 Task: Get the current traffic updates for the Space Center Houston.
Action: Key pressed <Key.caps_lock>S<Key.caps_lock>pace<Key.space><Key.caps_lock>C<Key.caps_lock>enter<Key.space>,<Key.caps_lock>H<Key.caps_lock>ouston
Screenshot: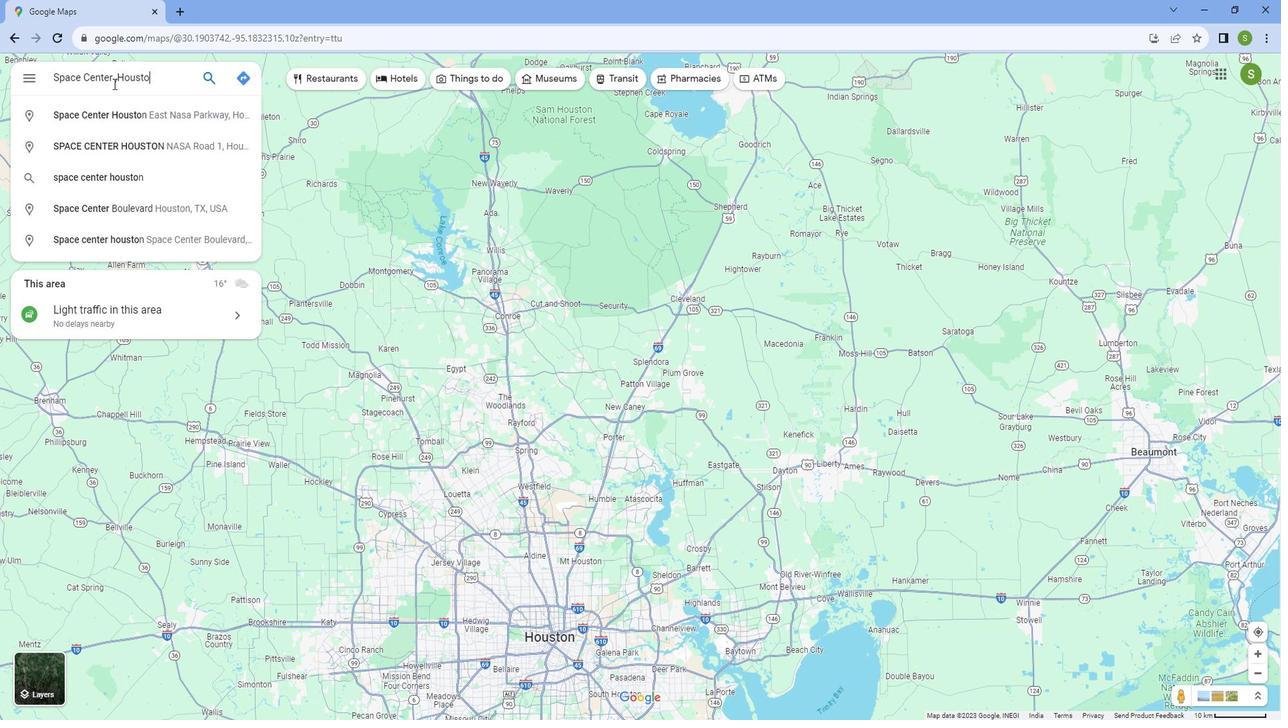
Action: Mouse moved to (148, 126)
Screenshot: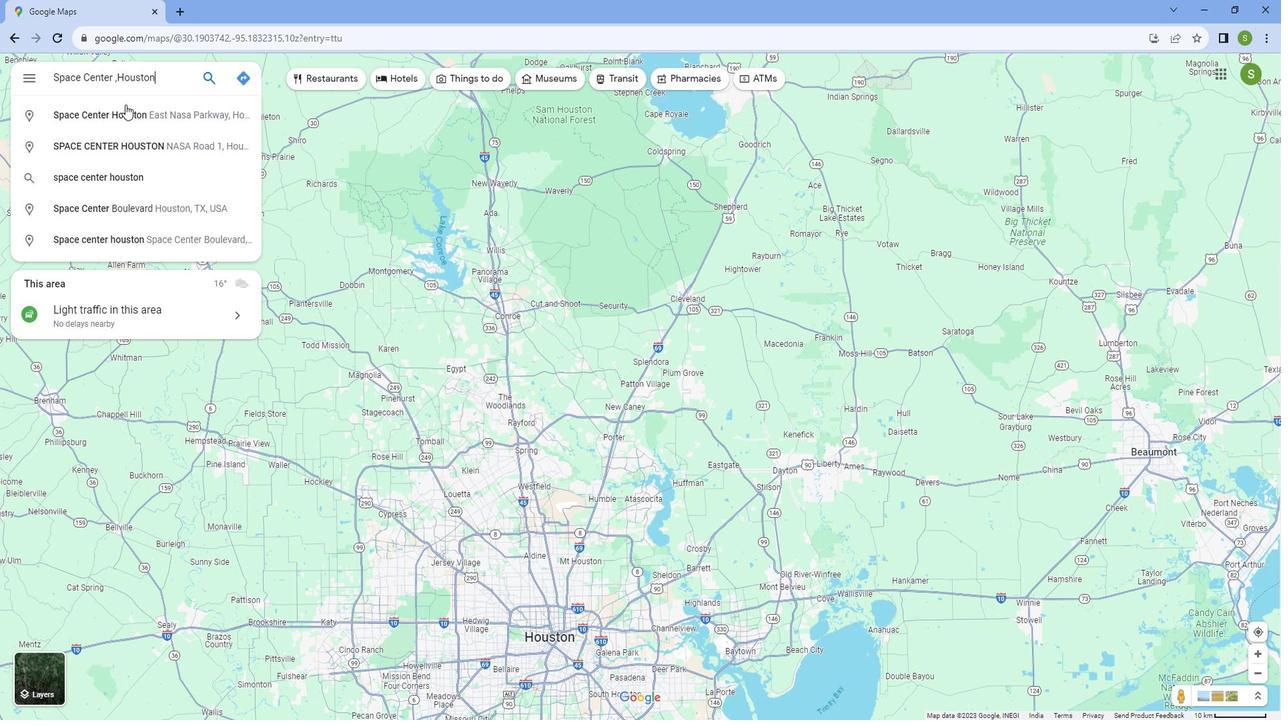 
Action: Mouse pressed left at (148, 126)
Screenshot: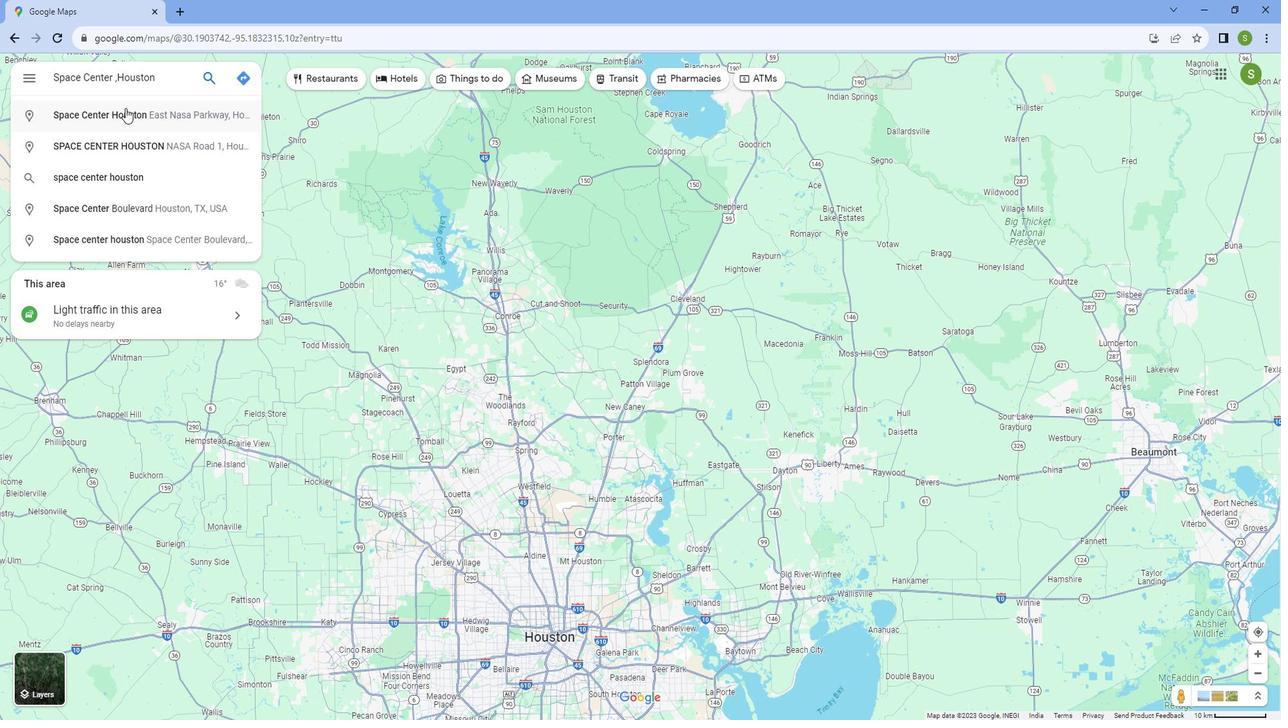 
Action: Mouse moved to (427, 671)
Screenshot: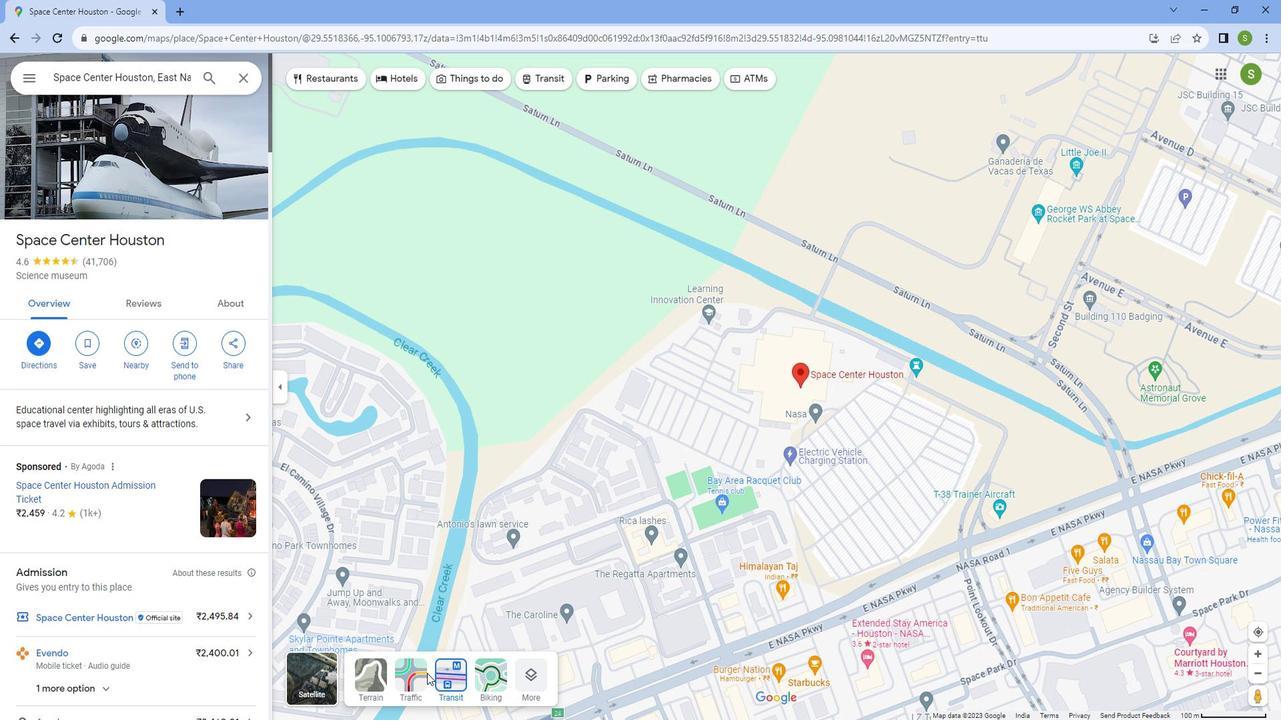 
Action: Mouse pressed left at (427, 671)
Screenshot: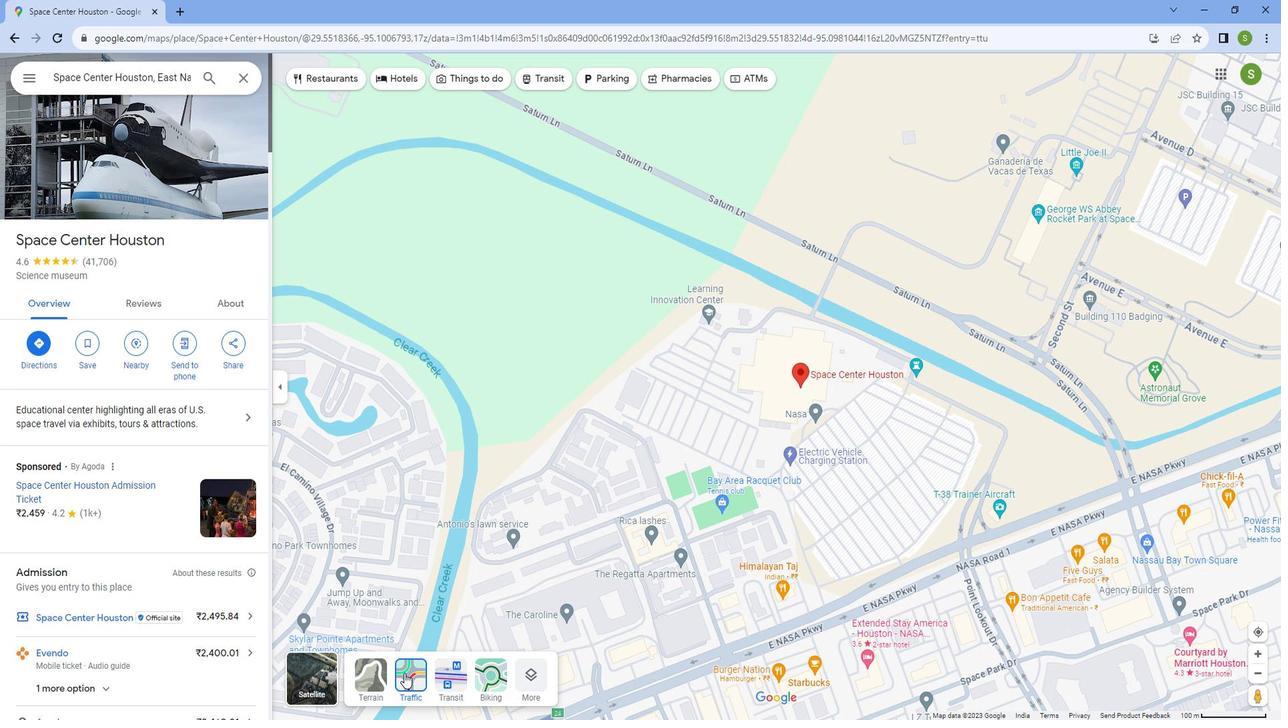 
Action: Mouse moved to (795, 399)
Screenshot: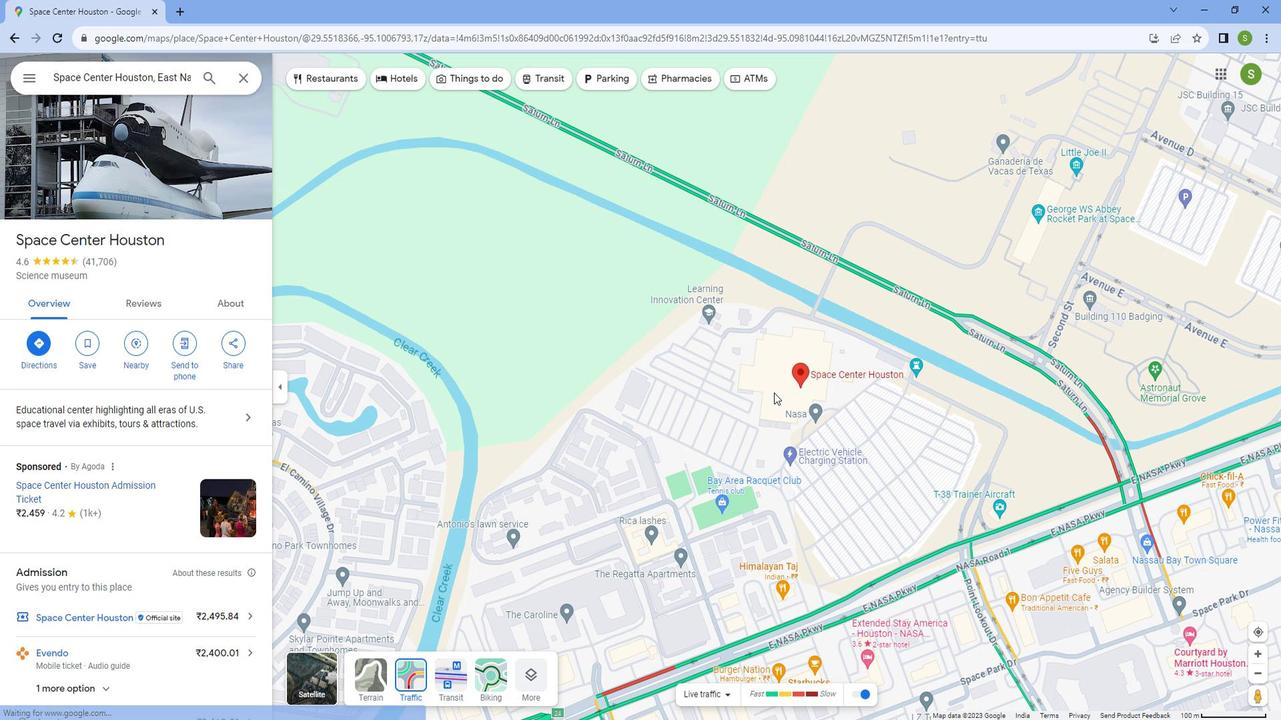 
Action: Mouse scrolled (795, 399) with delta (0, 0)
Screenshot: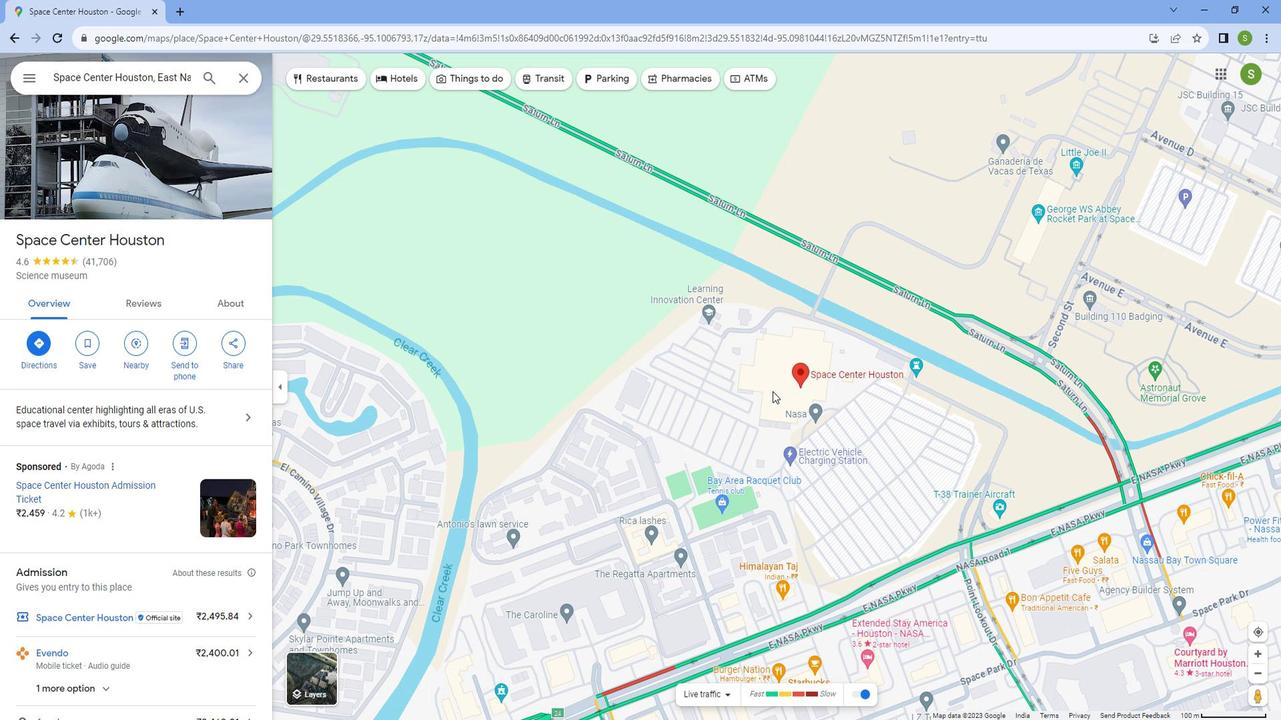 
Action: Mouse scrolled (795, 399) with delta (0, 0)
Screenshot: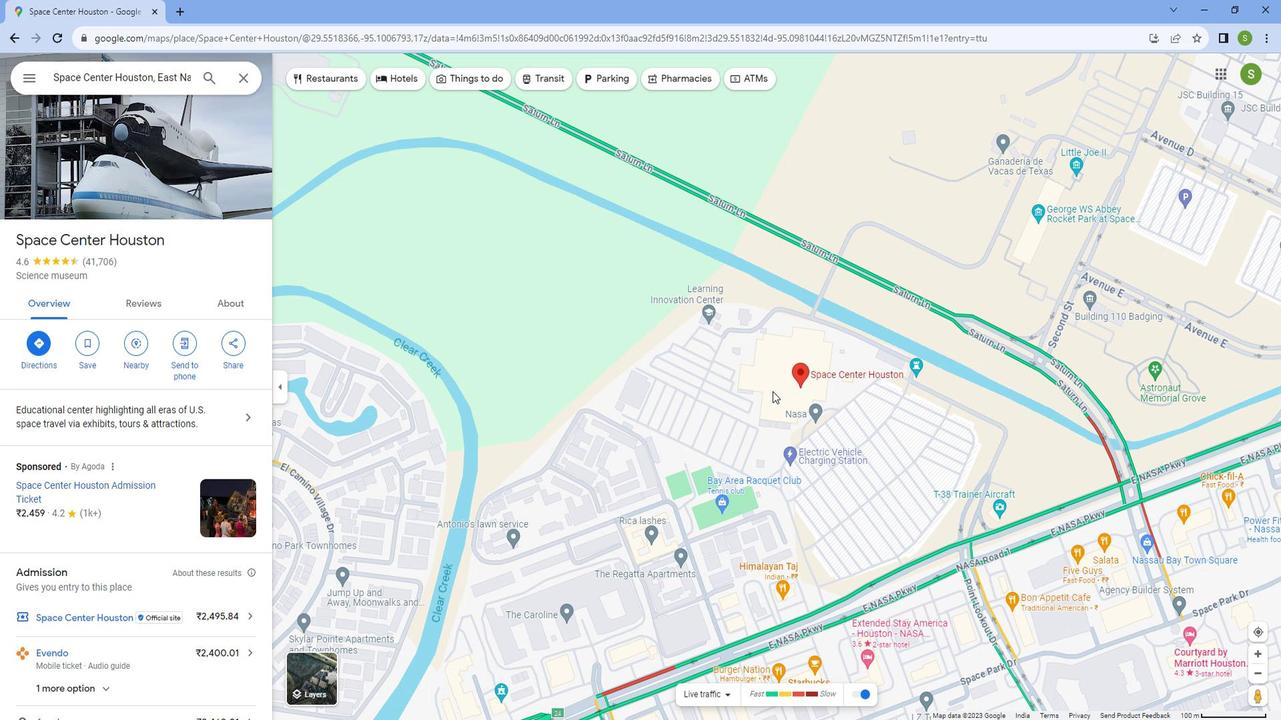 
Action: Mouse scrolled (795, 399) with delta (0, 0)
Screenshot: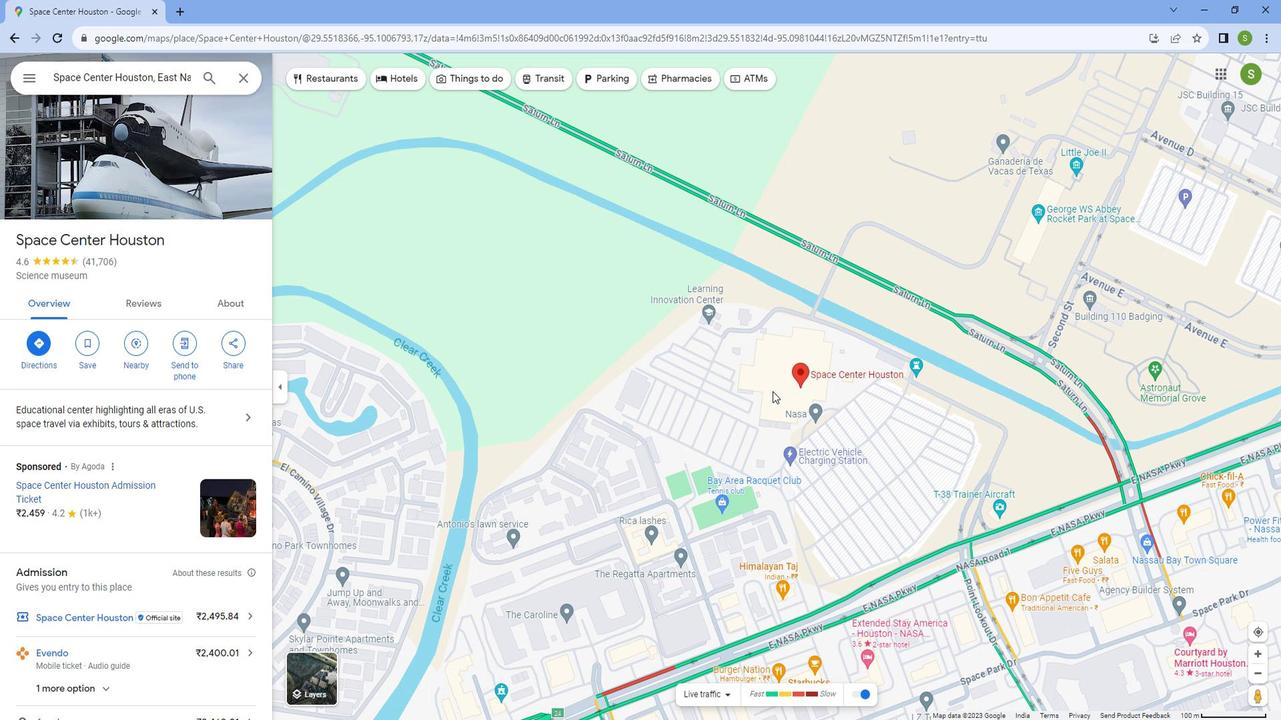 
Action: Mouse scrolled (795, 399) with delta (0, 0)
Screenshot: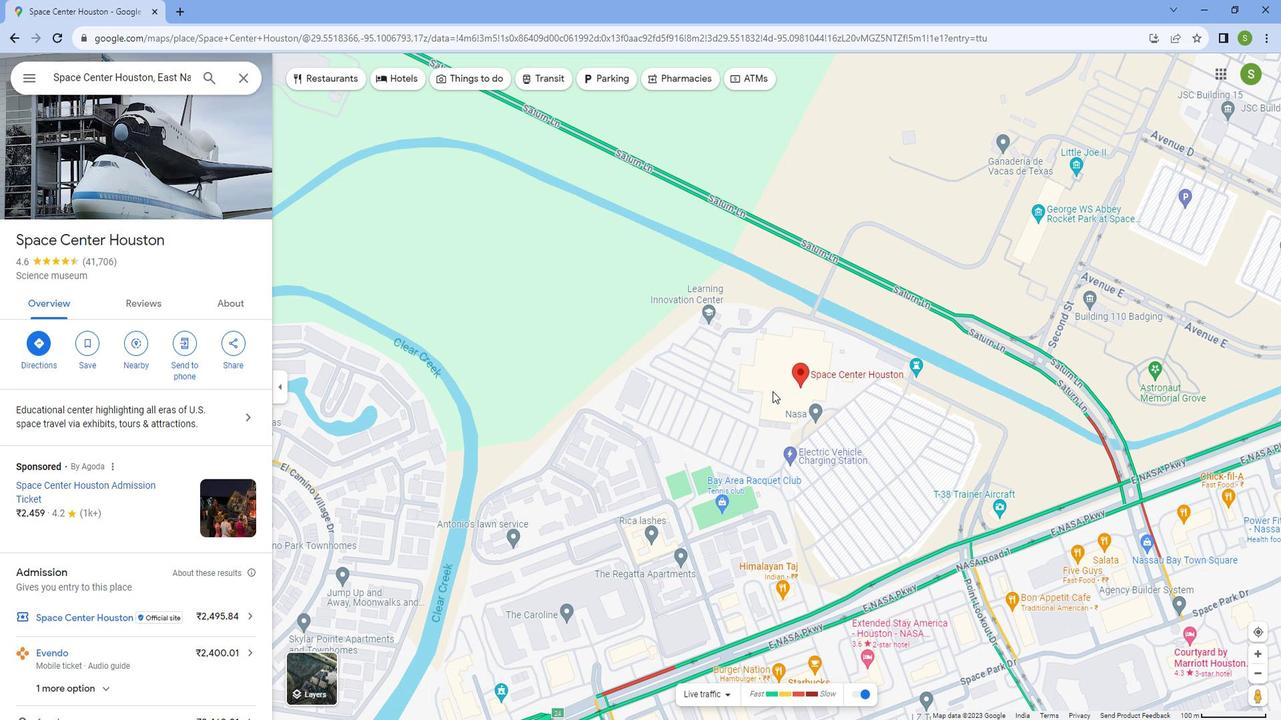 
Action: Mouse scrolled (795, 399) with delta (0, 0)
Screenshot: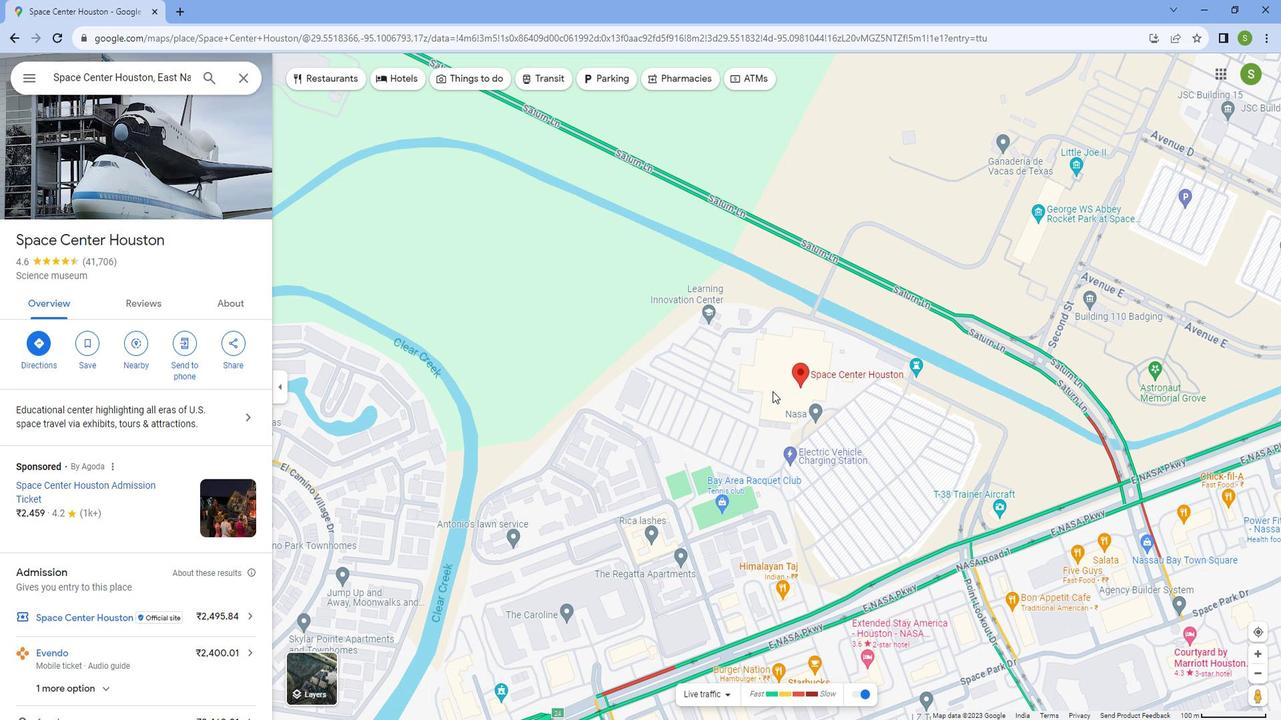 
Action: Mouse scrolled (795, 399) with delta (0, 0)
Screenshot: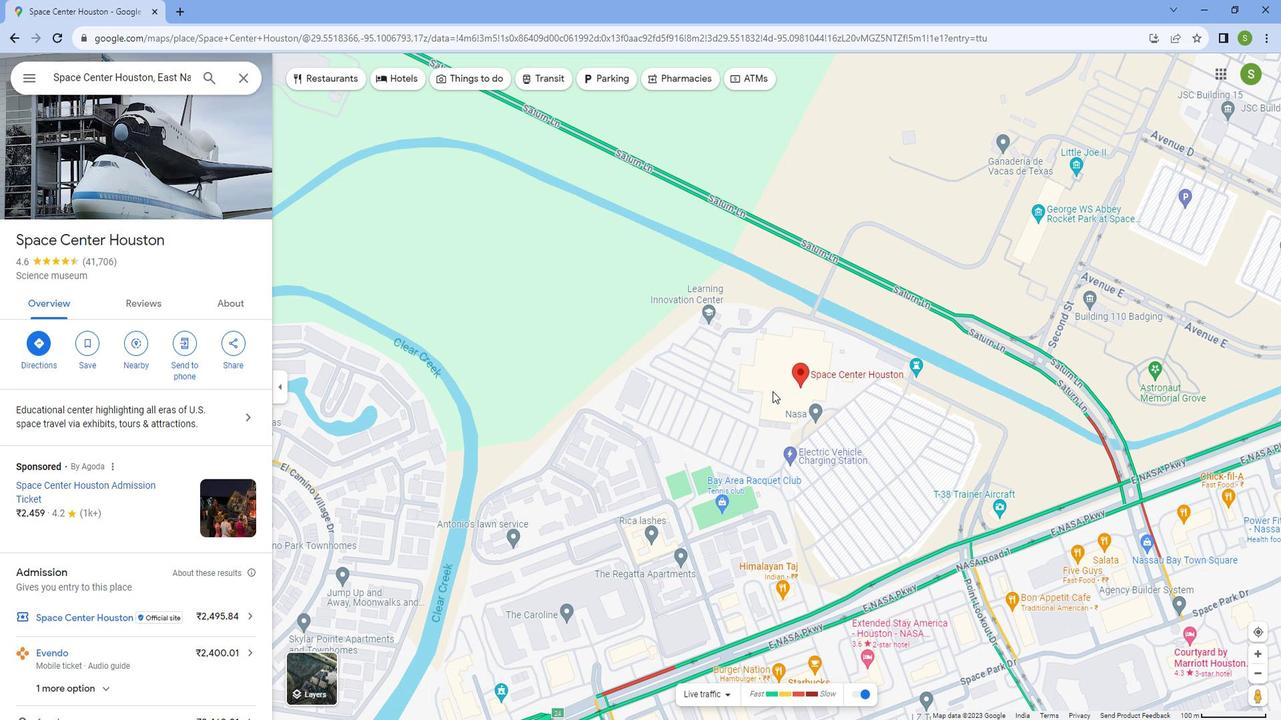 
Action: Mouse moved to (795, 399)
Screenshot: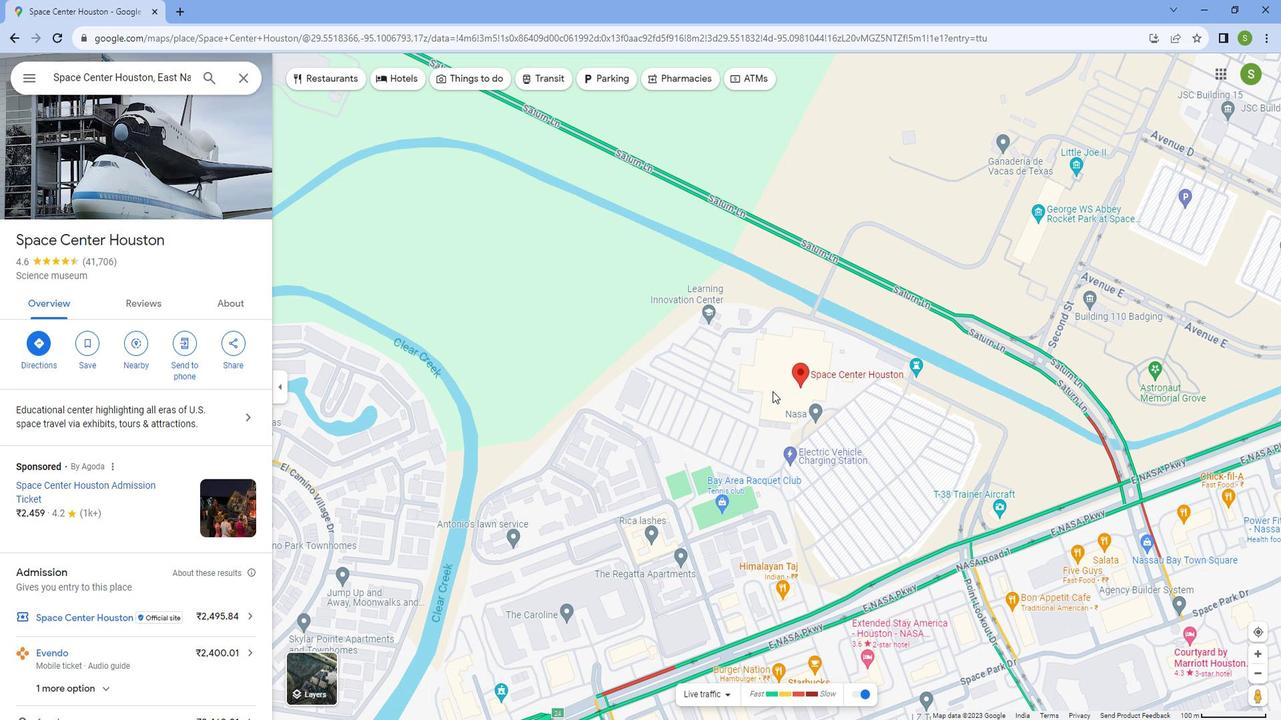 
Action: Mouse scrolled (795, 399) with delta (0, 0)
Screenshot: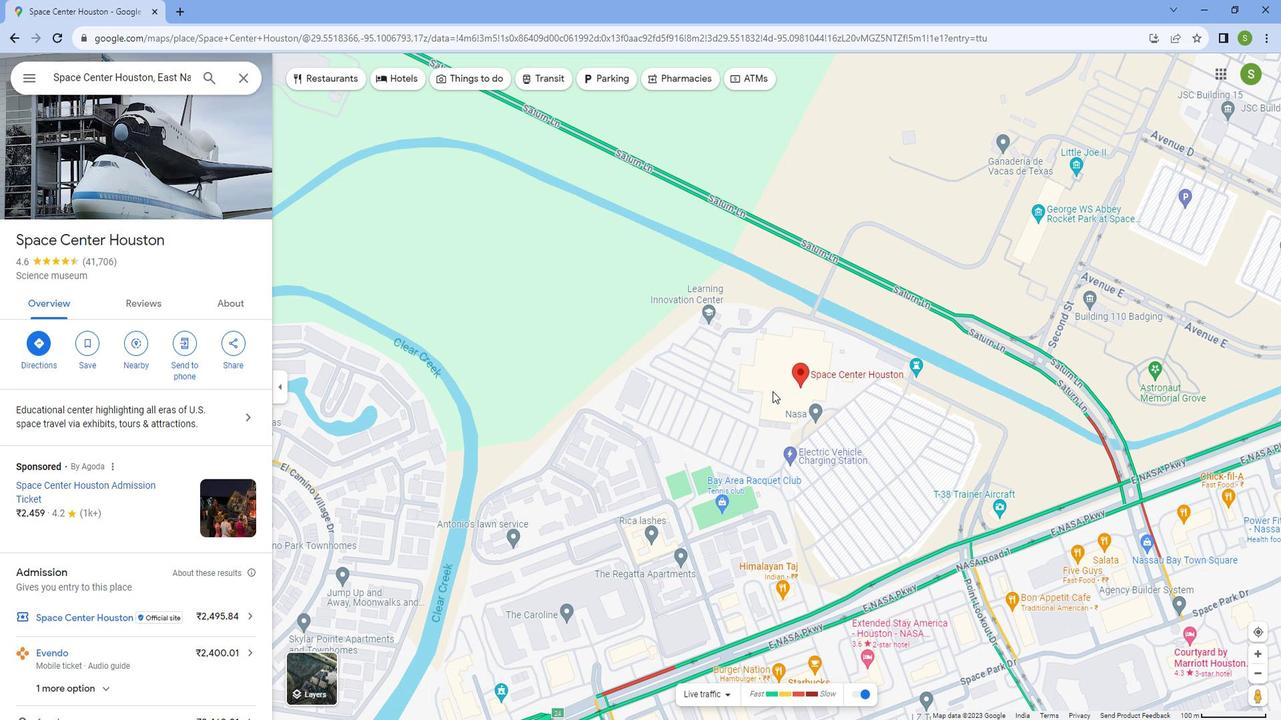 
Action: Mouse scrolled (795, 399) with delta (0, 0)
Screenshot: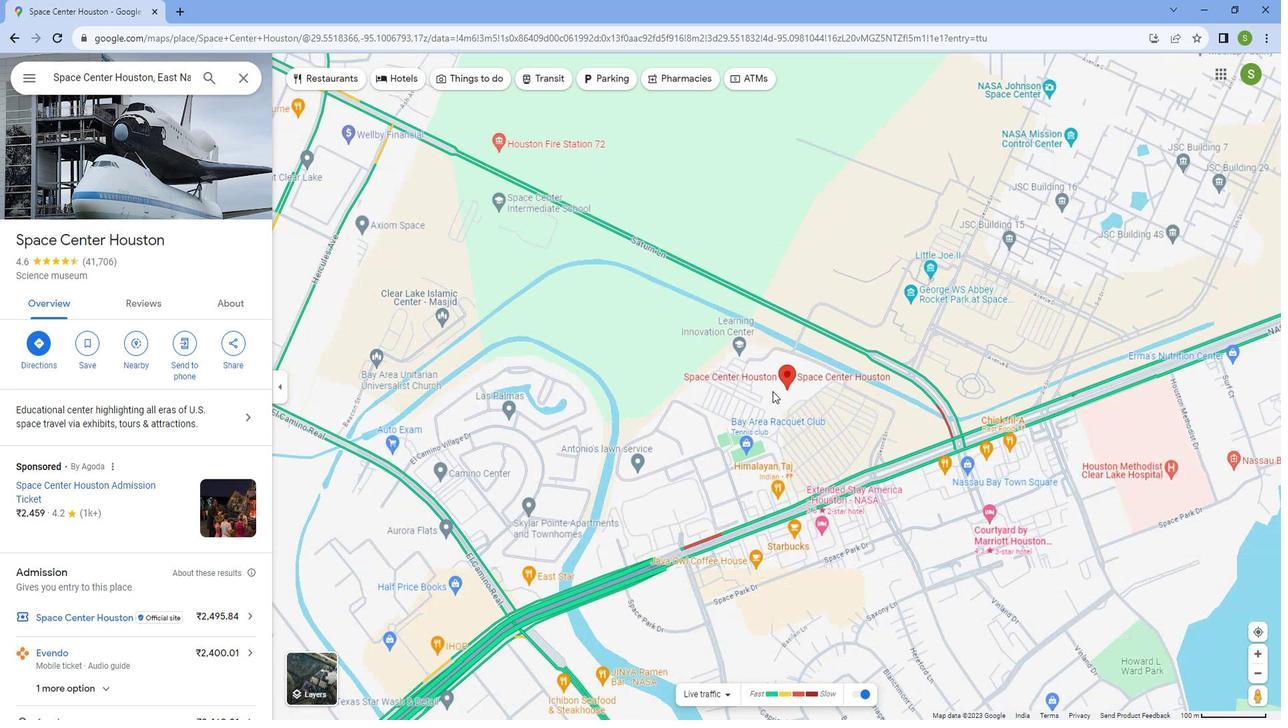 
Action: Mouse scrolled (795, 399) with delta (0, 0)
Screenshot: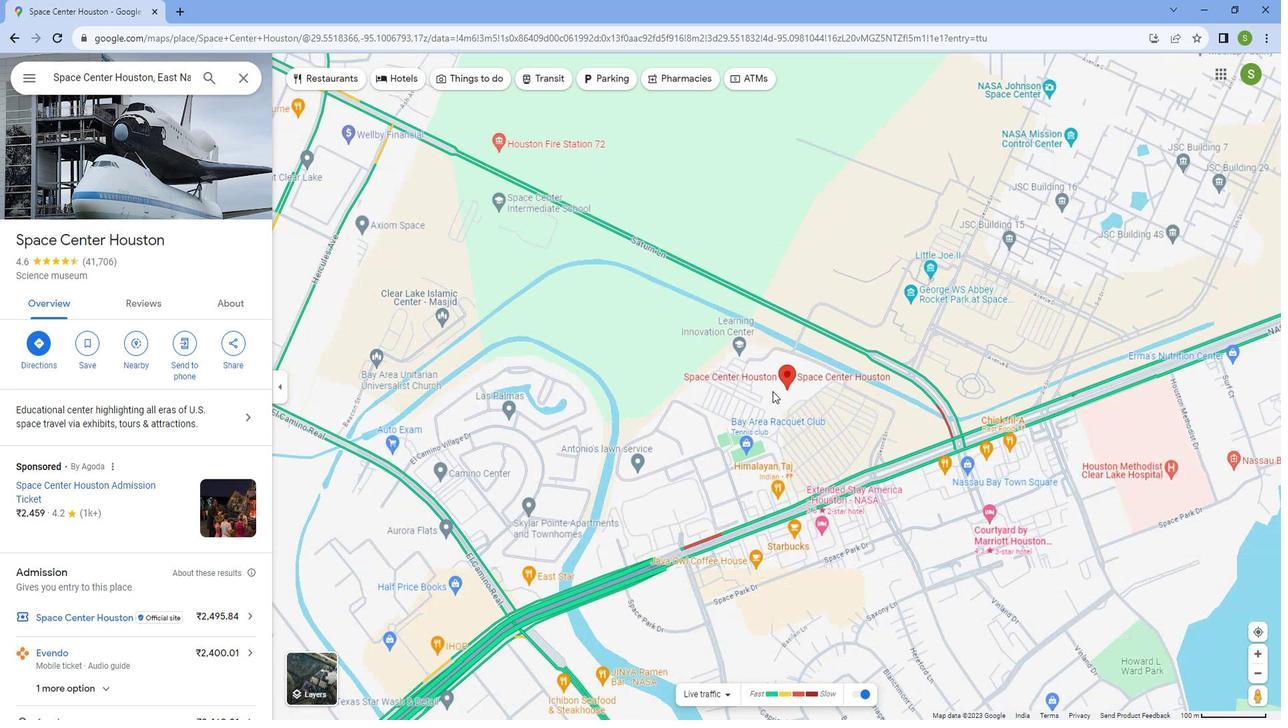 
Action: Mouse scrolled (795, 399) with delta (0, 0)
Screenshot: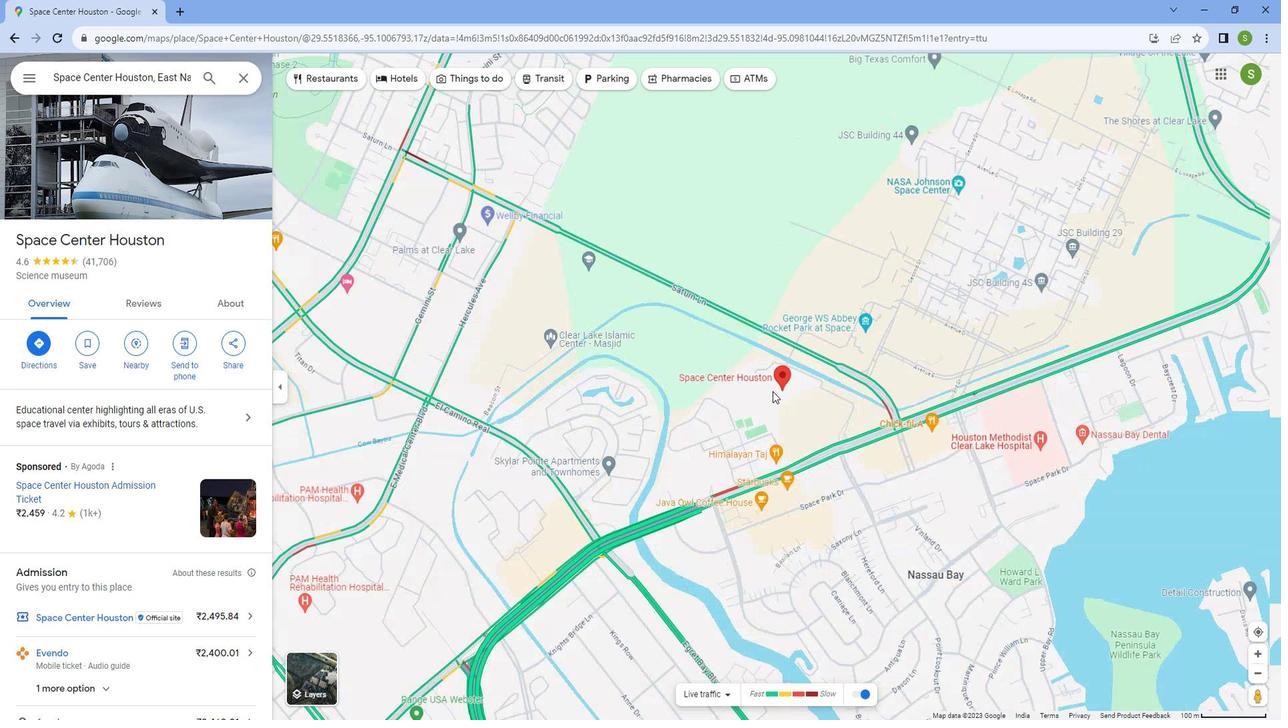 
Action: Mouse scrolled (795, 399) with delta (0, 0)
Screenshot: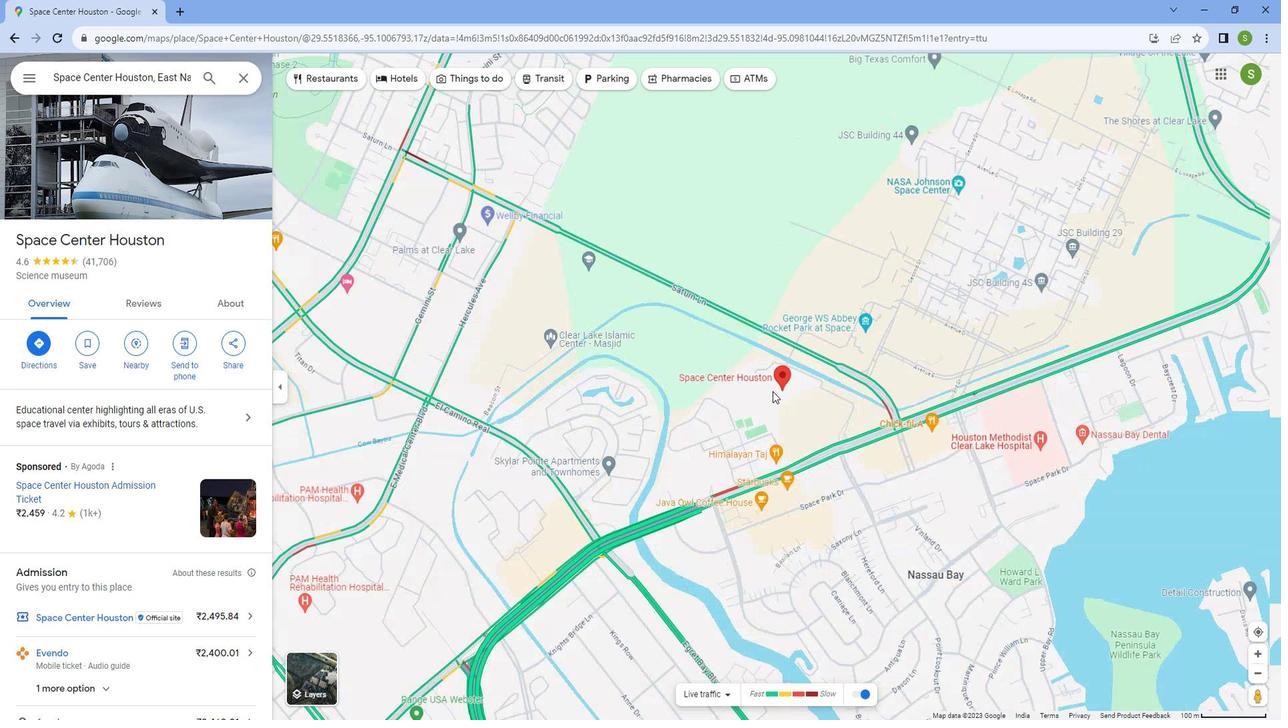 
Action: Mouse scrolled (795, 399) with delta (0, 0)
Screenshot: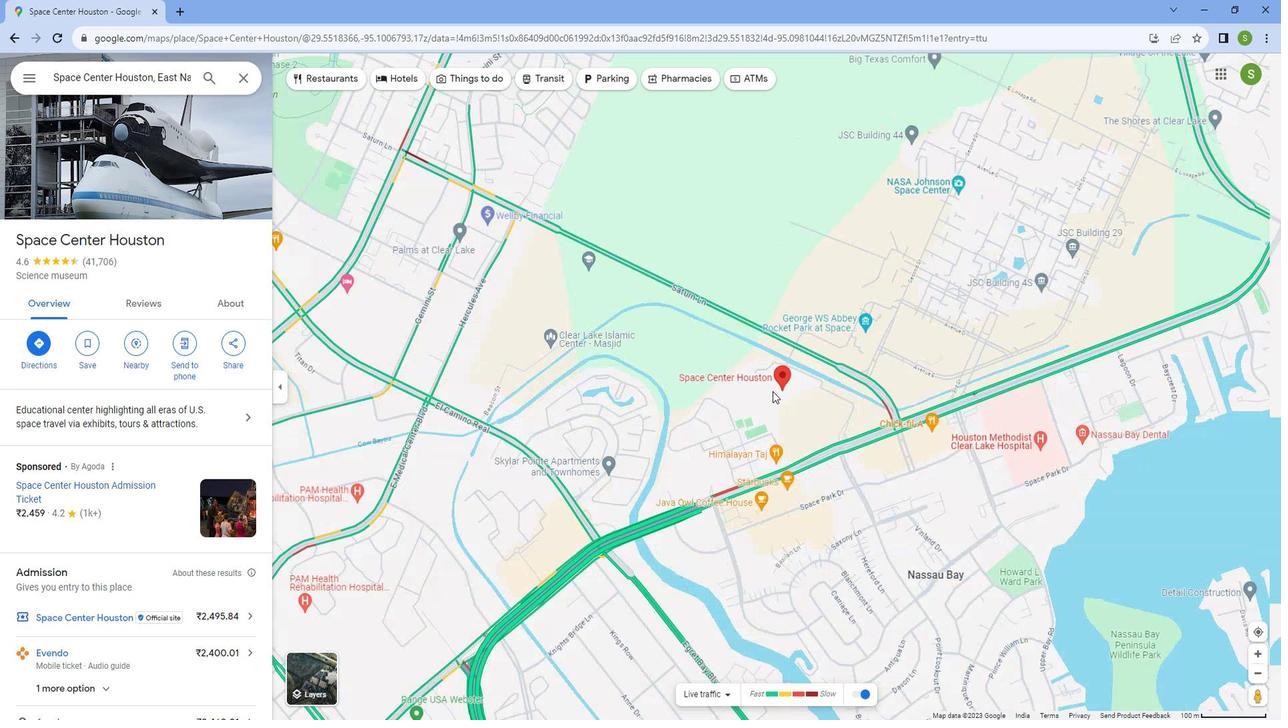 
Action: Mouse scrolled (795, 399) with delta (0, 0)
Screenshot: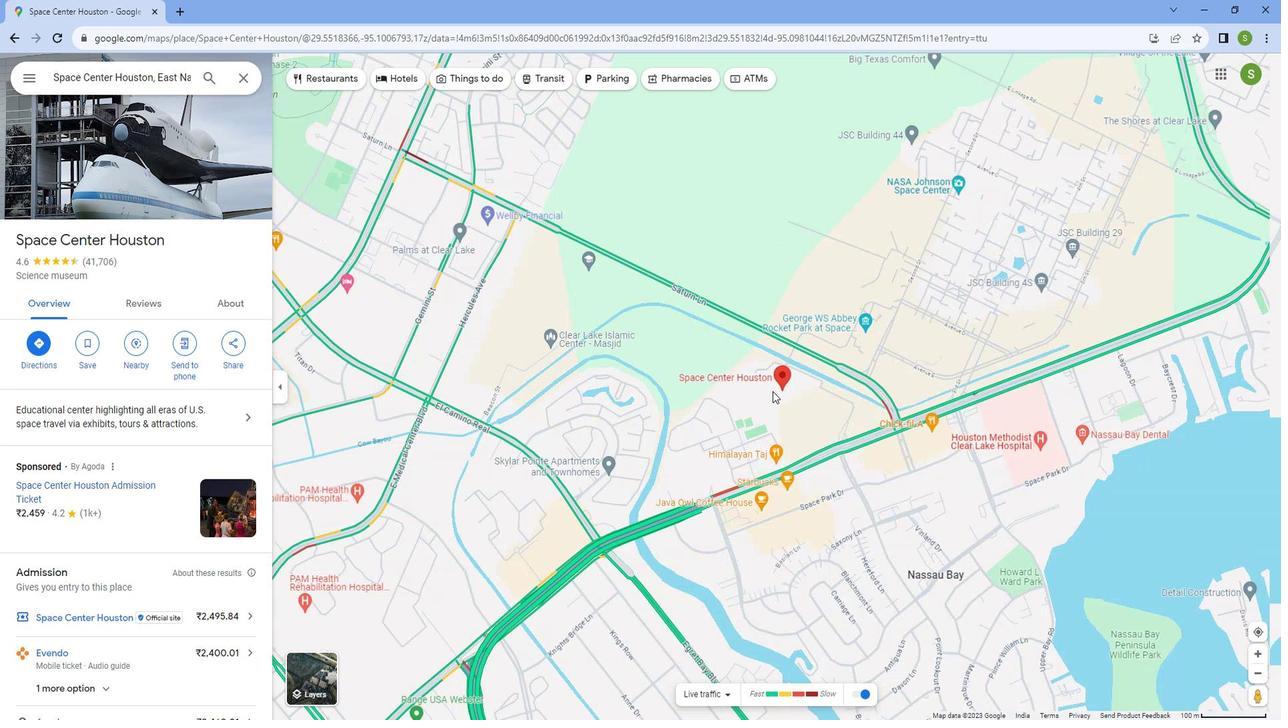 
Action: Mouse scrolled (795, 399) with delta (0, 0)
Screenshot: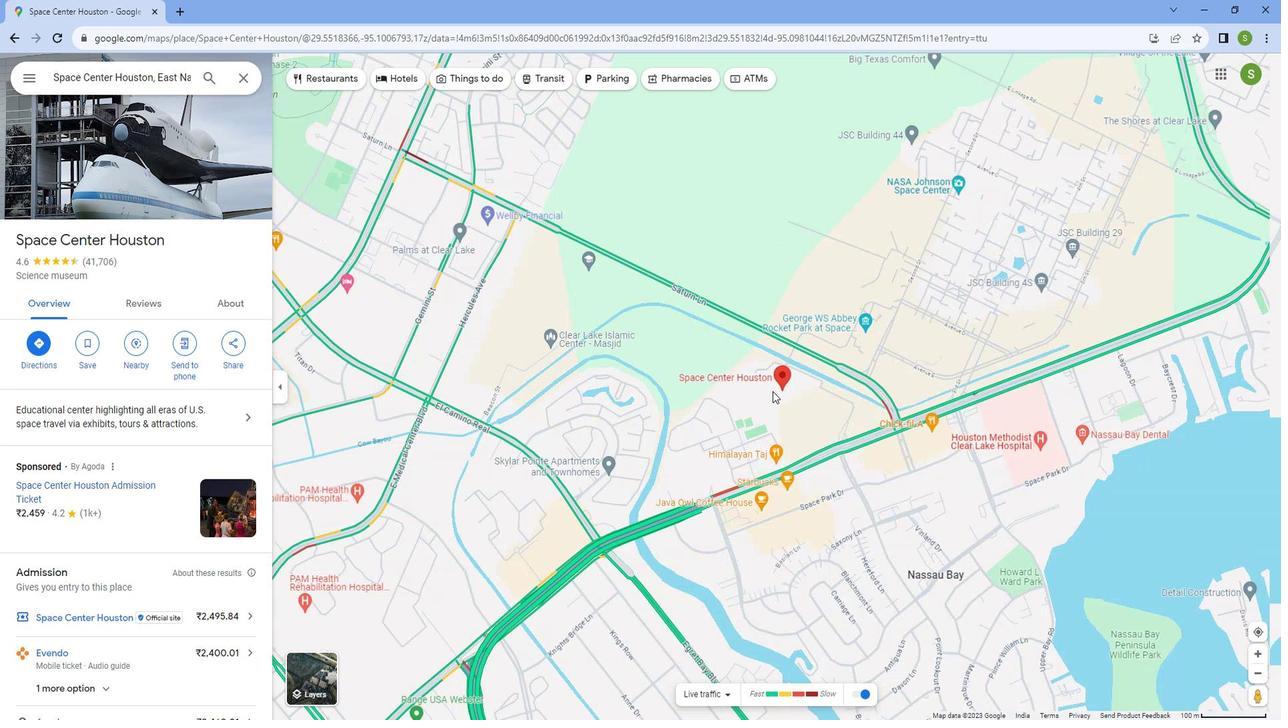 
Action: Mouse scrolled (795, 399) with delta (0, 0)
Screenshot: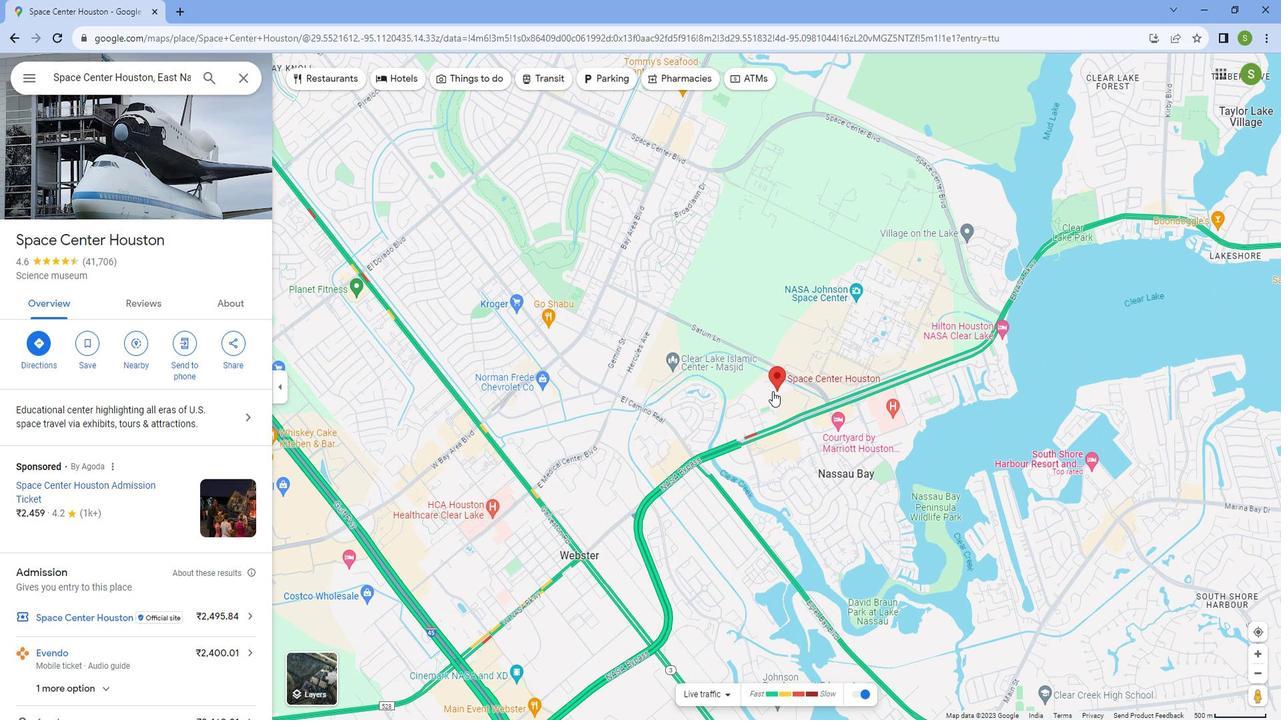 
Action: Mouse scrolled (795, 399) with delta (0, 0)
Screenshot: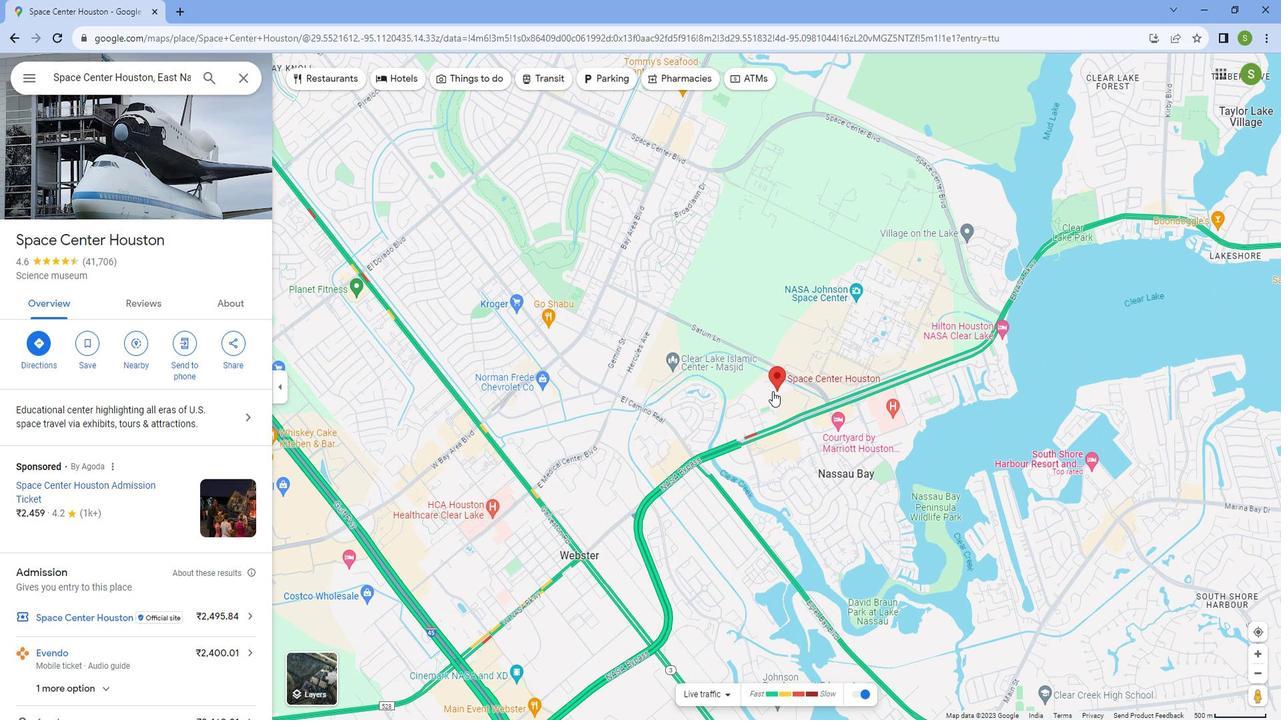
Action: Mouse scrolled (795, 399) with delta (0, 0)
Screenshot: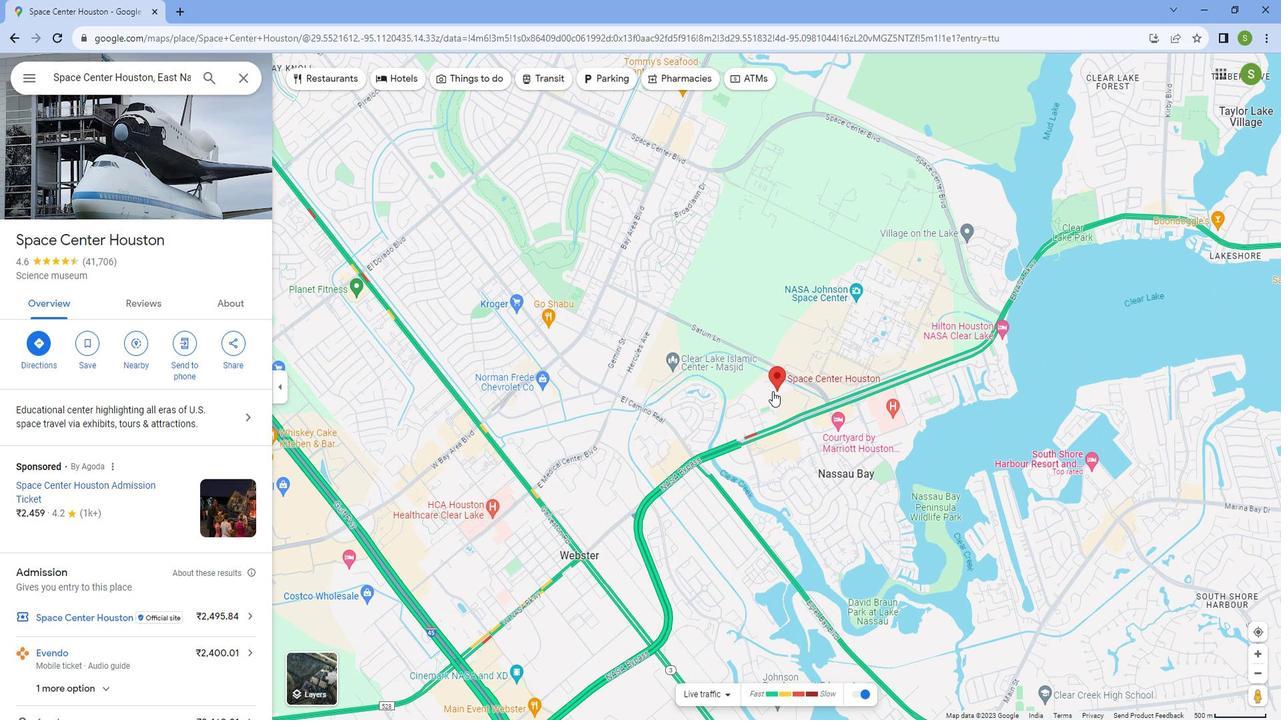 
Action: Mouse scrolled (795, 399) with delta (0, 0)
Screenshot: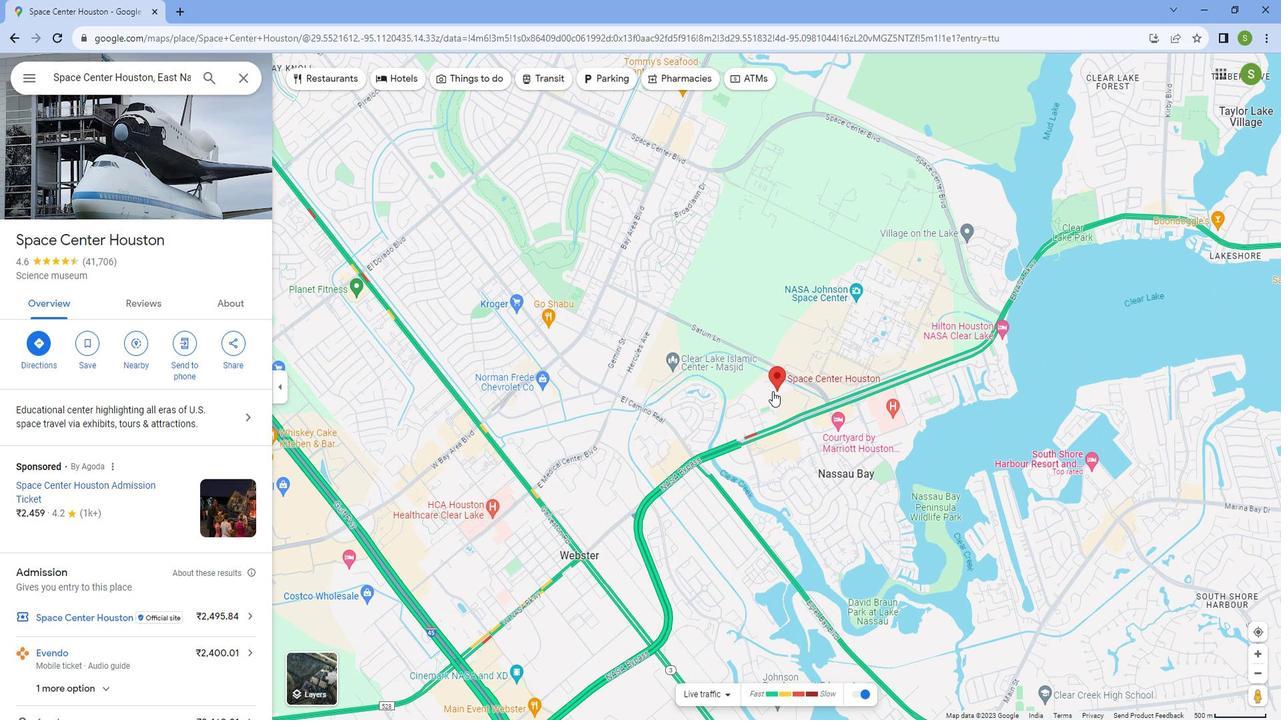 
Action: Mouse scrolled (795, 399) with delta (0, 0)
Screenshot: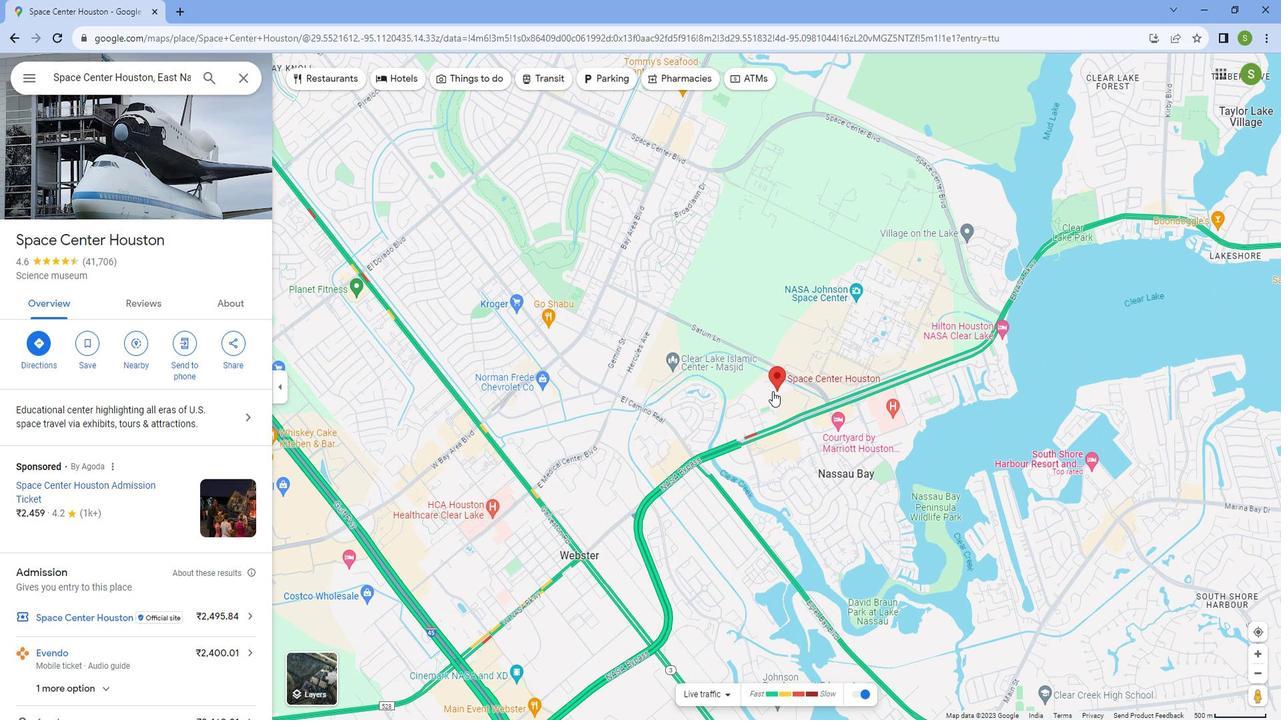 
Action: Mouse scrolled (795, 399) with delta (0, 0)
Screenshot: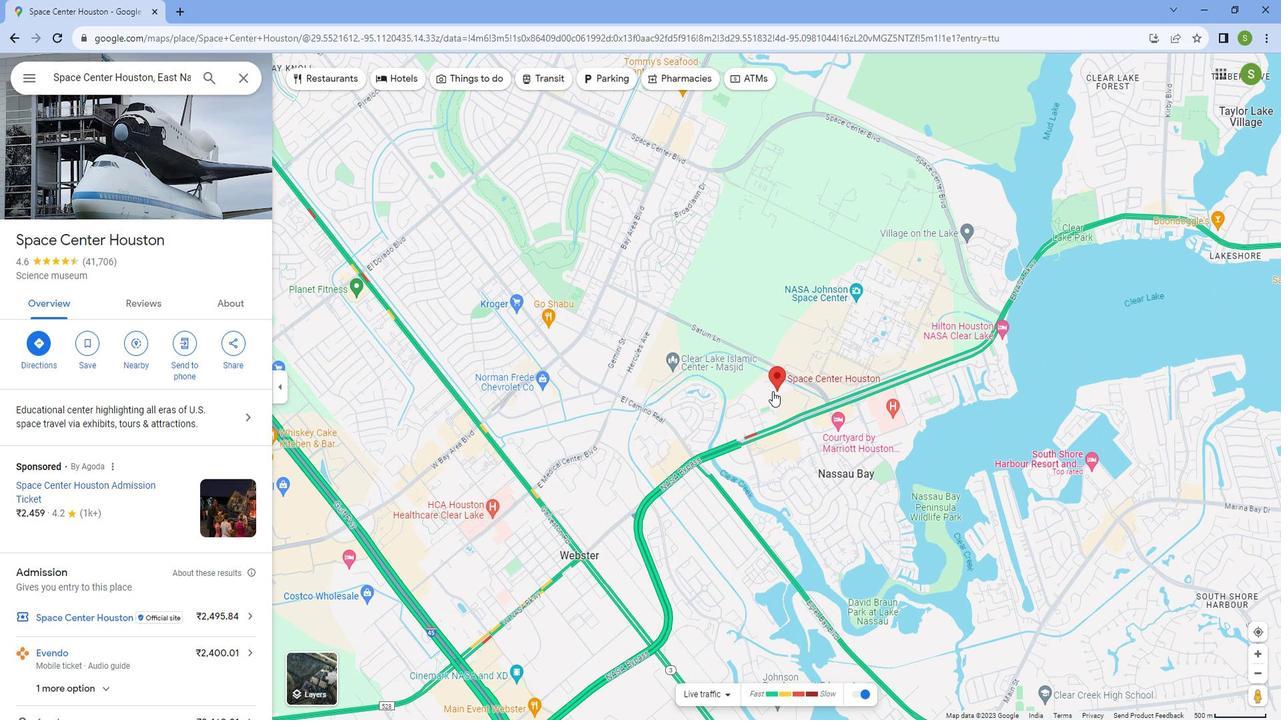 
Action: Mouse moved to (656, 399)
Screenshot: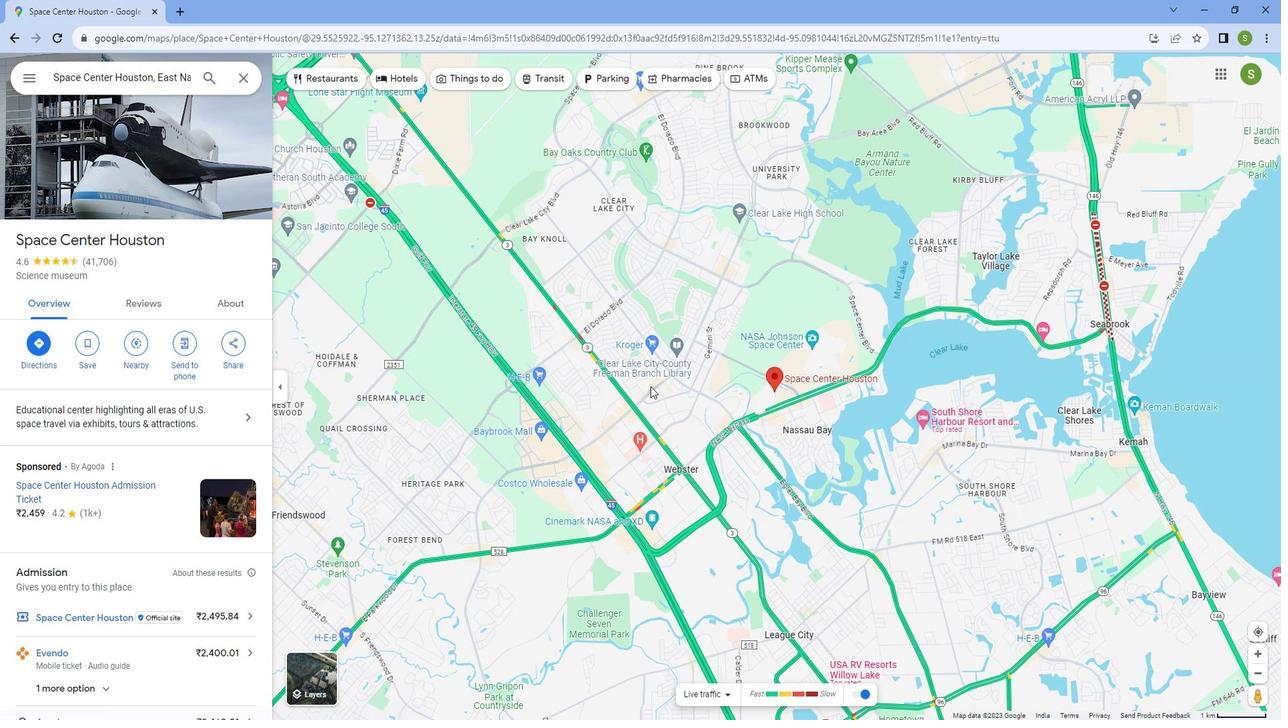 
Action: Mouse pressed left at (656, 399)
Screenshot: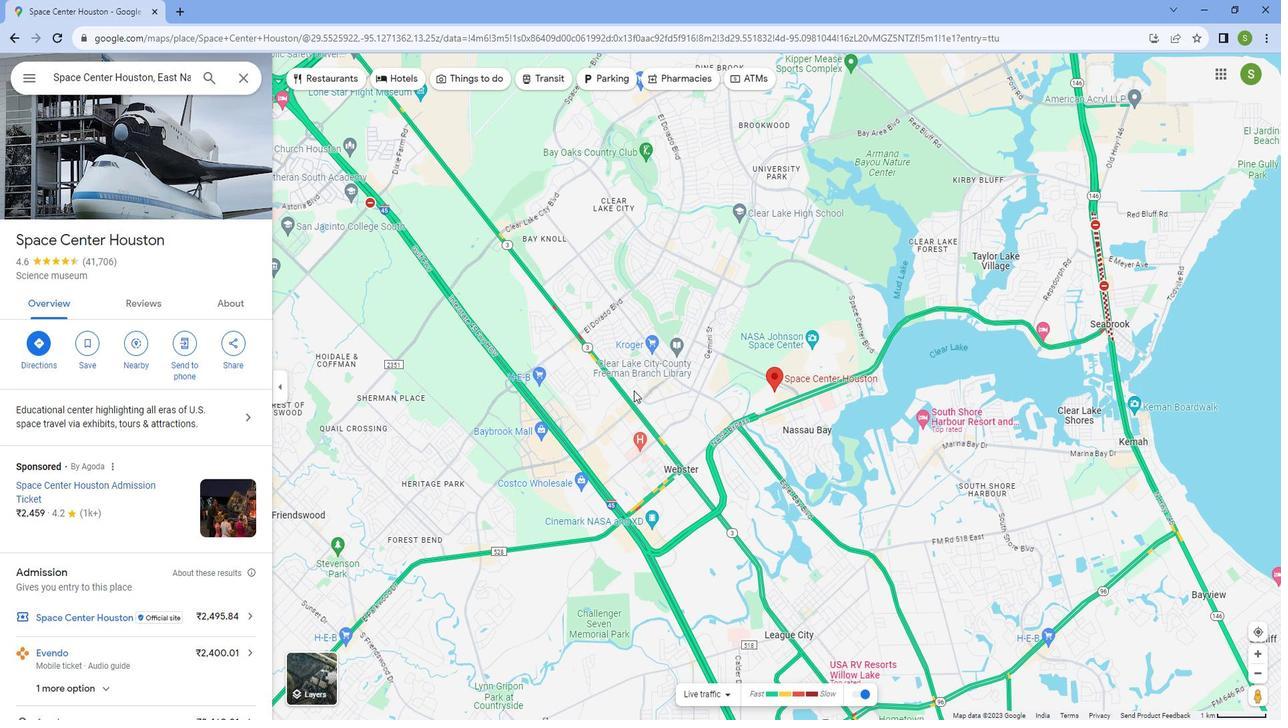 
Action: Mouse moved to (736, 692)
Screenshot: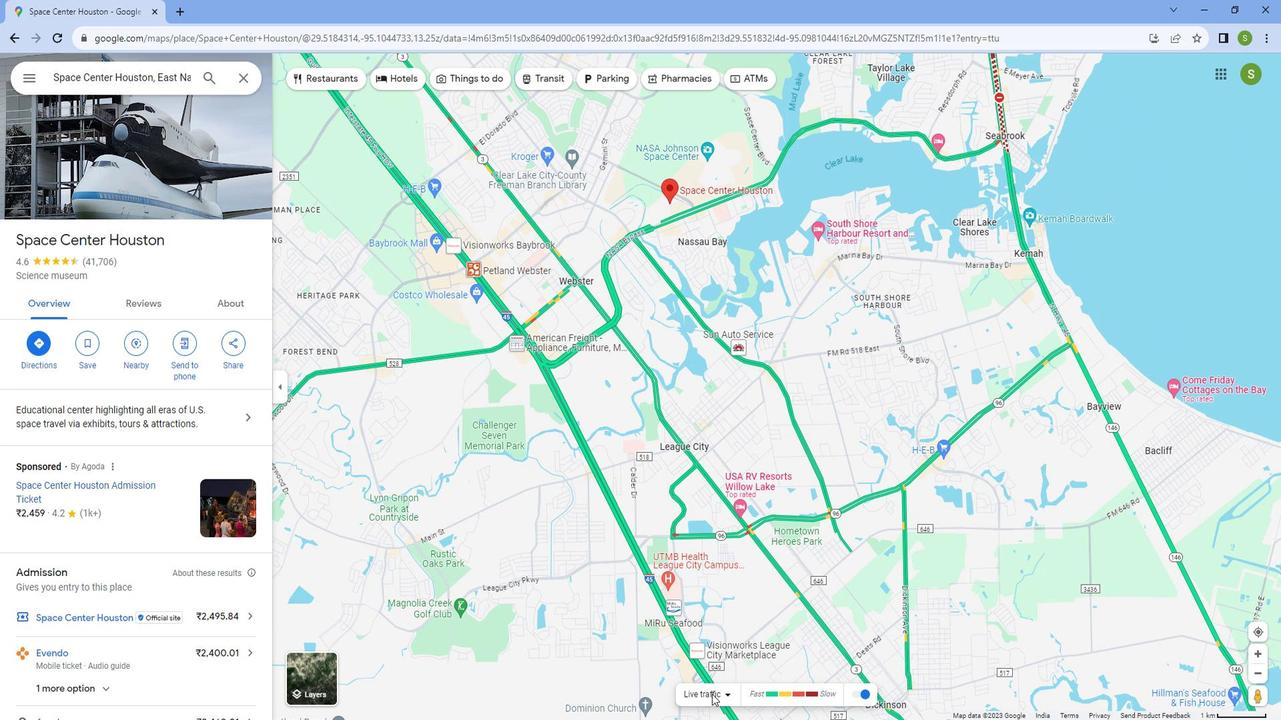 
Action: Mouse pressed left at (736, 692)
Screenshot: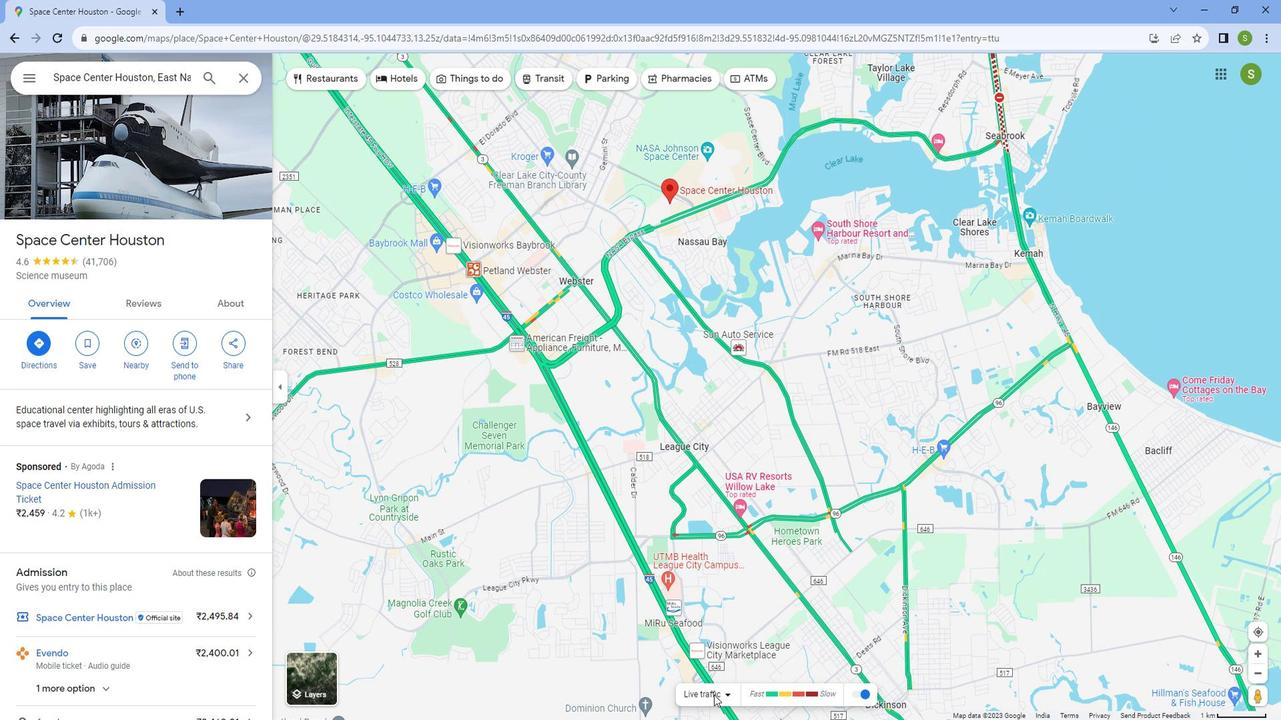 
Action: Mouse moved to (754, 660)
Screenshot: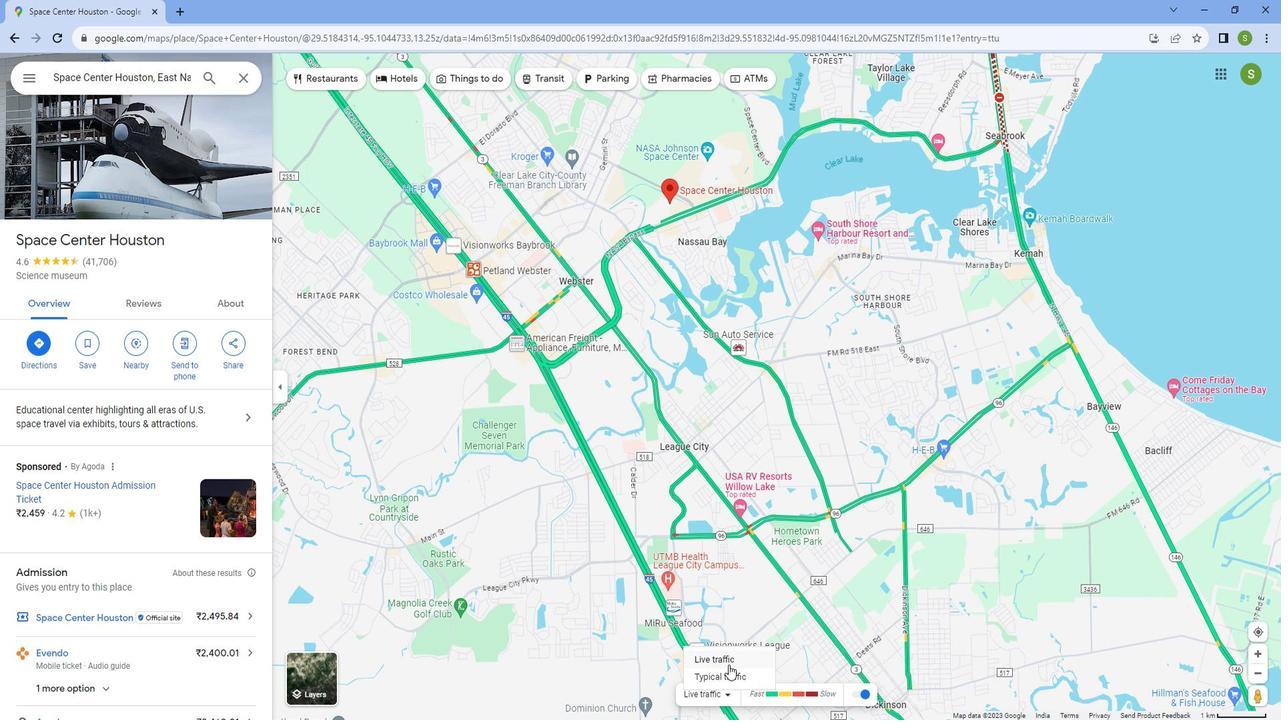 
Action: Mouse pressed left at (754, 660)
Screenshot: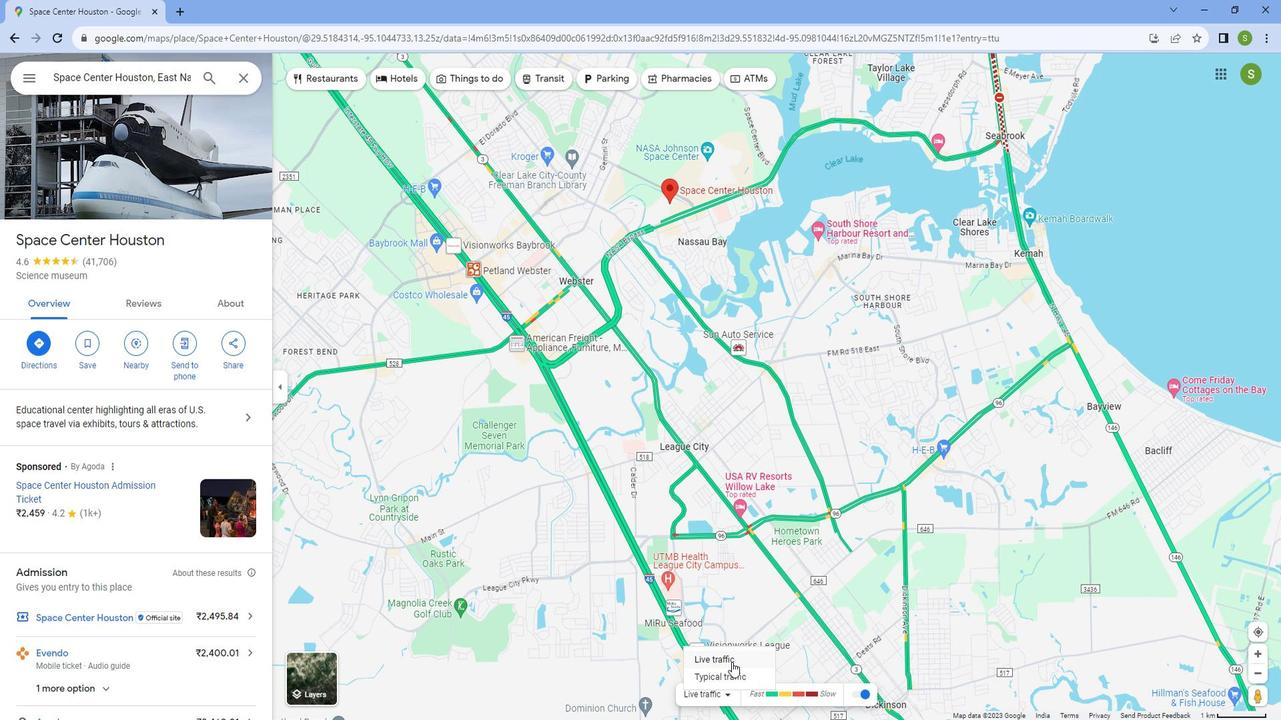 
Action: Mouse moved to (765, 252)
Screenshot: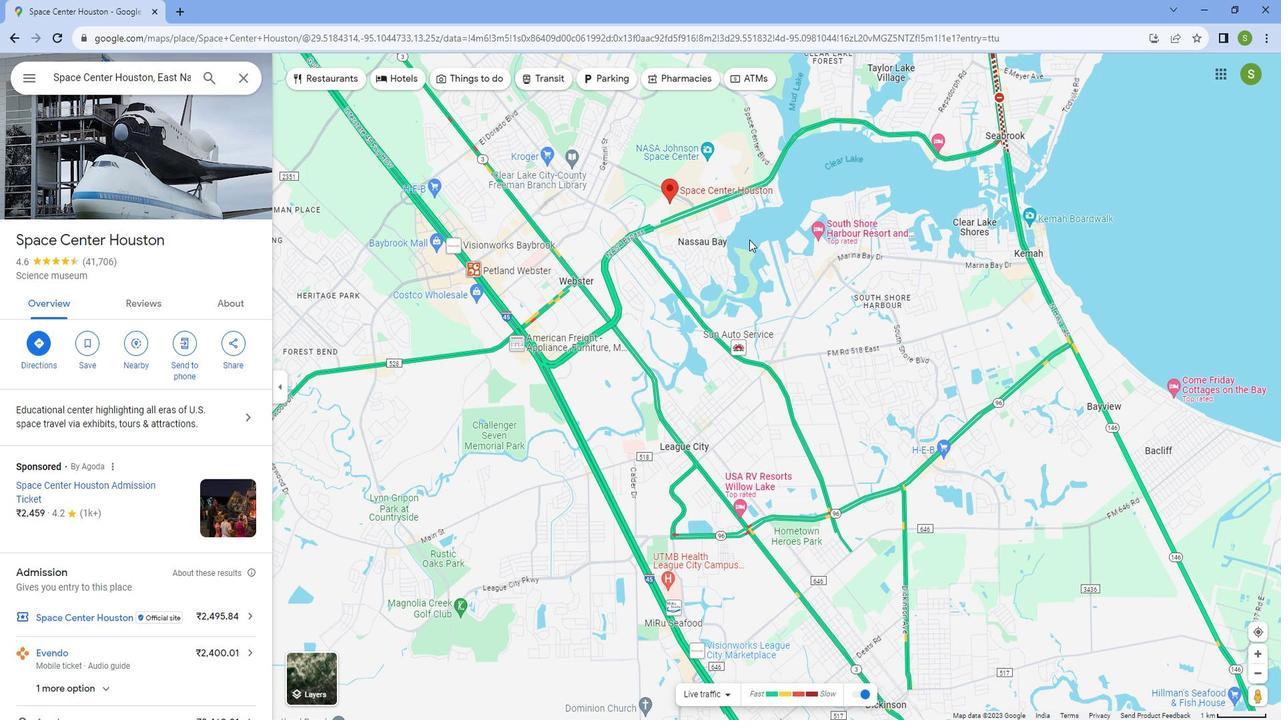 
Action: Mouse pressed left at (765, 252)
Screenshot: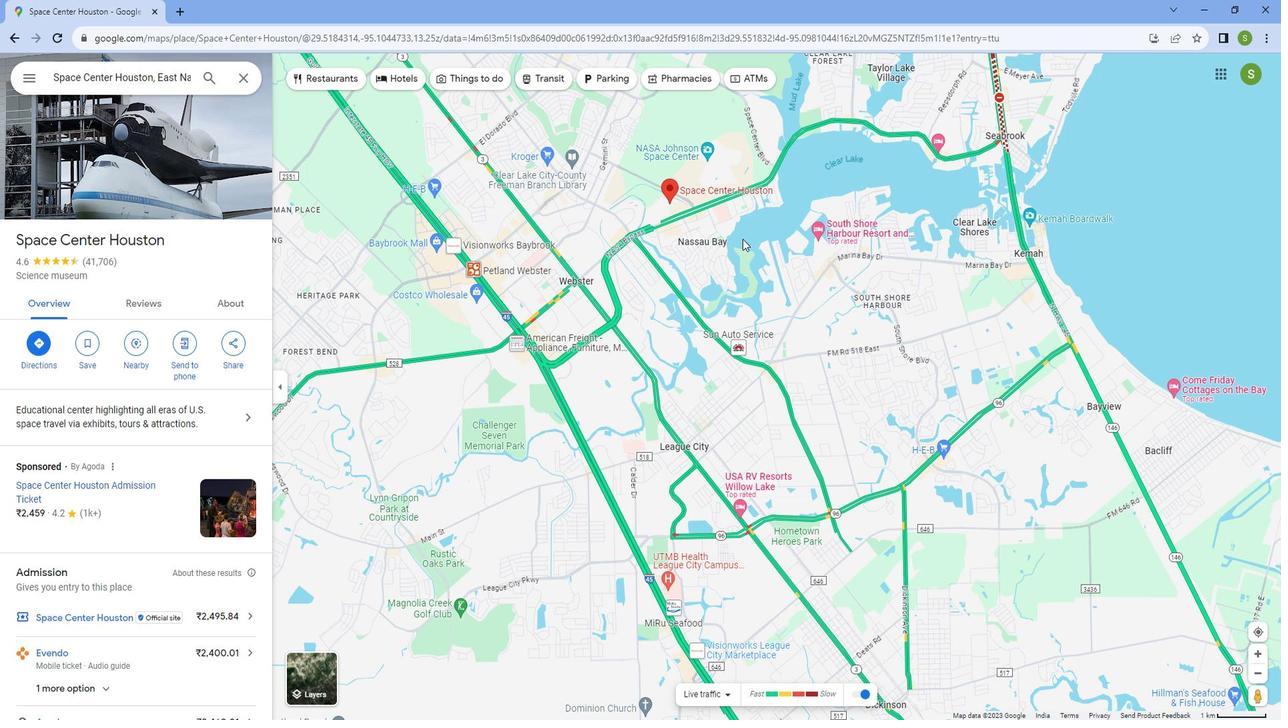 
Action: Mouse moved to (806, 501)
Screenshot: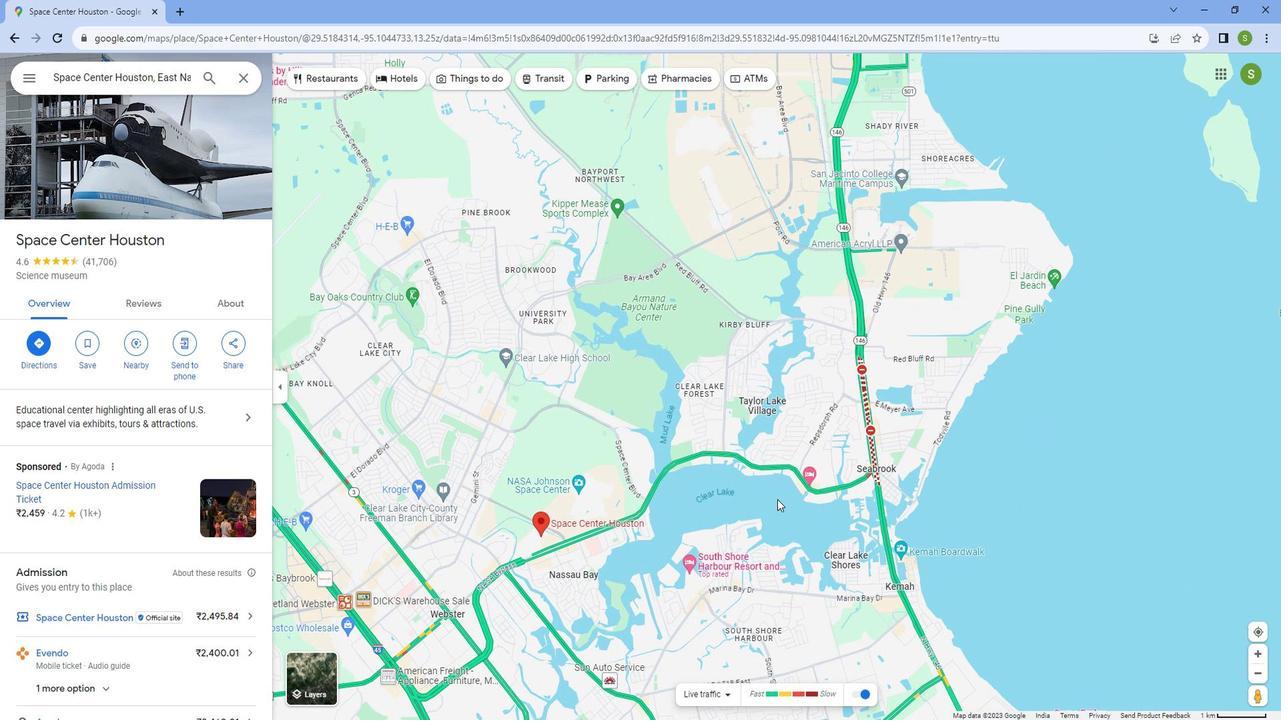 
Action: Mouse pressed left at (806, 501)
Screenshot: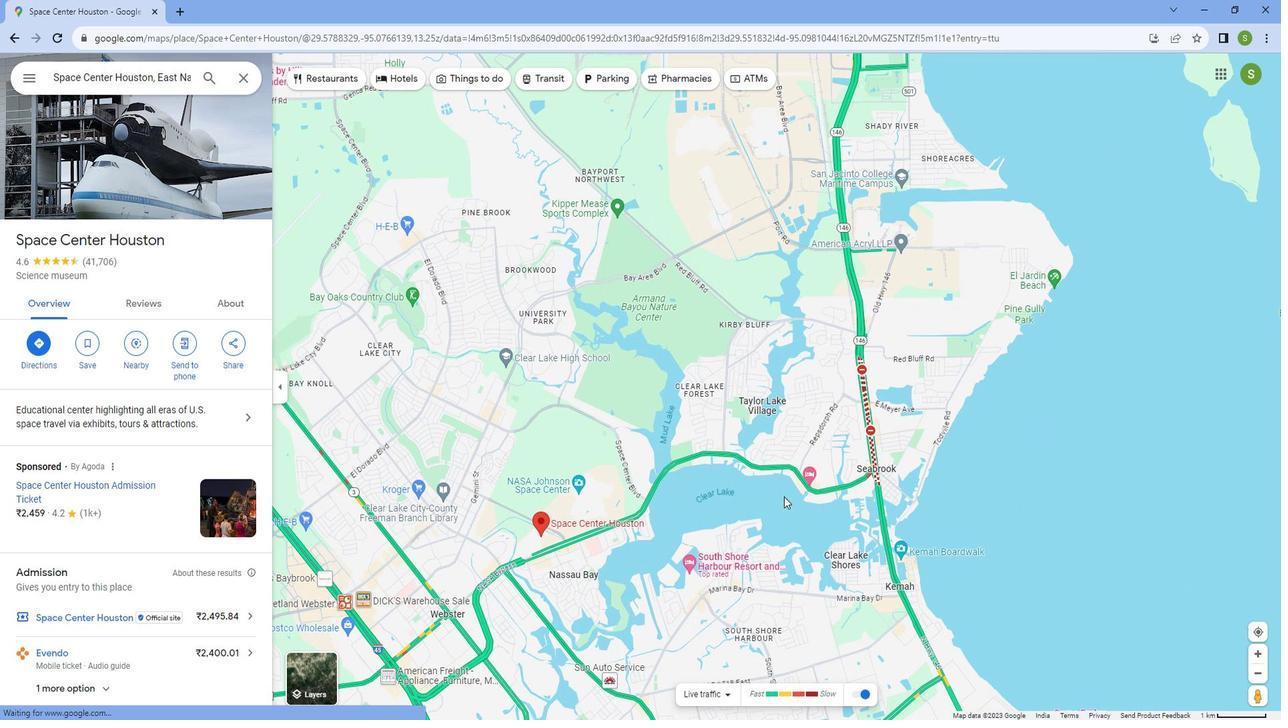 
Action: Mouse moved to (539, 501)
Screenshot: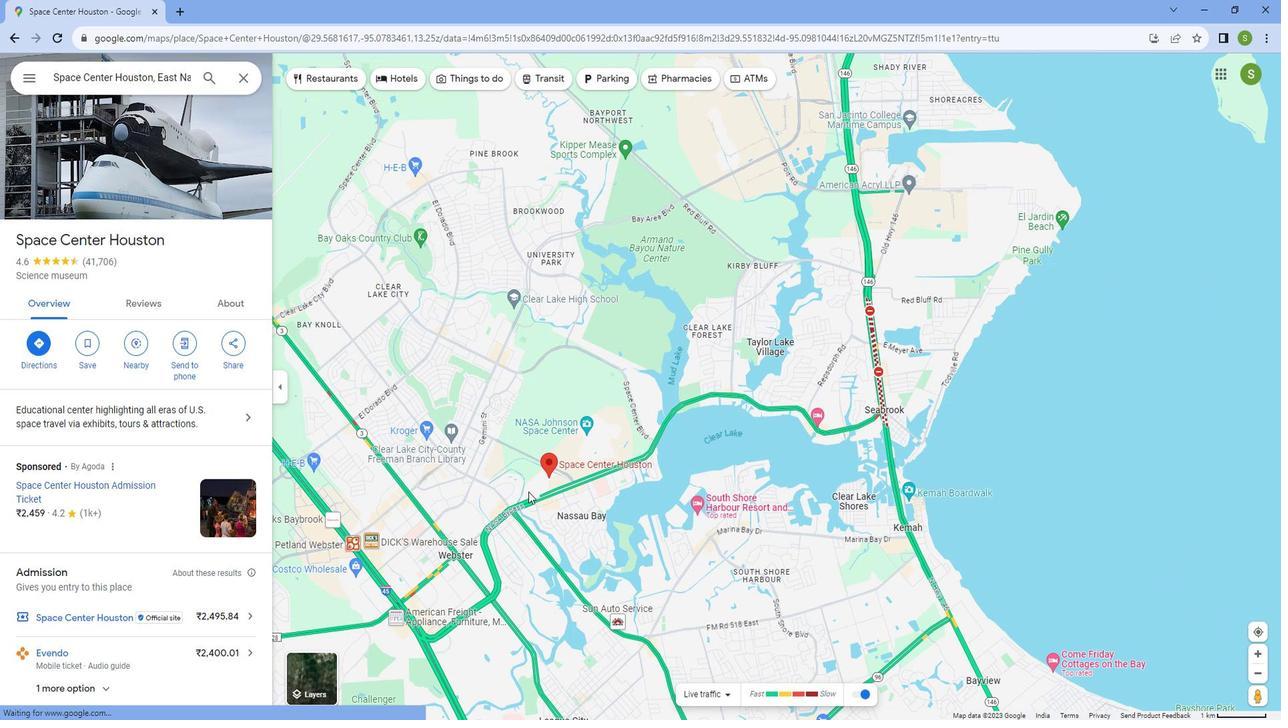 
Action: Mouse scrolled (539, 501) with delta (0, 0)
Screenshot: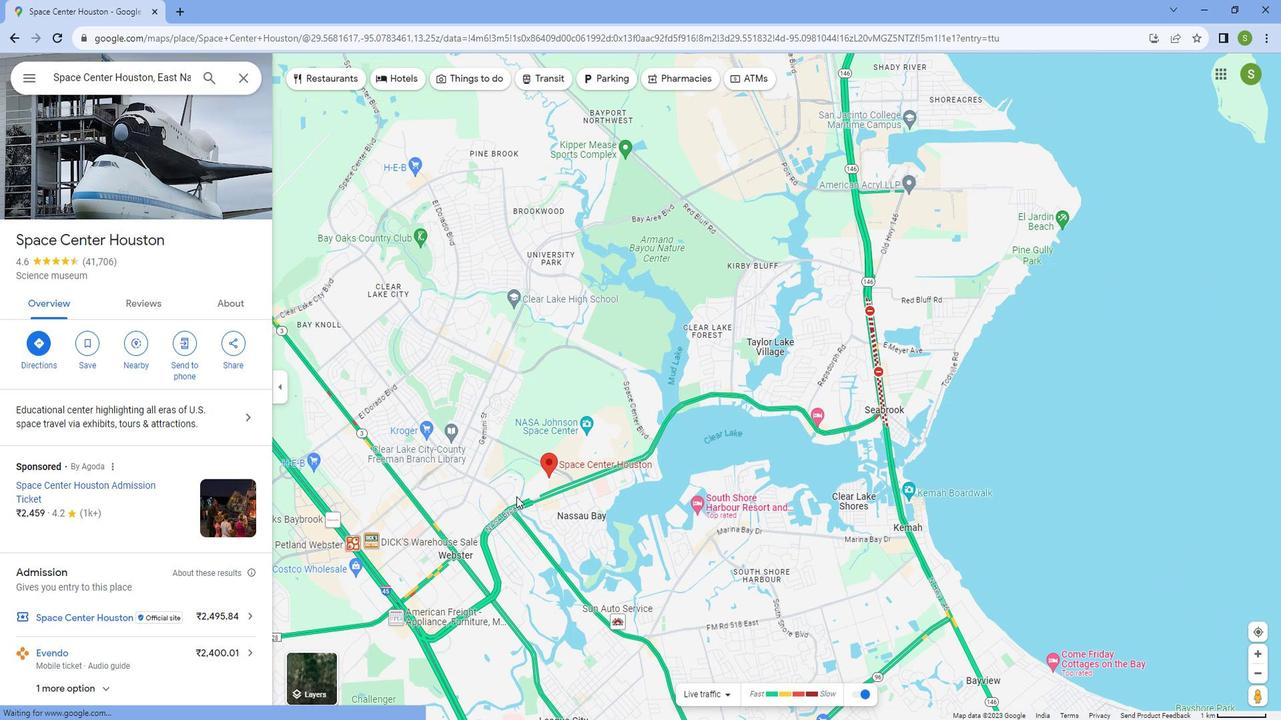 
Action: Mouse scrolled (539, 501) with delta (0, 0)
Screenshot: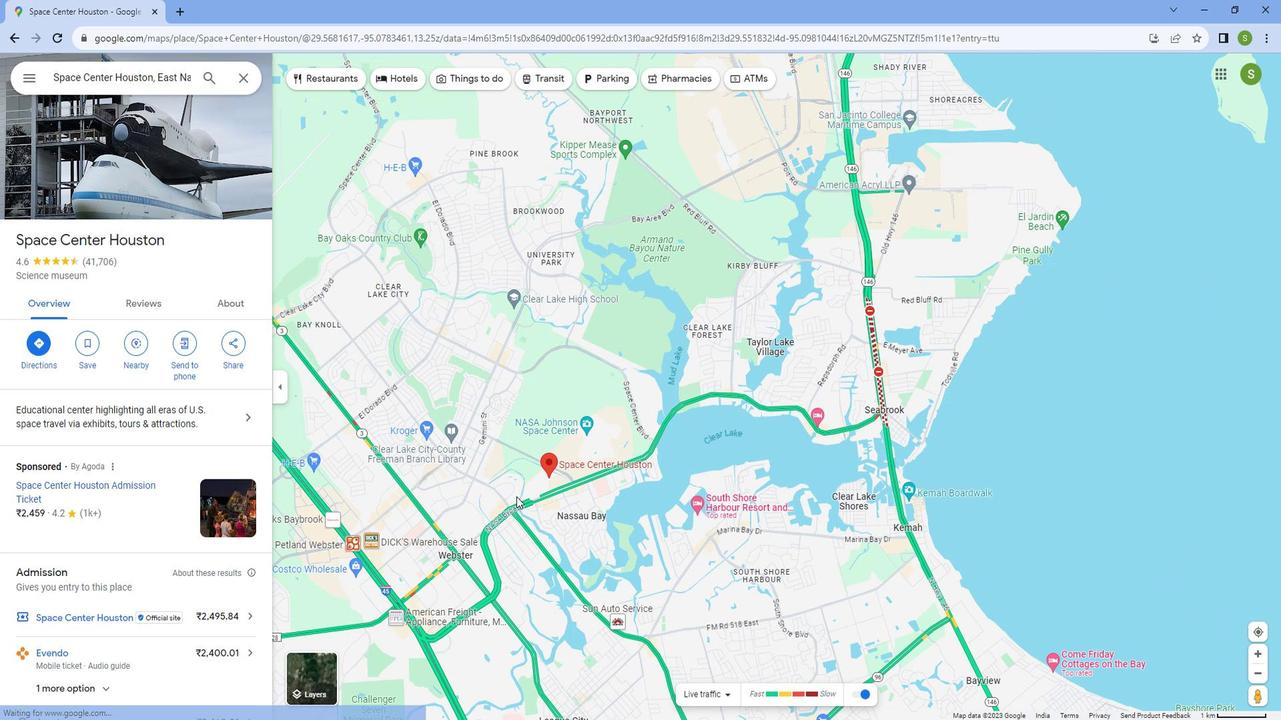 
Action: Mouse scrolled (539, 501) with delta (0, 0)
Screenshot: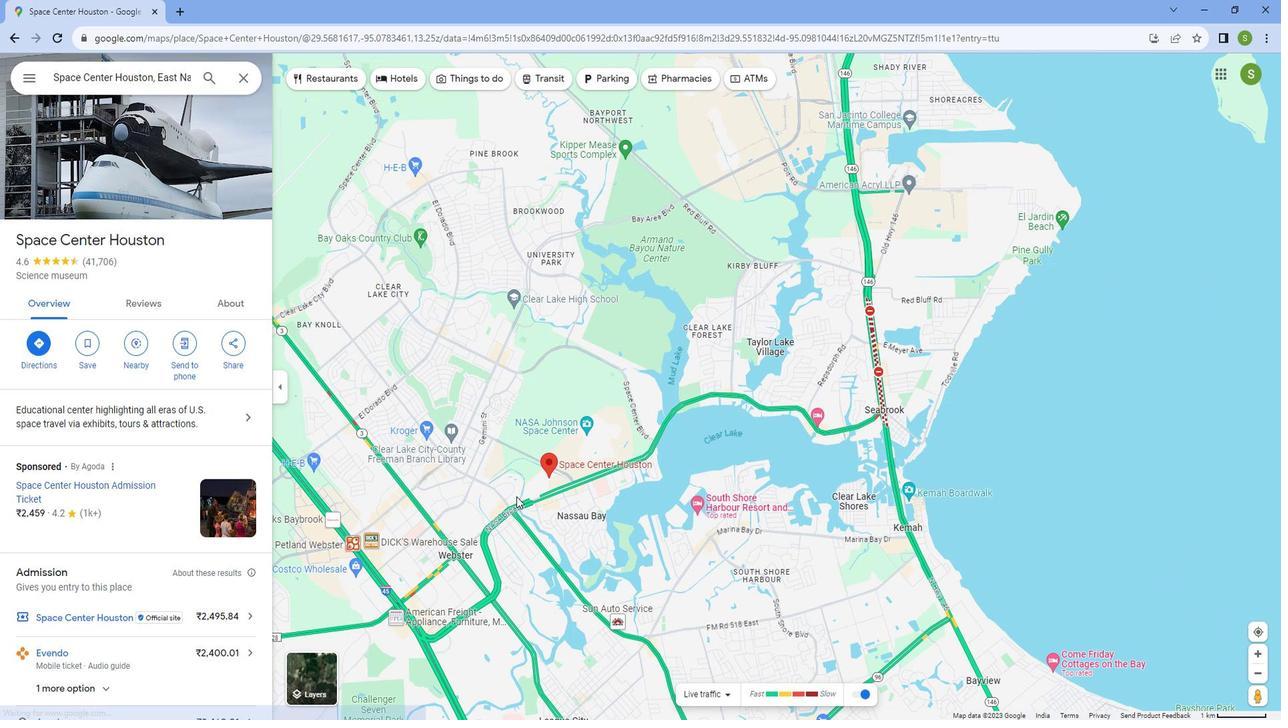 
Action: Mouse scrolled (539, 501) with delta (0, 0)
Screenshot: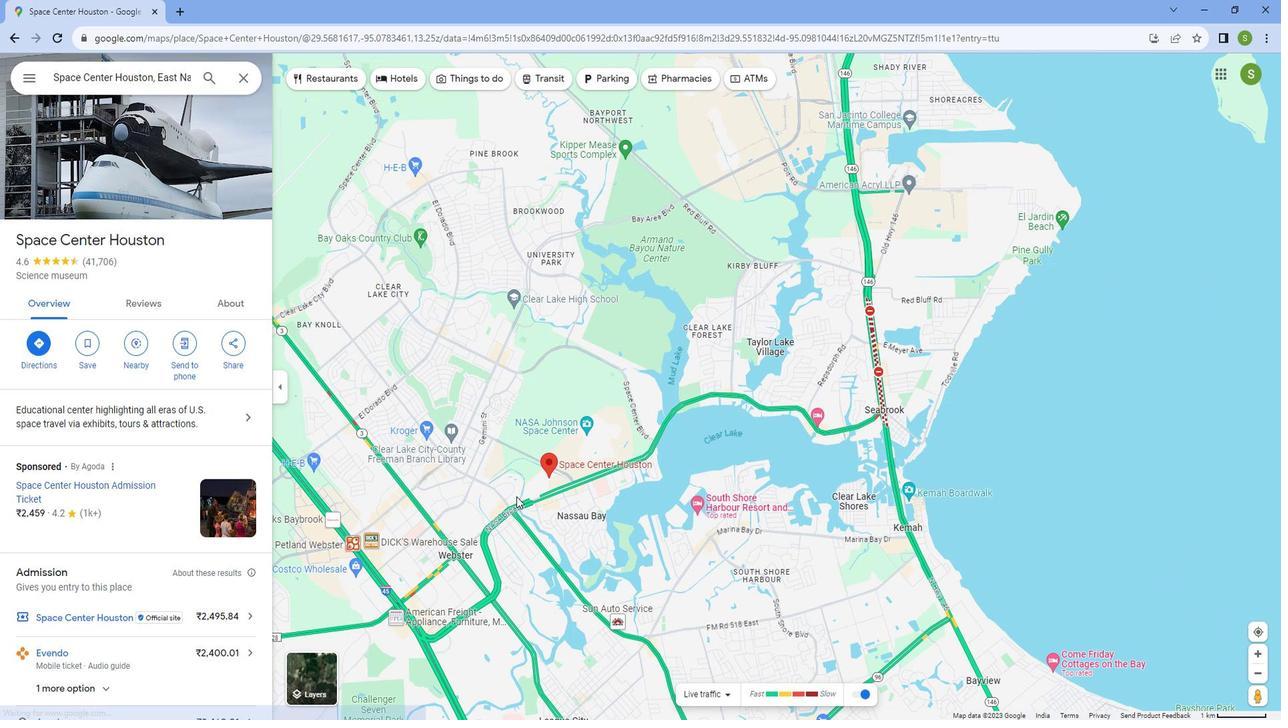 
Action: Mouse scrolled (539, 501) with delta (0, 0)
Screenshot: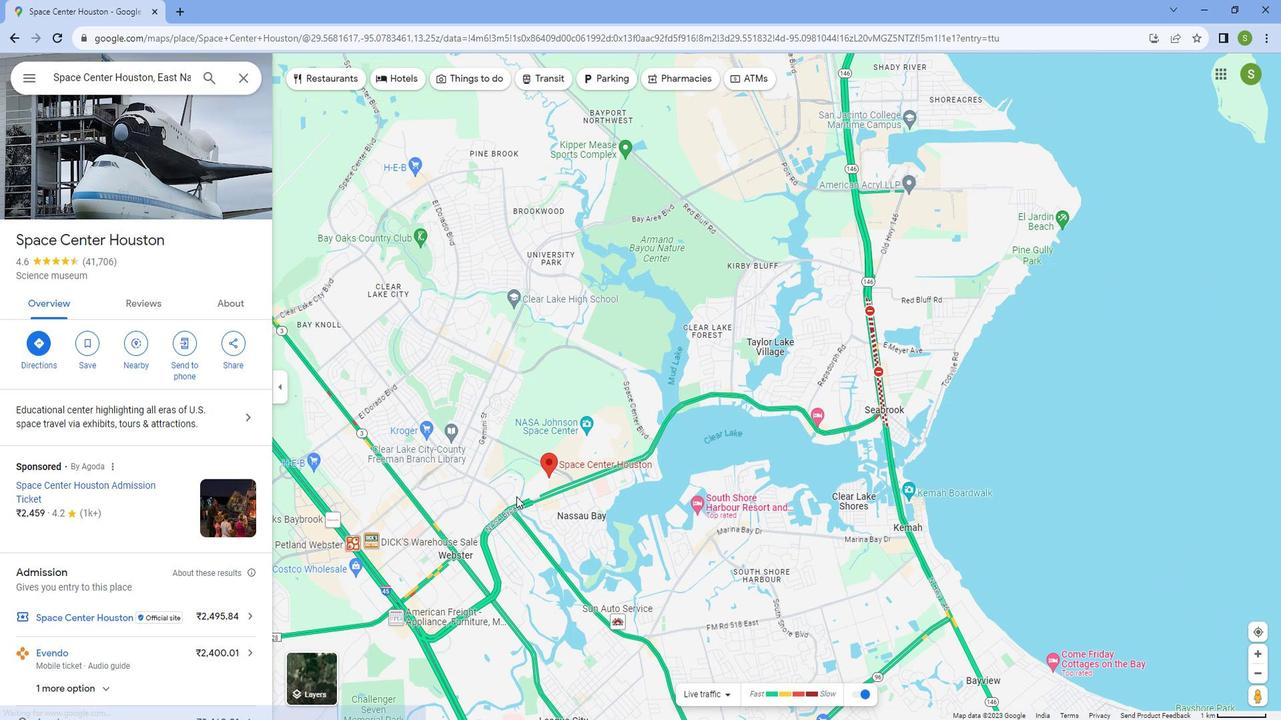 
Action: Mouse scrolled (539, 501) with delta (0, 0)
Screenshot: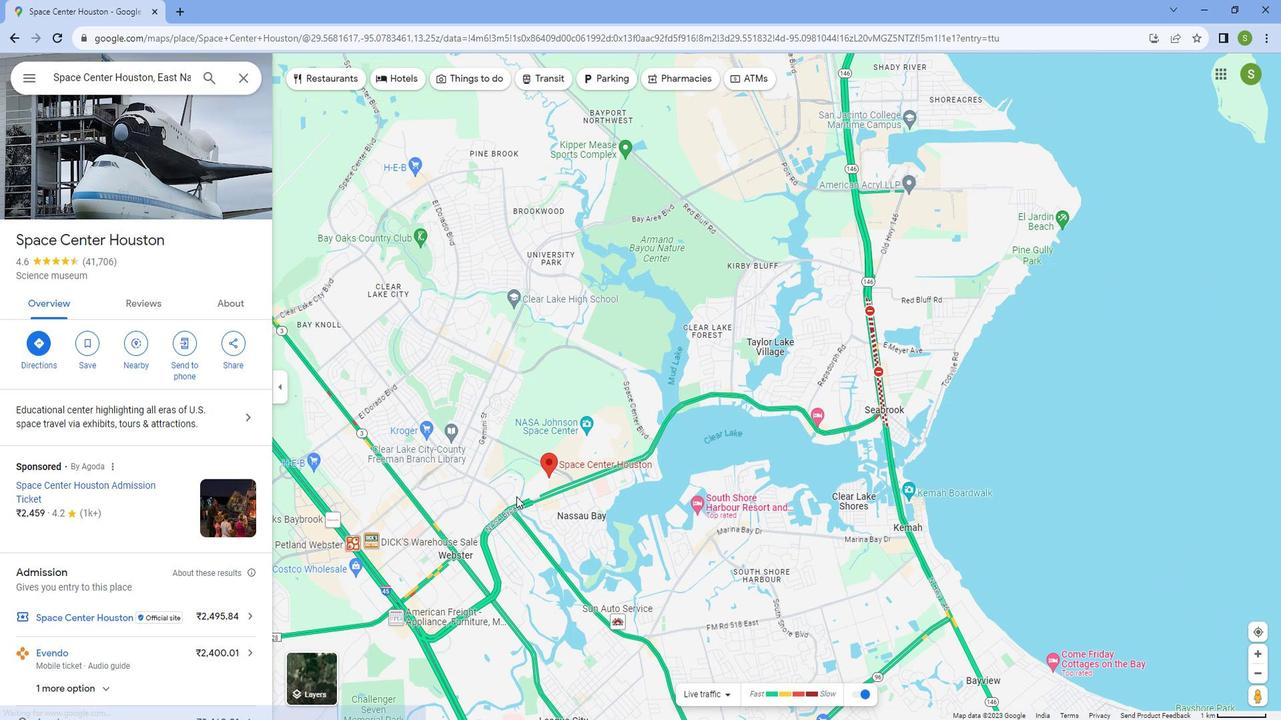 
Action: Mouse scrolled (539, 501) with delta (0, 0)
Screenshot: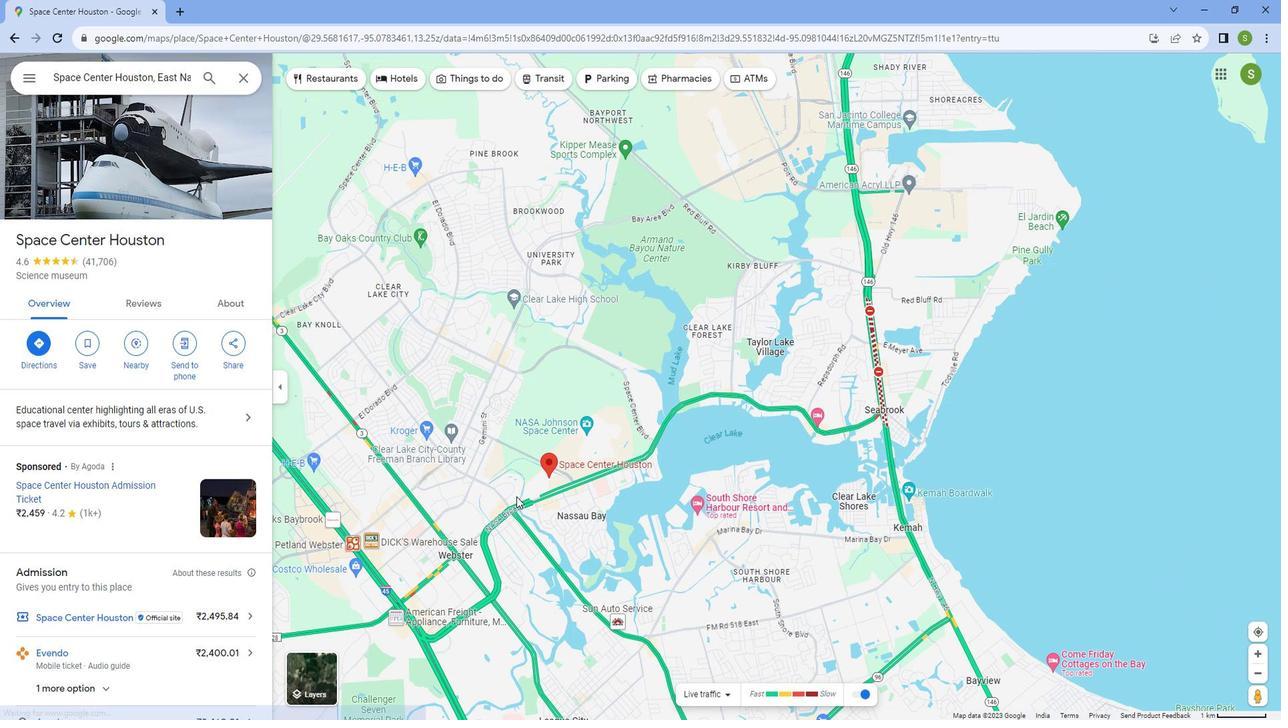 
Action: Mouse scrolled (539, 501) with delta (0, 0)
Screenshot: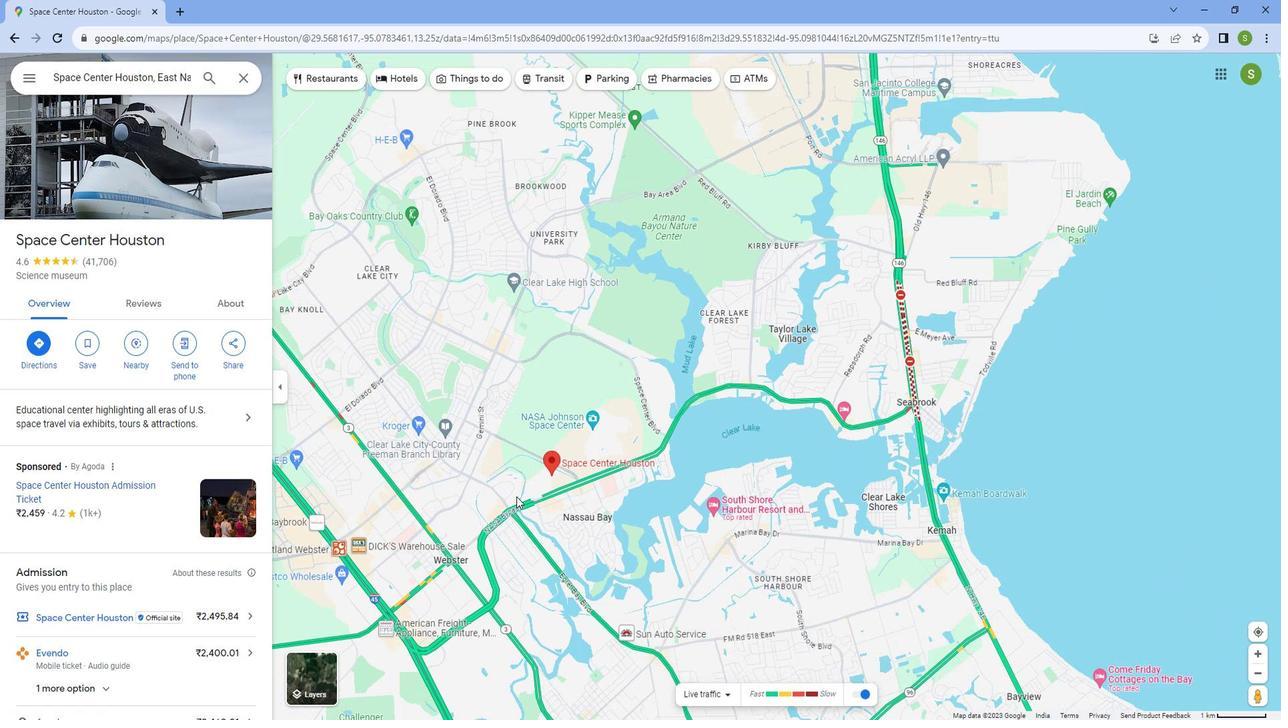 
Action: Mouse scrolled (539, 501) with delta (0, 0)
Screenshot: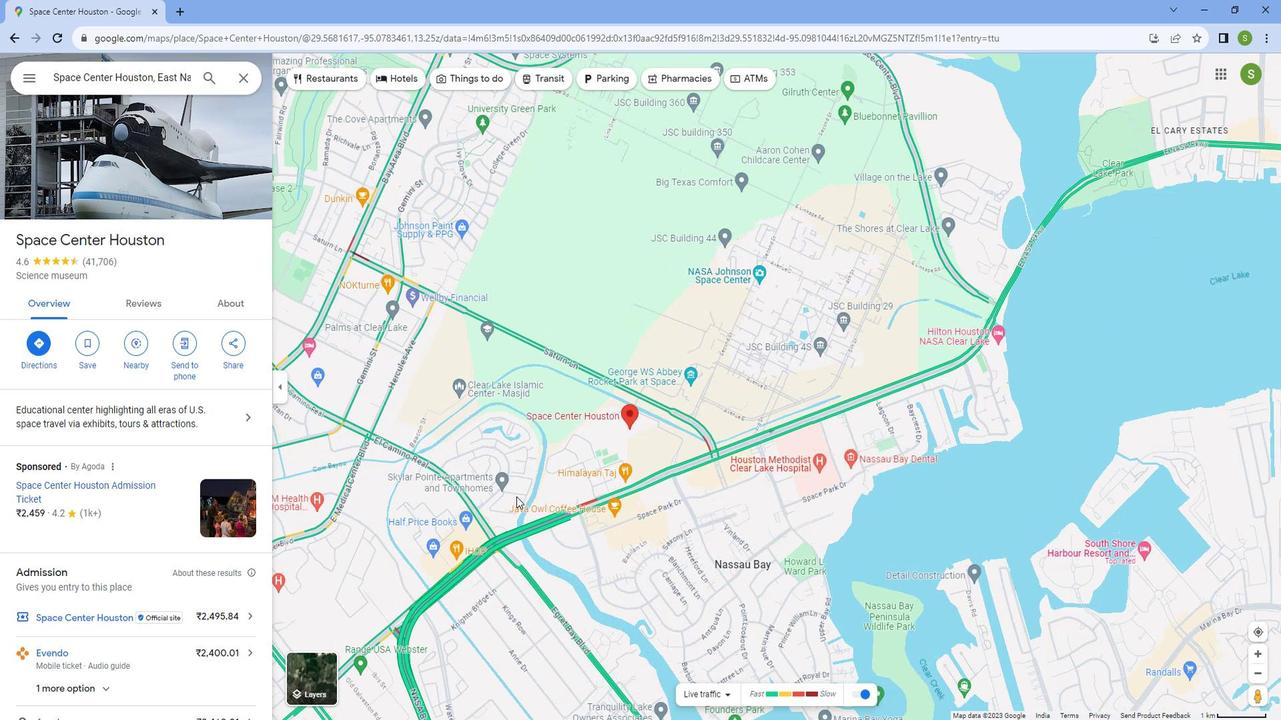 
Action: Mouse scrolled (539, 501) with delta (0, 0)
Screenshot: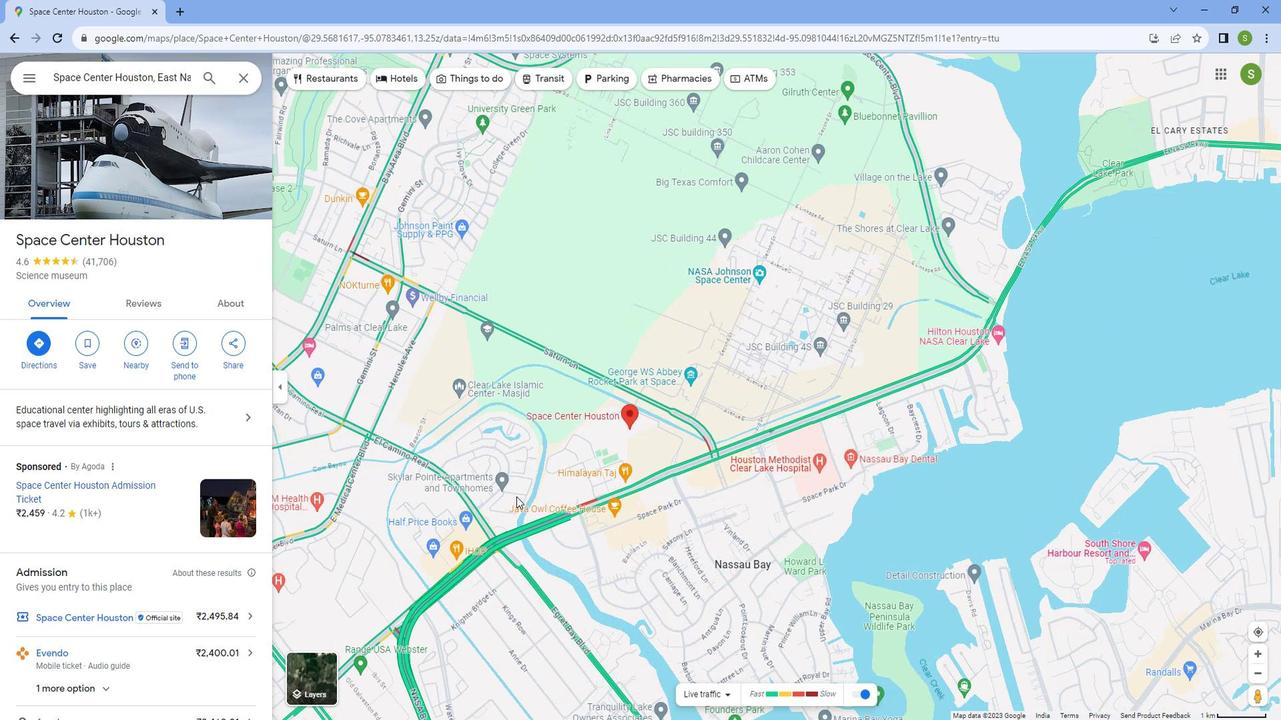 
Action: Mouse scrolled (539, 501) with delta (0, 0)
Screenshot: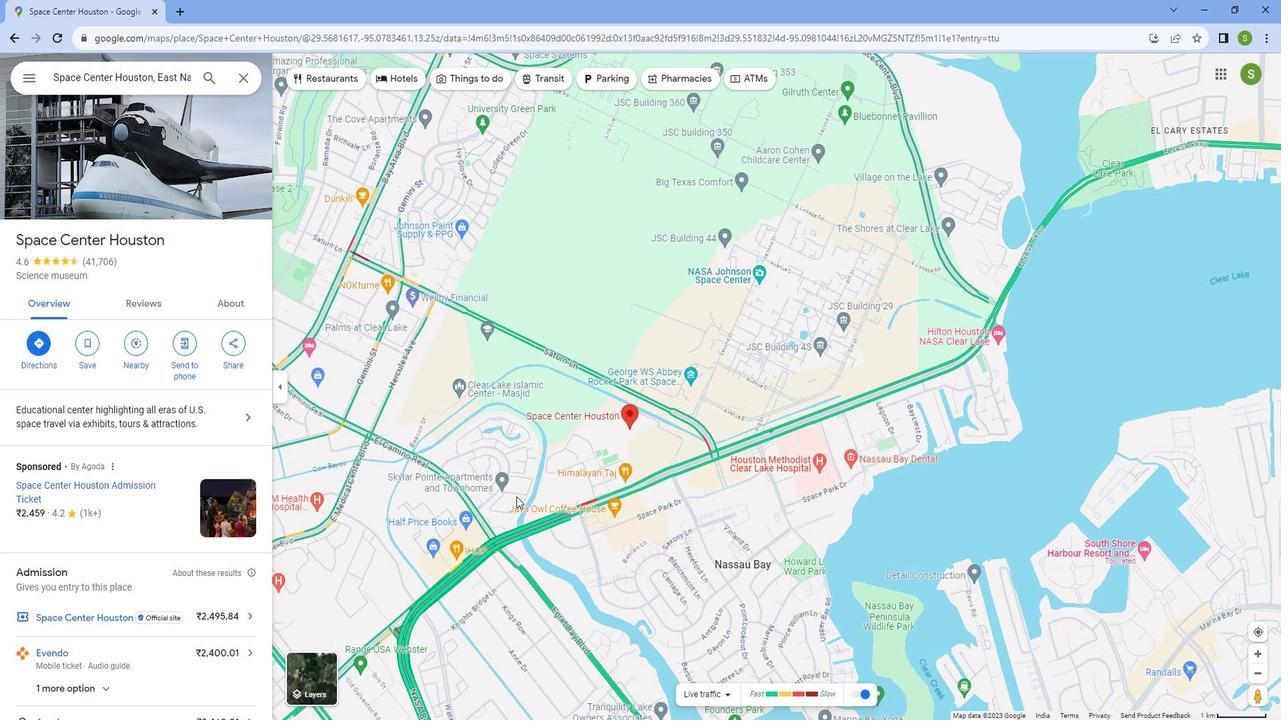 
Action: Mouse scrolled (539, 501) with delta (0, 0)
Screenshot: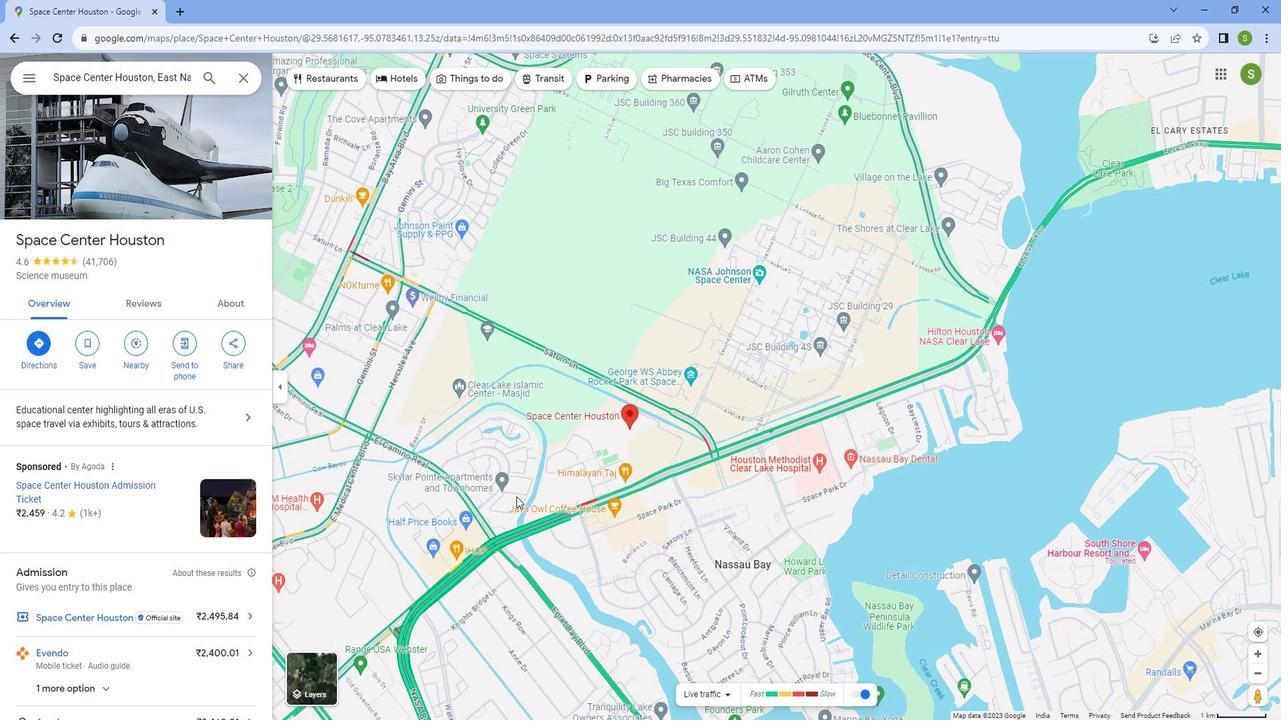 
Action: Mouse scrolled (539, 501) with delta (0, 0)
Screenshot: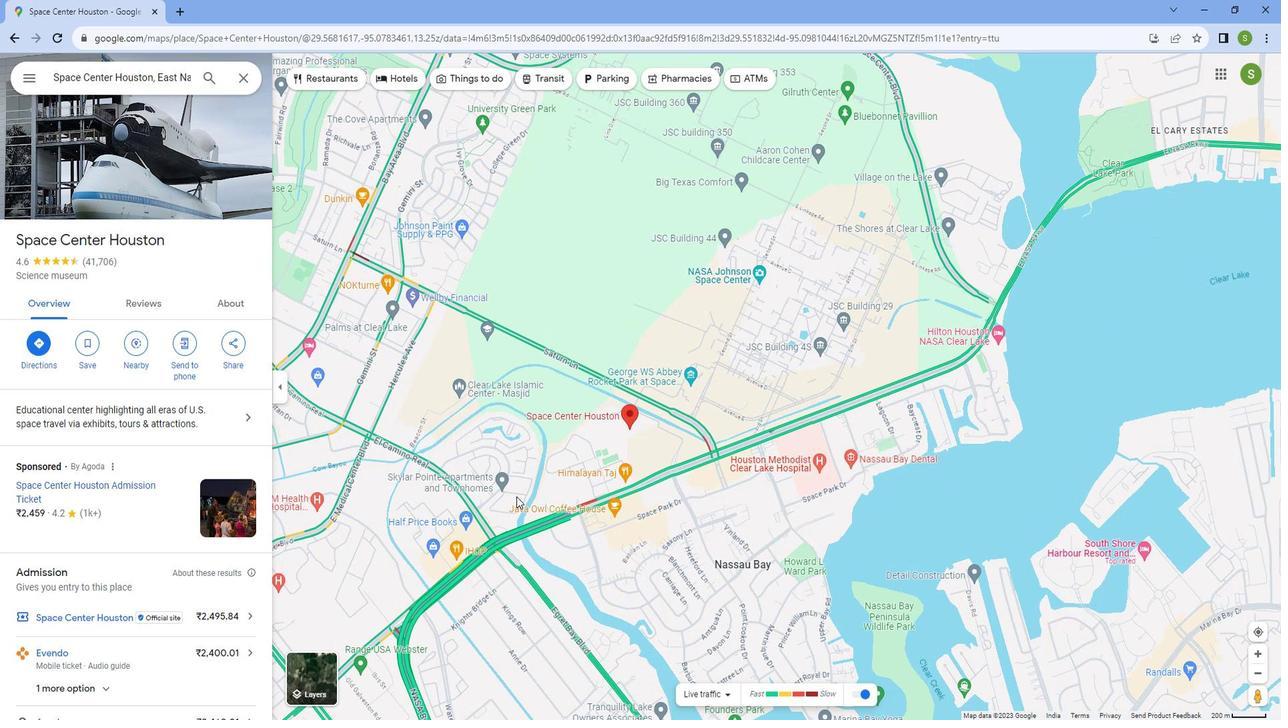 
Action: Mouse scrolled (539, 501) with delta (0, 0)
Screenshot: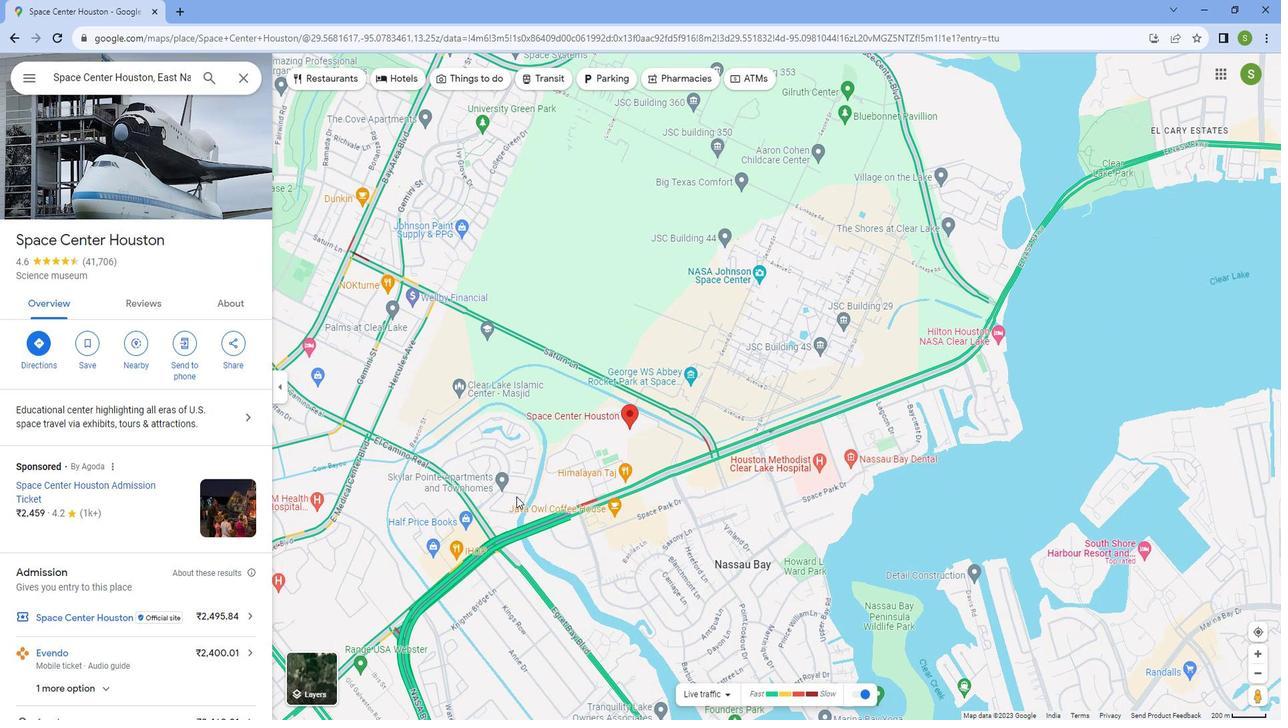 
Action: Mouse moved to (764, 442)
Screenshot: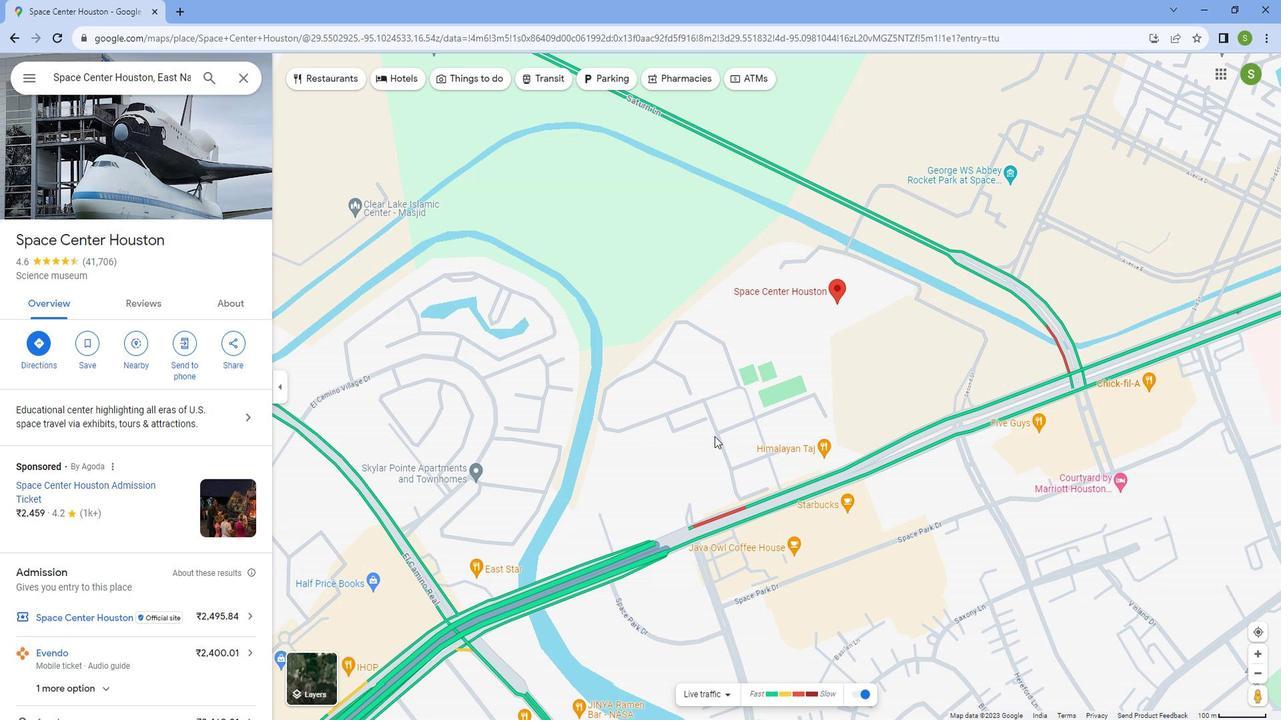 
Action: Mouse scrolled (764, 443) with delta (0, 0)
Screenshot: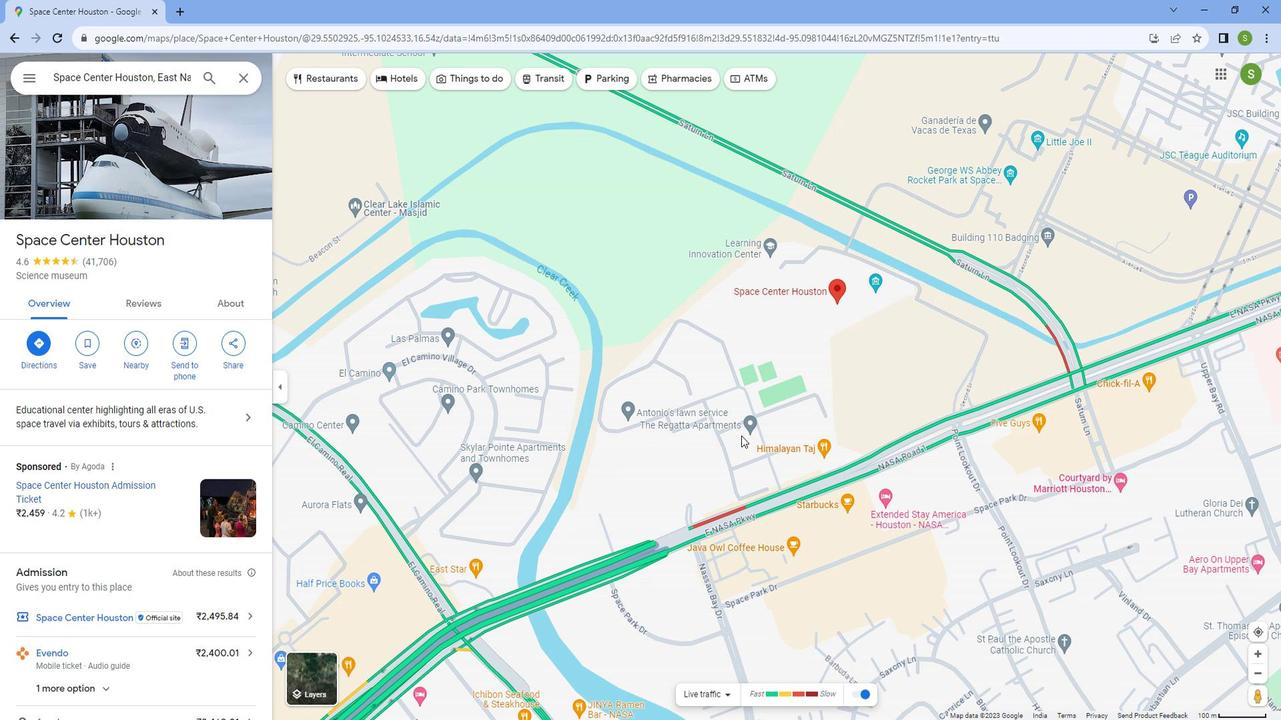 
Action: Mouse scrolled (764, 443) with delta (0, 0)
Screenshot: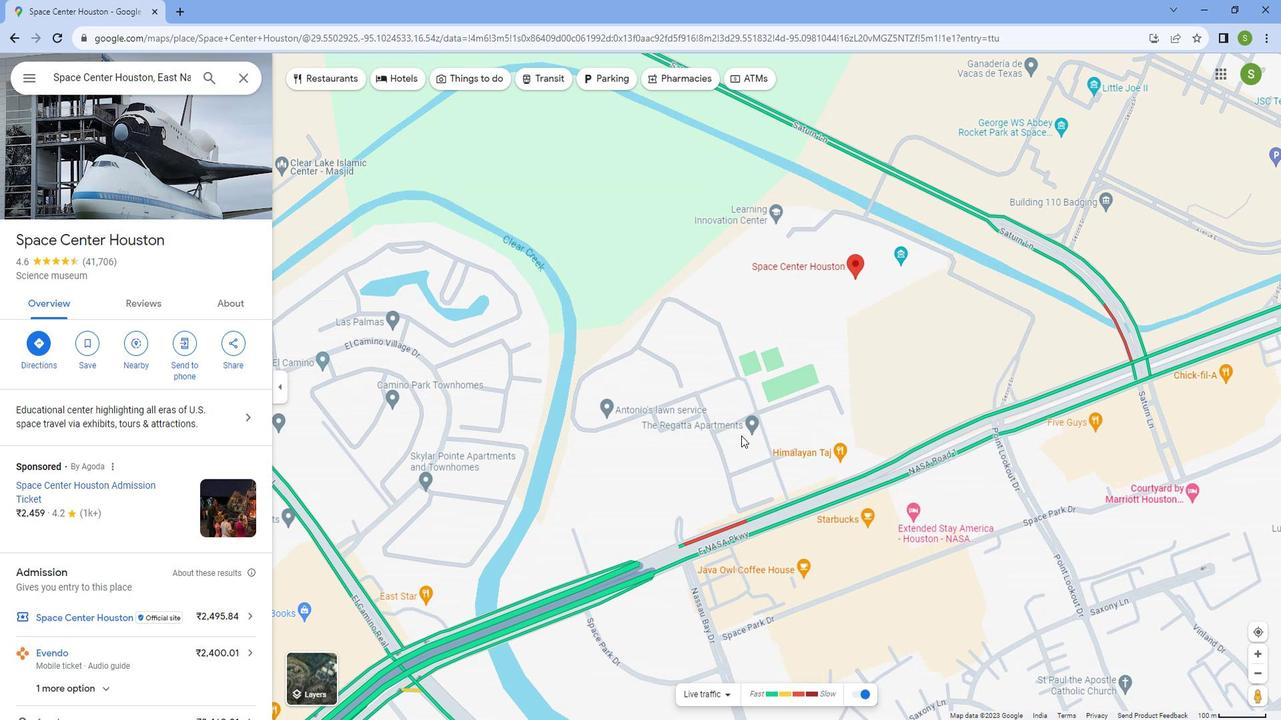 
Action: Mouse scrolled (764, 443) with delta (0, 0)
Screenshot: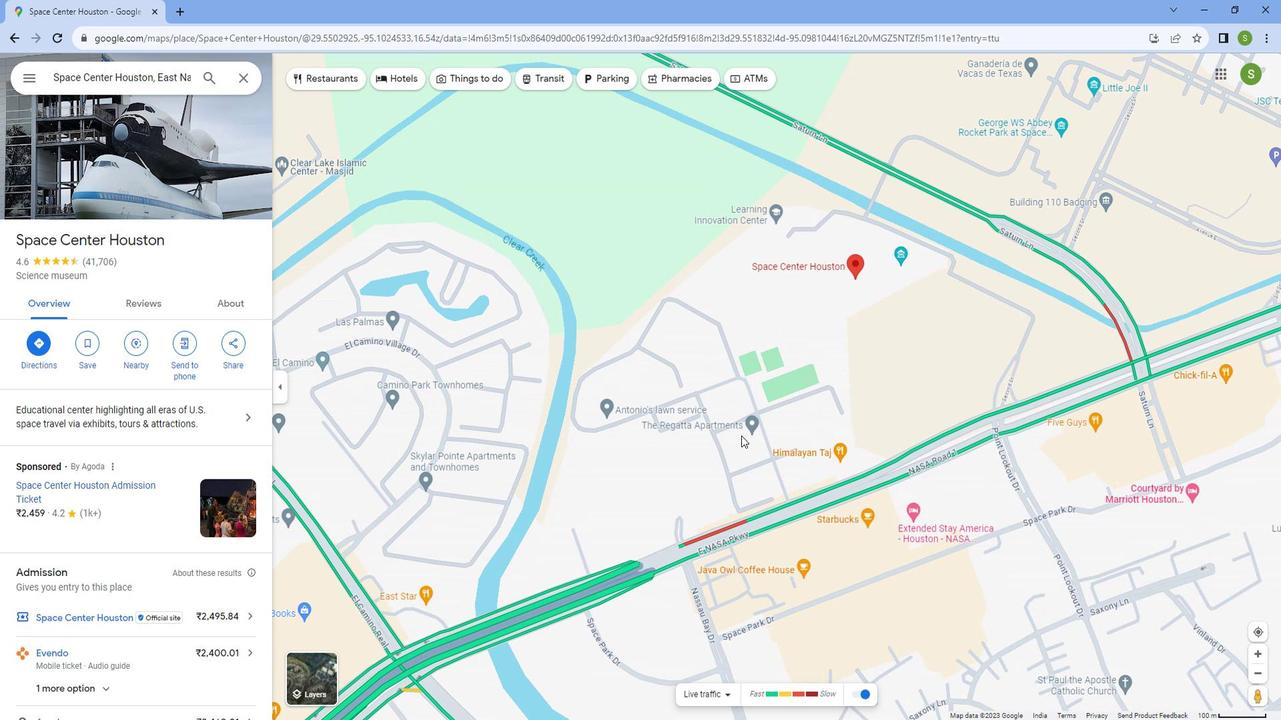 
Action: Mouse scrolled (764, 443) with delta (0, 0)
Screenshot: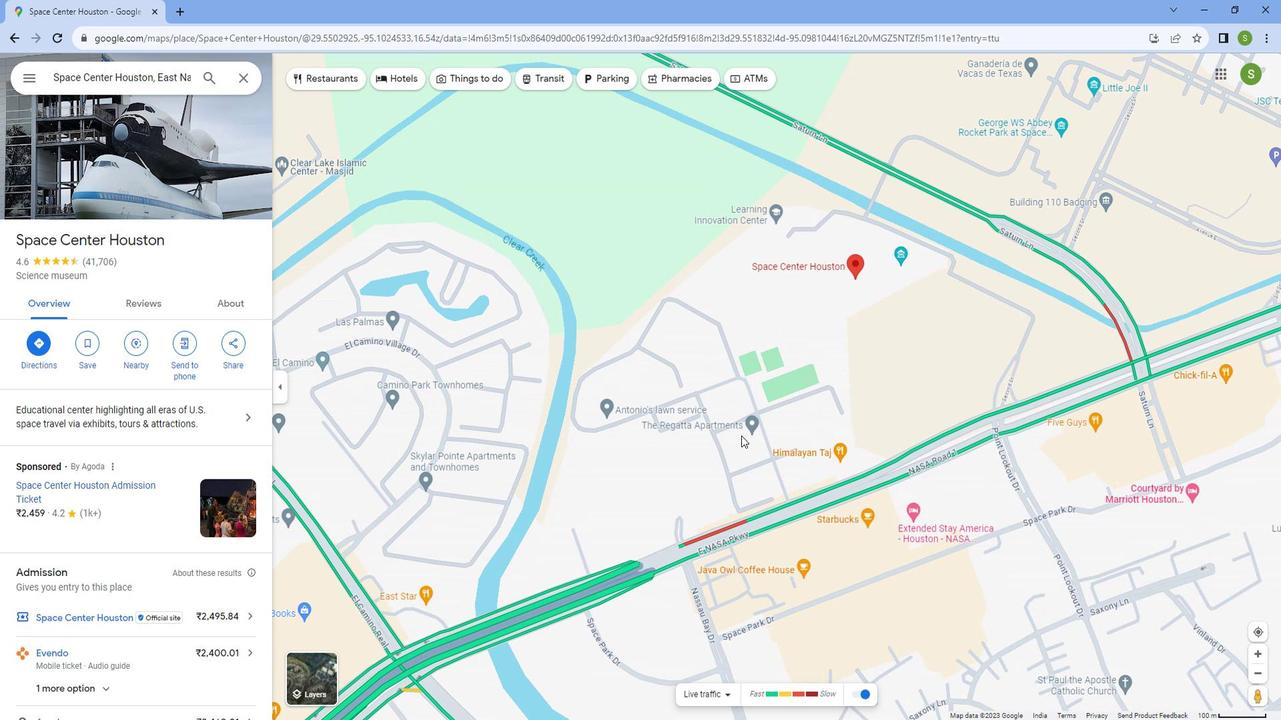 
Action: Mouse scrolled (764, 443) with delta (0, 0)
Screenshot: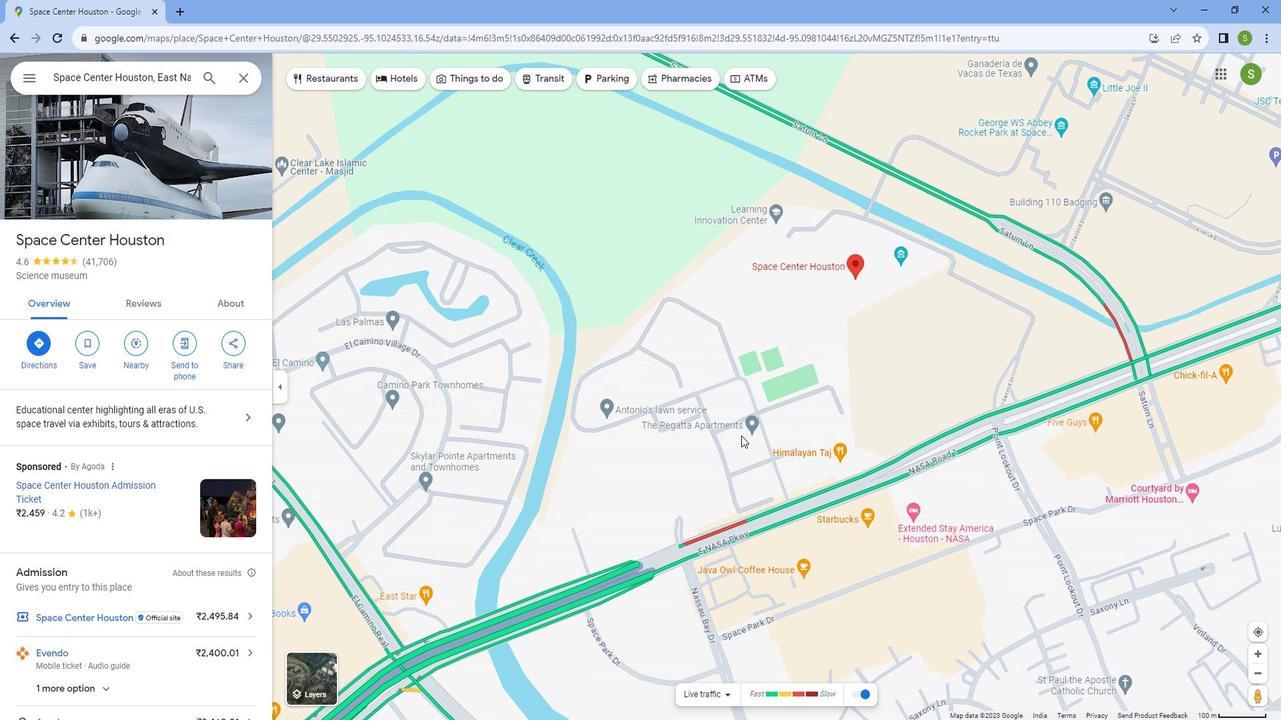 
Action: Mouse scrolled (764, 443) with delta (0, 0)
Screenshot: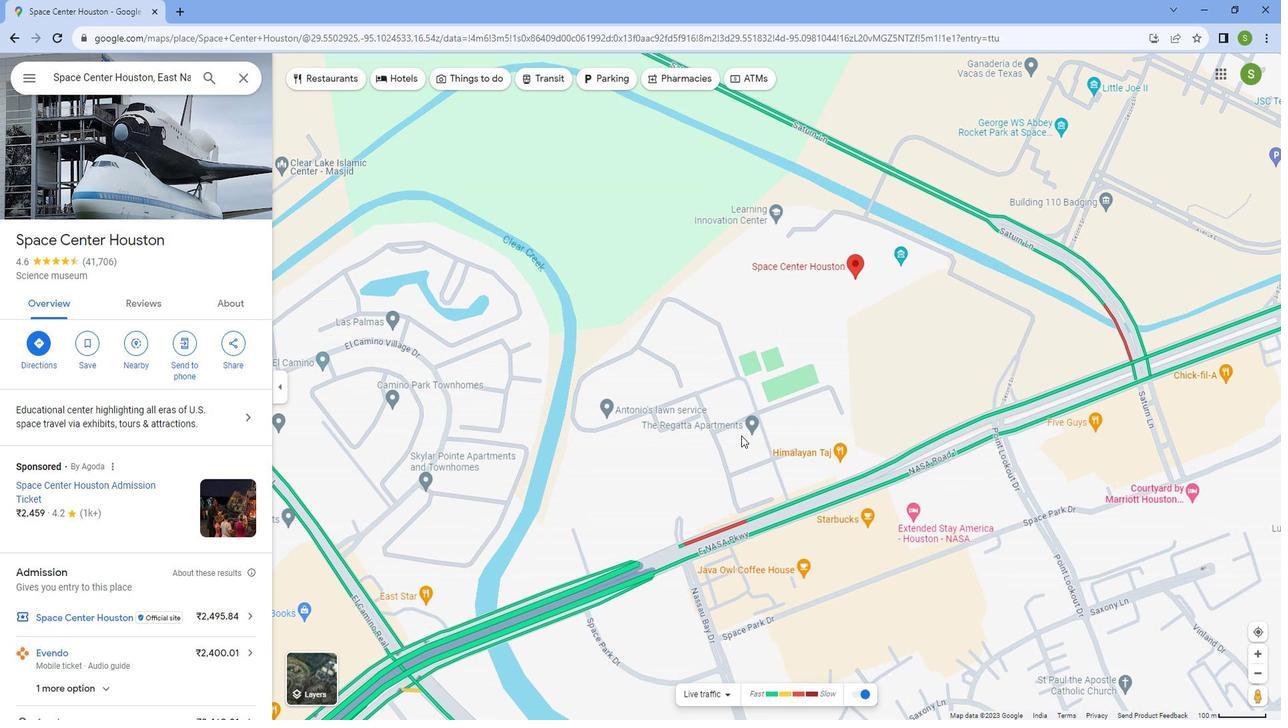 
Action: Mouse moved to (876, 367)
Screenshot: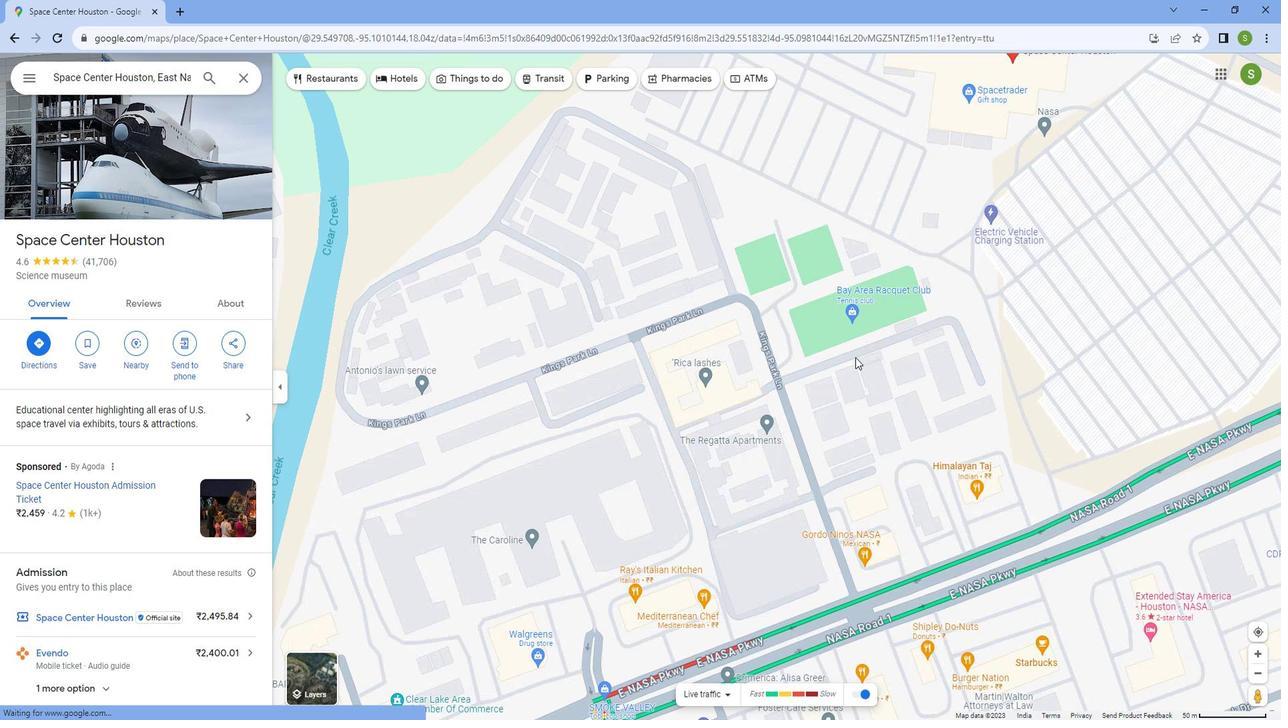 
Action: Mouse pressed left at (876, 367)
Screenshot: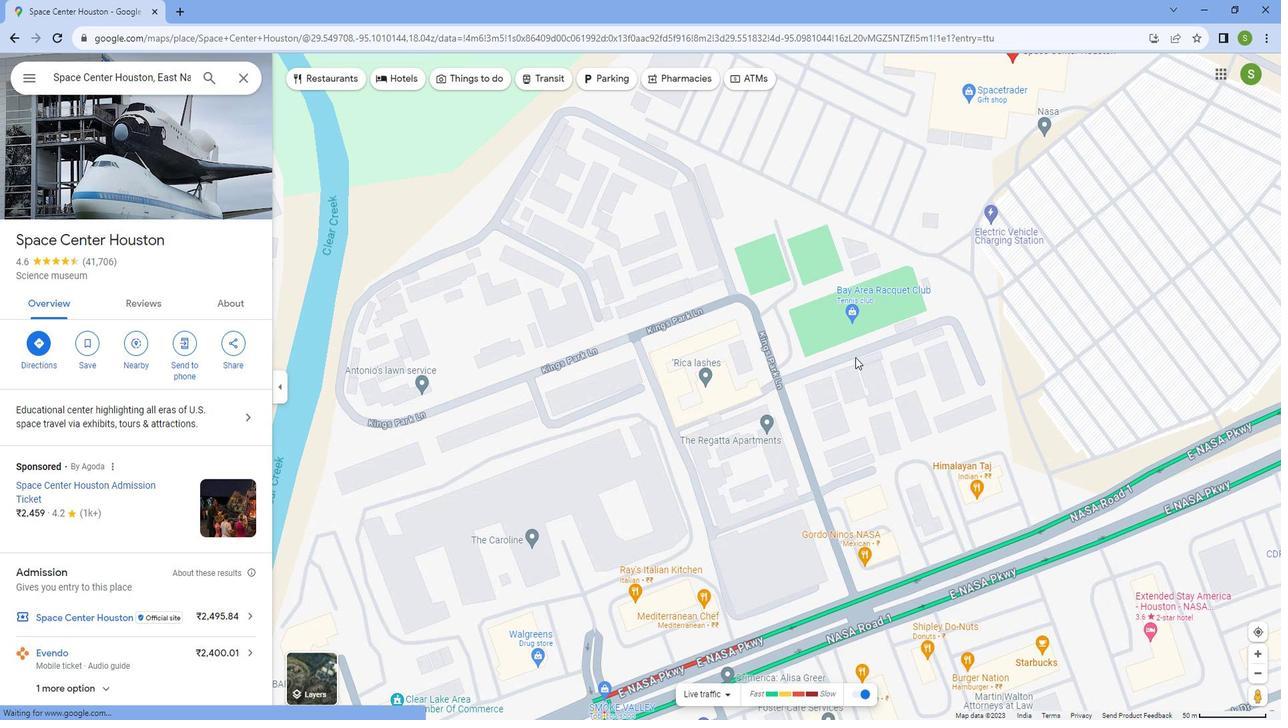 
Action: Mouse moved to (487, 469)
Screenshot: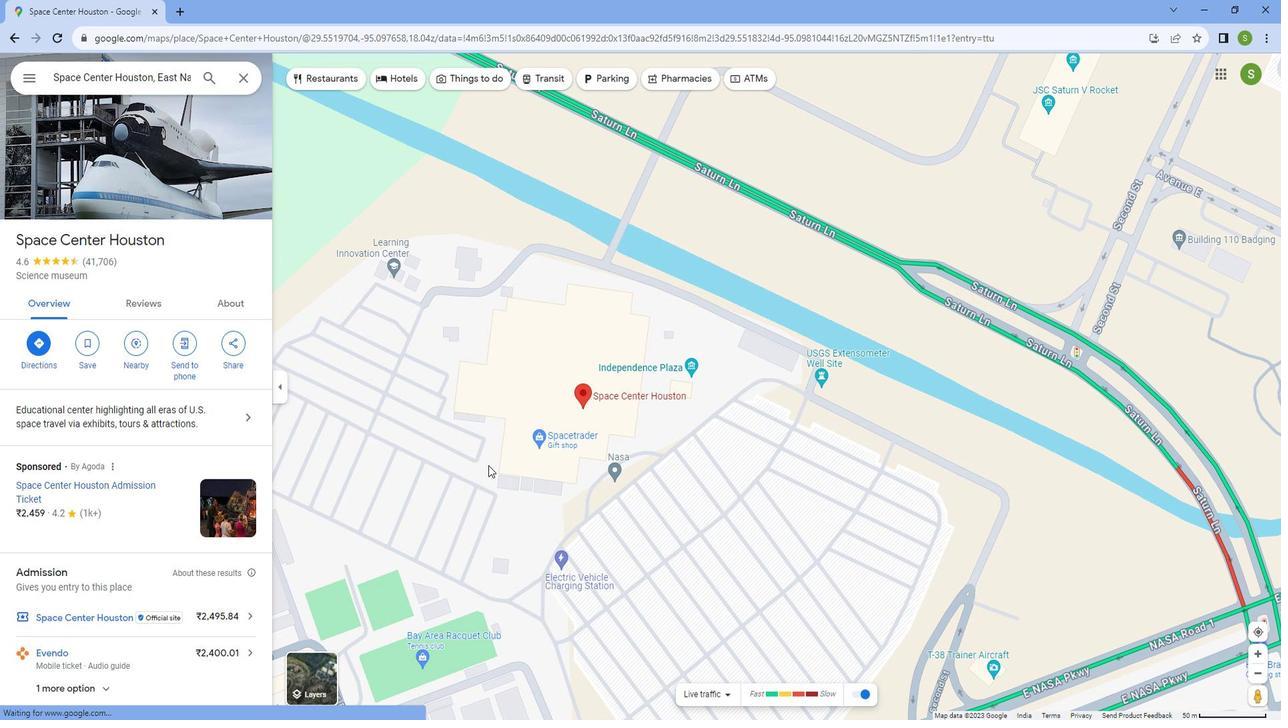 
Action: Mouse pressed left at (487, 469)
Screenshot: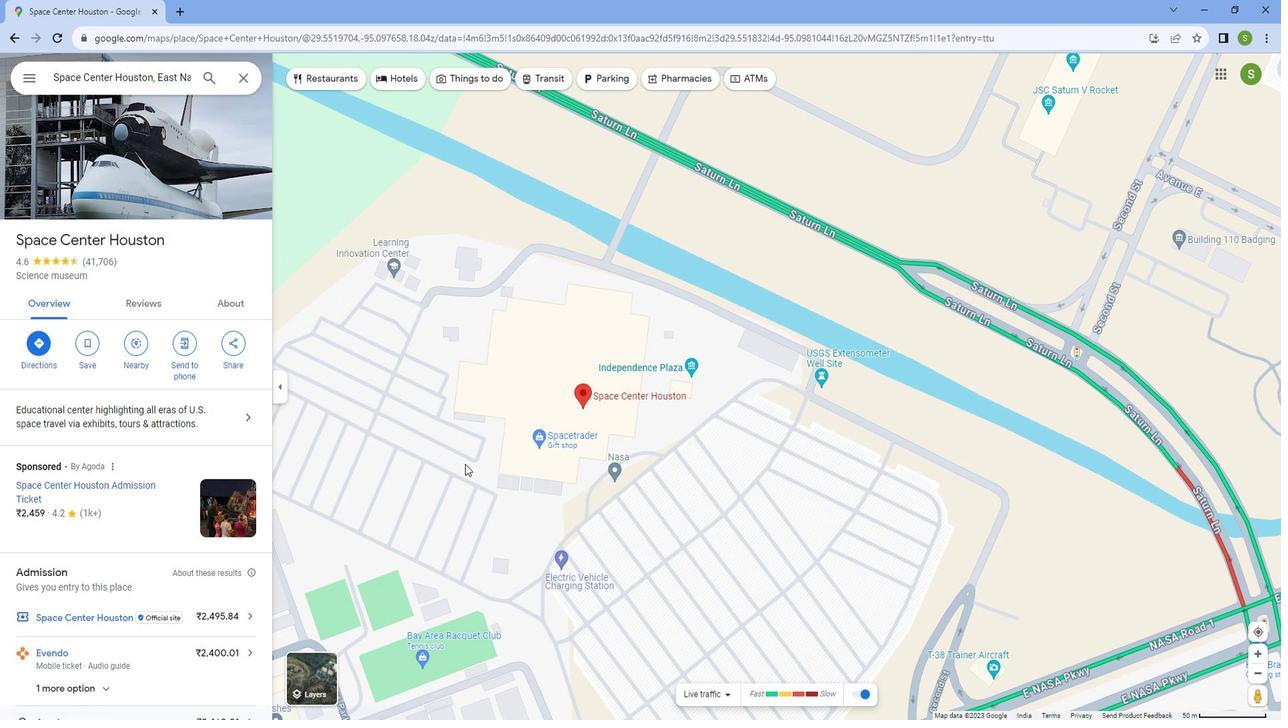 
Action: Mouse moved to (625, 549)
Screenshot: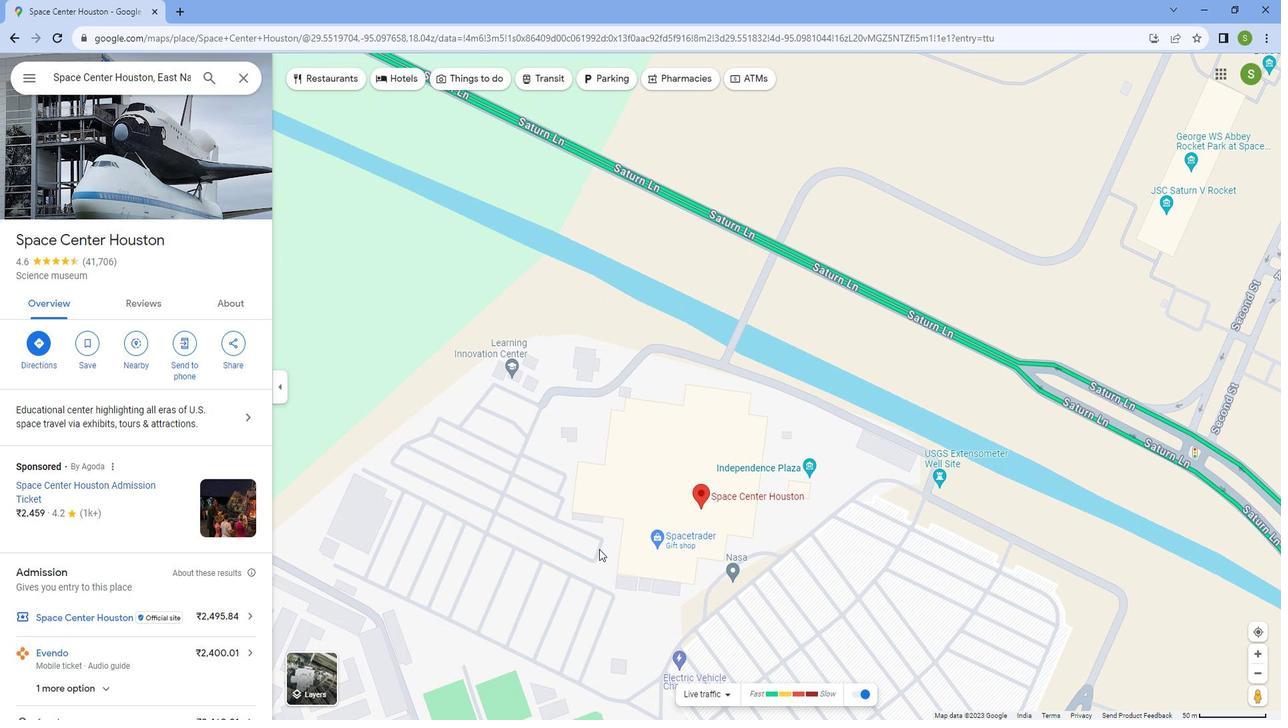 
Action: Mouse scrolled (625, 549) with delta (0, 0)
Screenshot: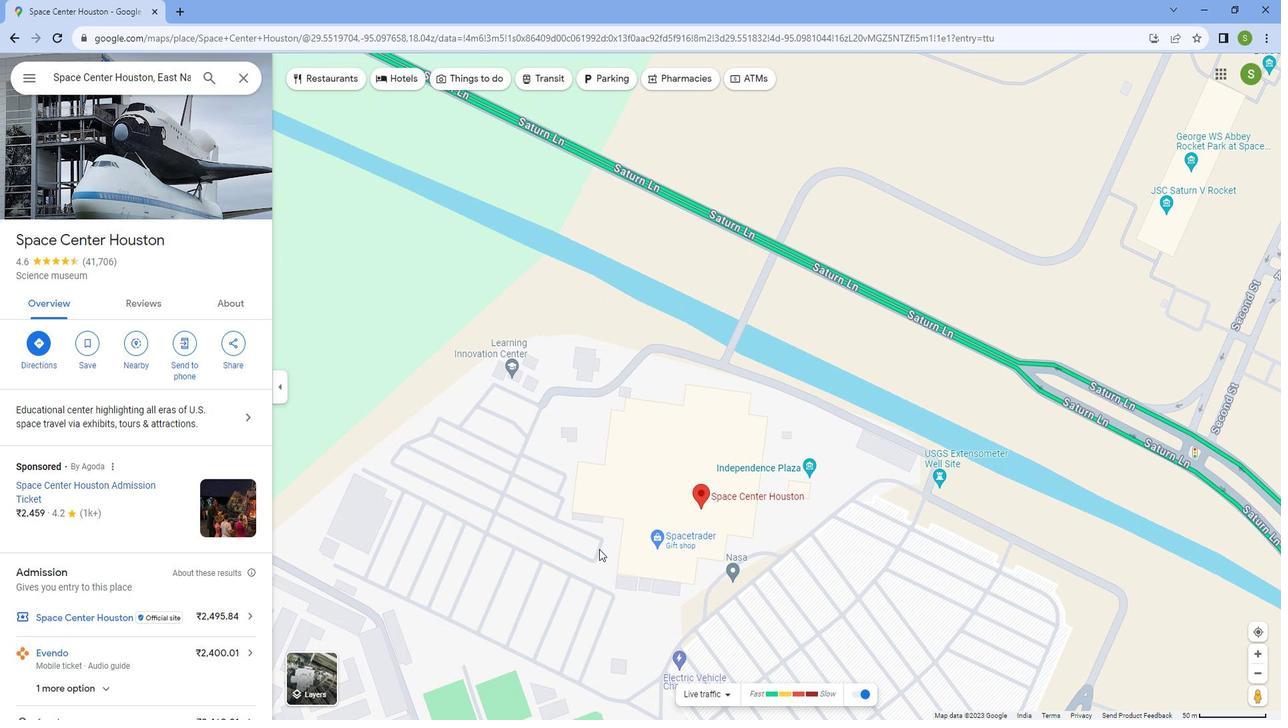 
Action: Mouse moved to (627, 549)
Screenshot: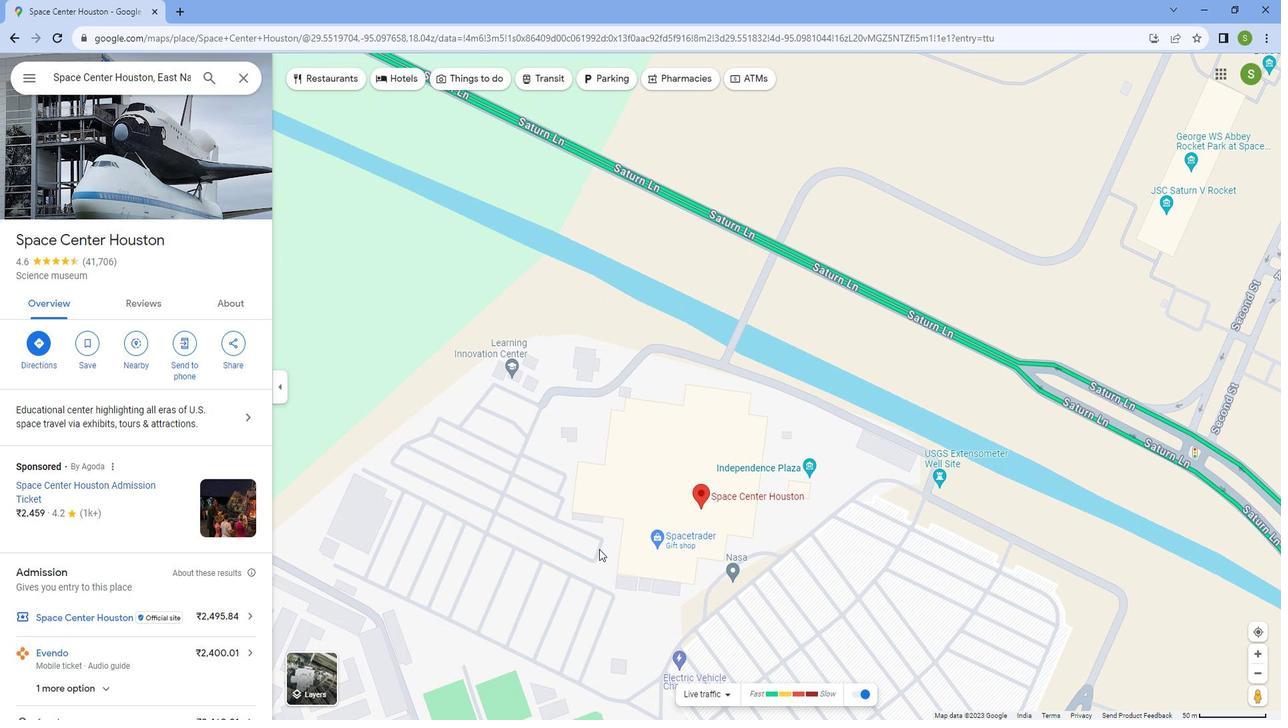 
Action: Mouse scrolled (627, 548) with delta (0, 0)
Screenshot: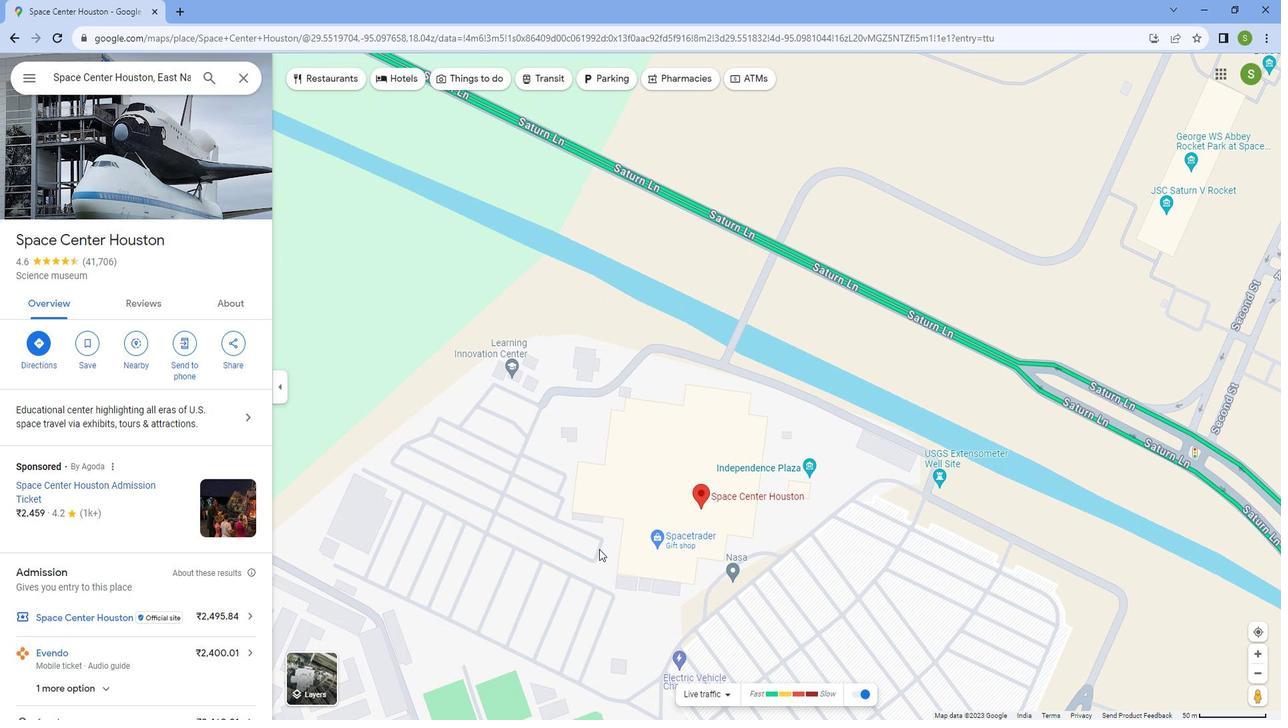 
Action: Mouse scrolled (627, 548) with delta (0, 0)
Screenshot: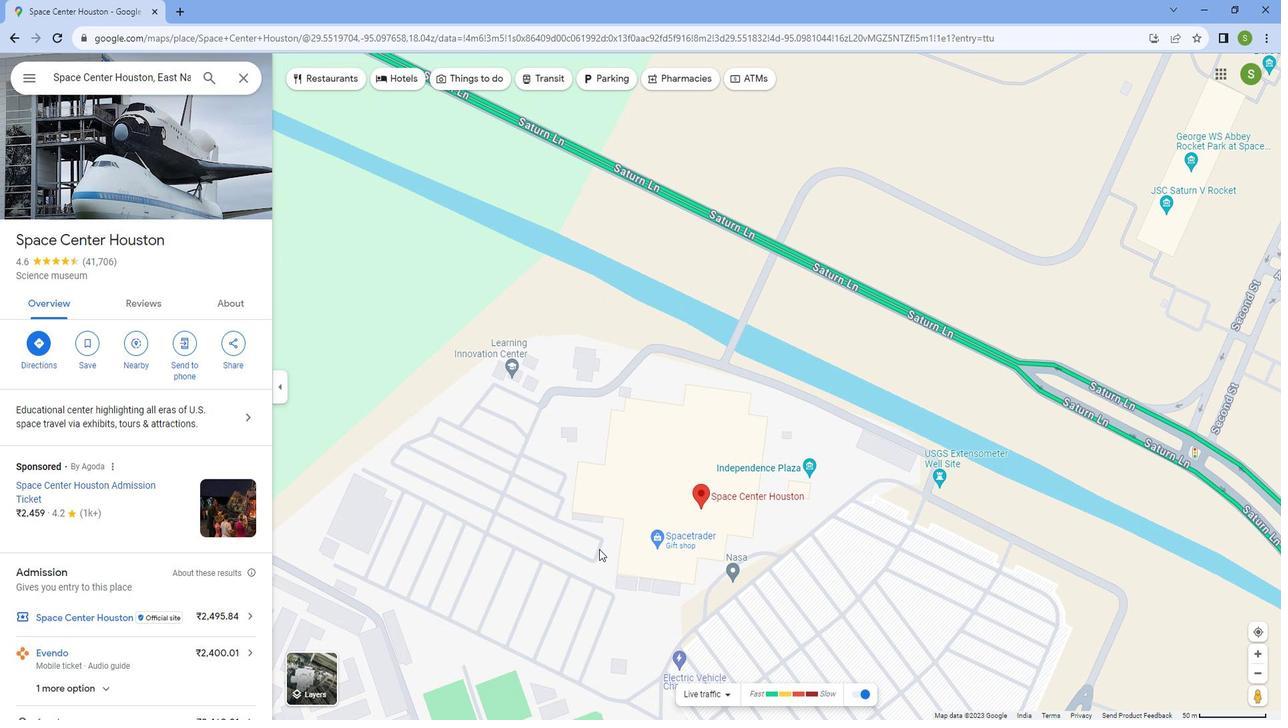 
Action: Mouse scrolled (627, 548) with delta (0, 0)
Screenshot: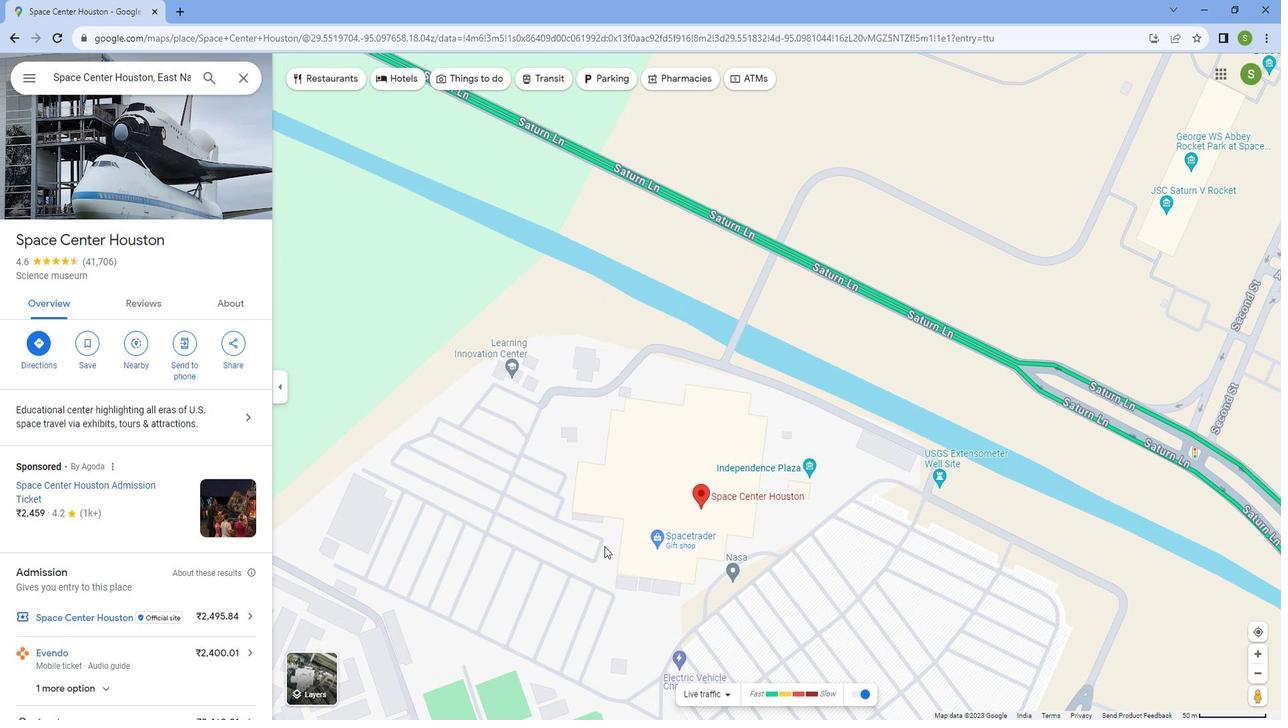 
Action: Mouse scrolled (627, 548) with delta (0, 0)
Screenshot: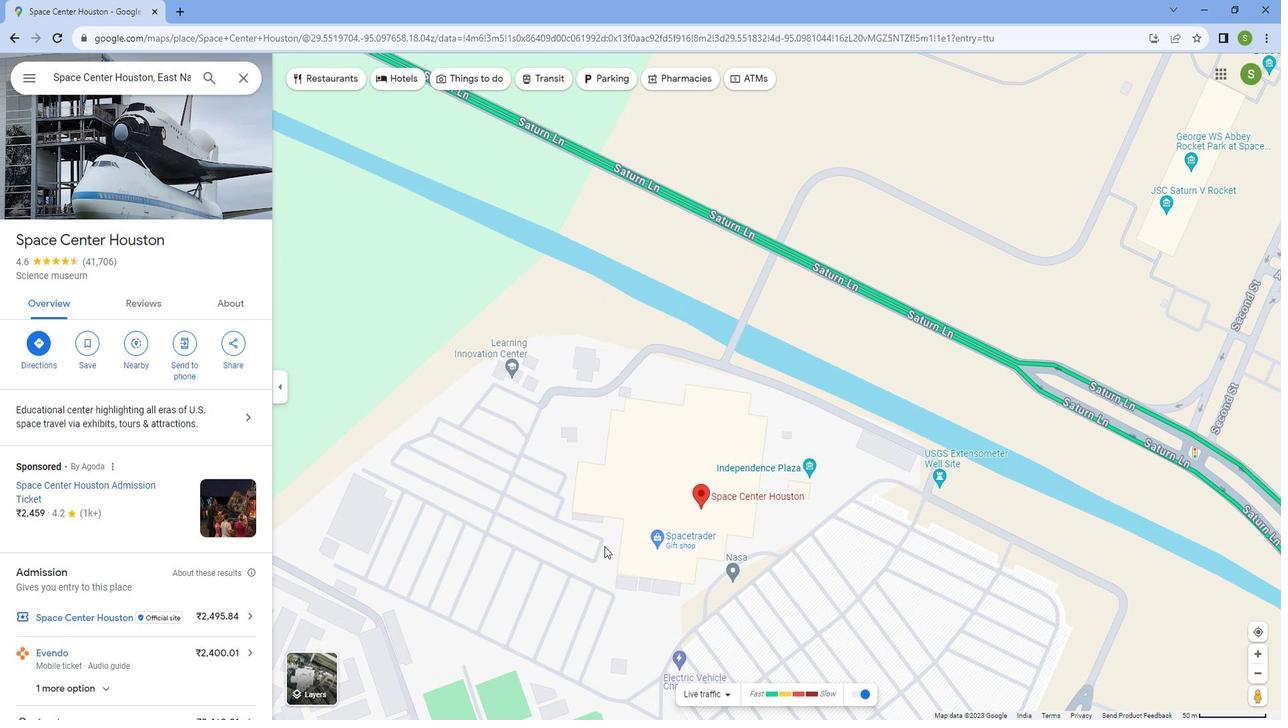 
Action: Mouse scrolled (627, 548) with delta (0, 0)
Screenshot: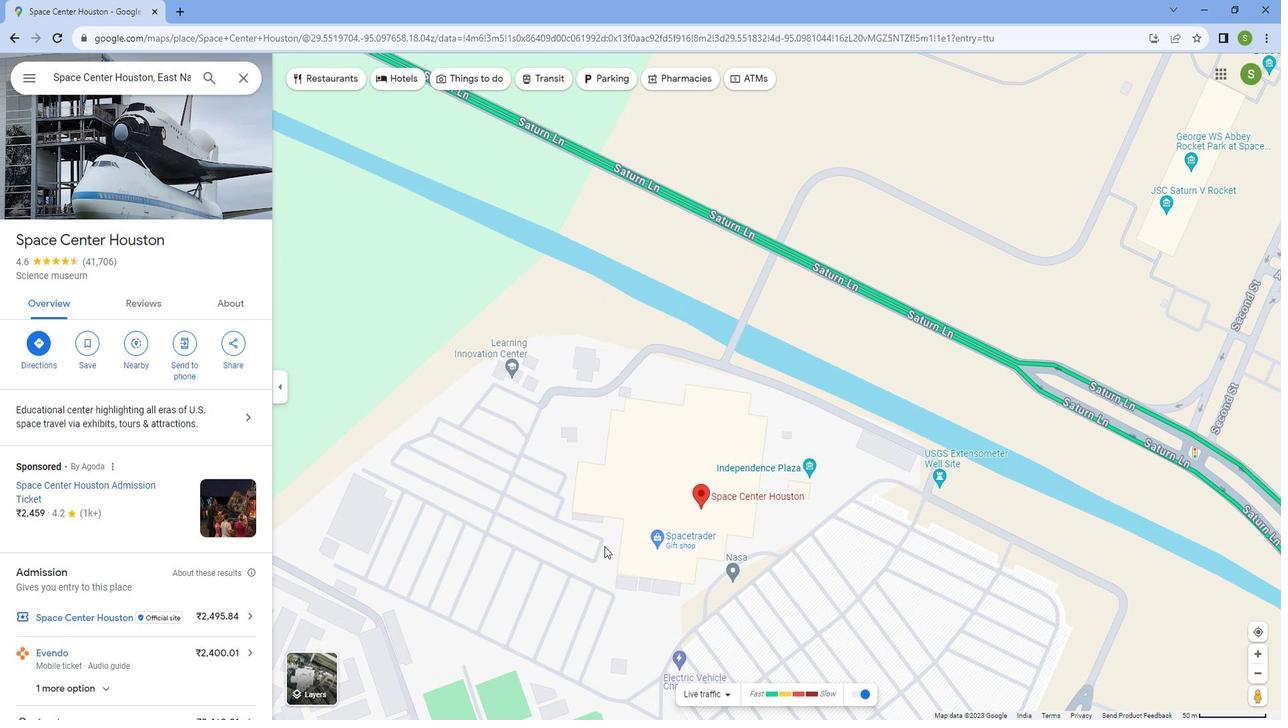 
Action: Mouse scrolled (627, 548) with delta (0, 0)
Screenshot: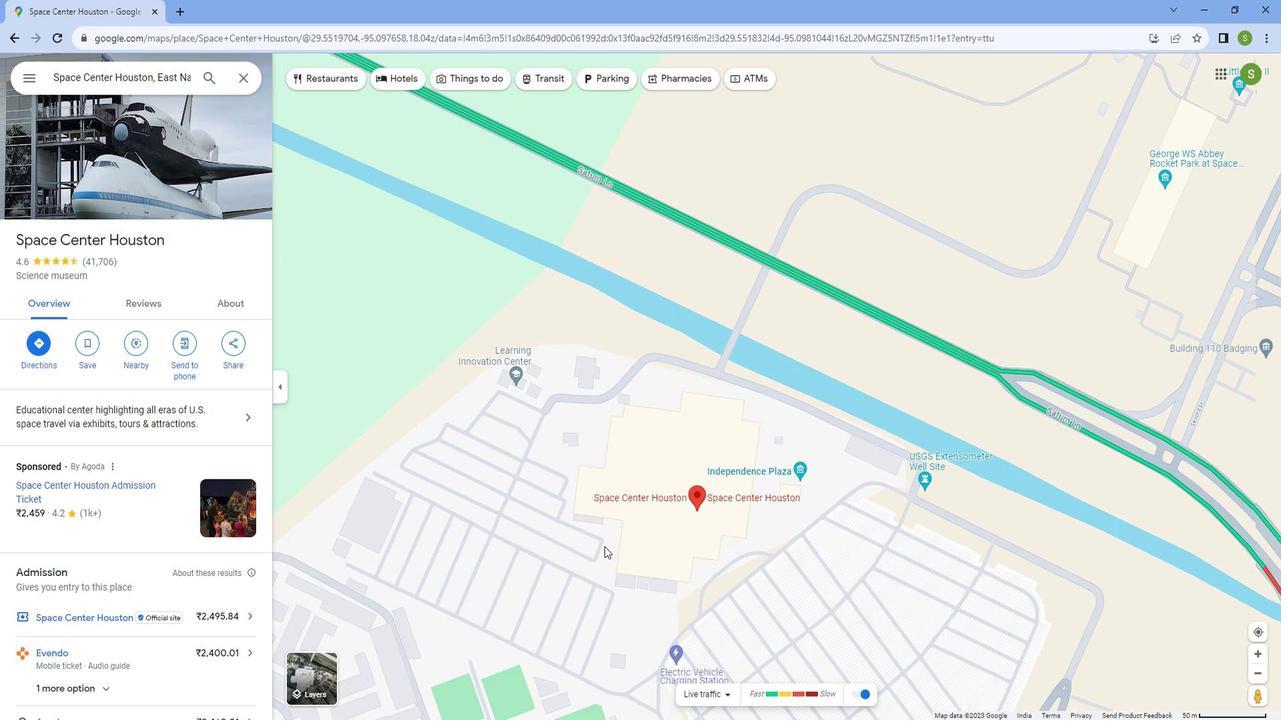 
Action: Mouse scrolled (627, 548) with delta (0, 0)
Screenshot: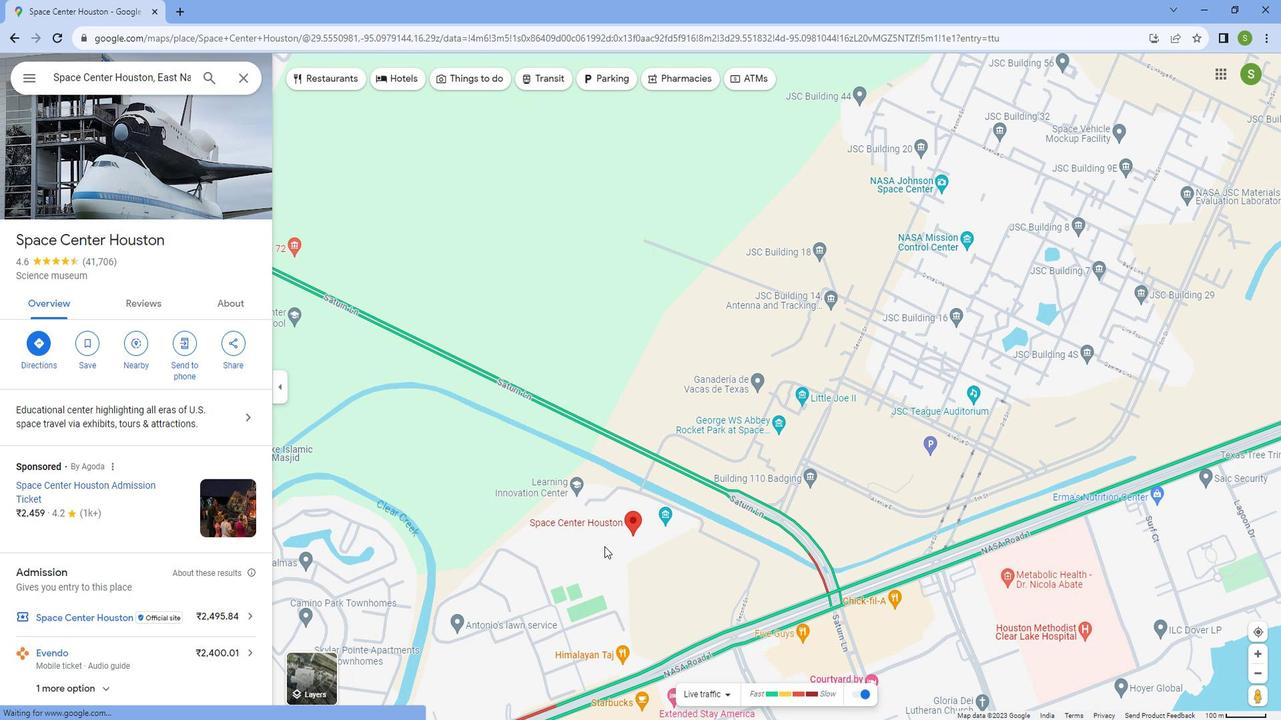 
Action: Mouse scrolled (627, 548) with delta (0, 0)
Screenshot: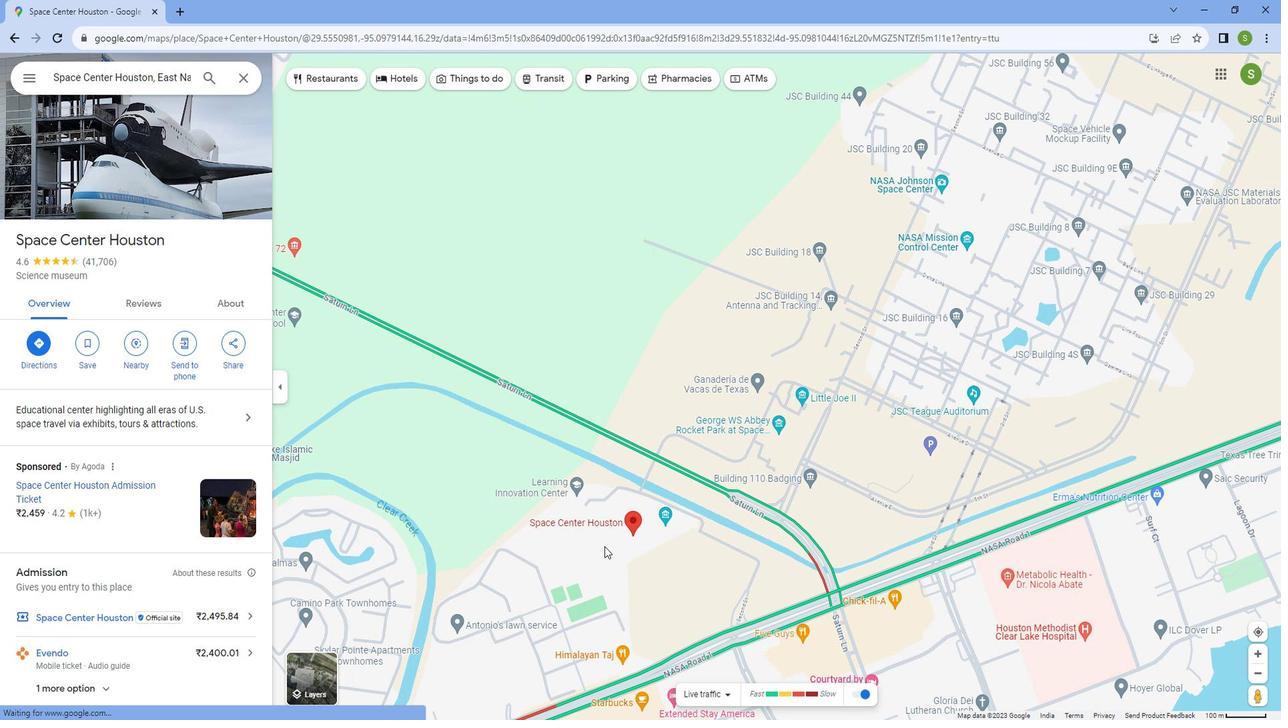 
Action: Mouse scrolled (627, 548) with delta (0, 0)
Screenshot: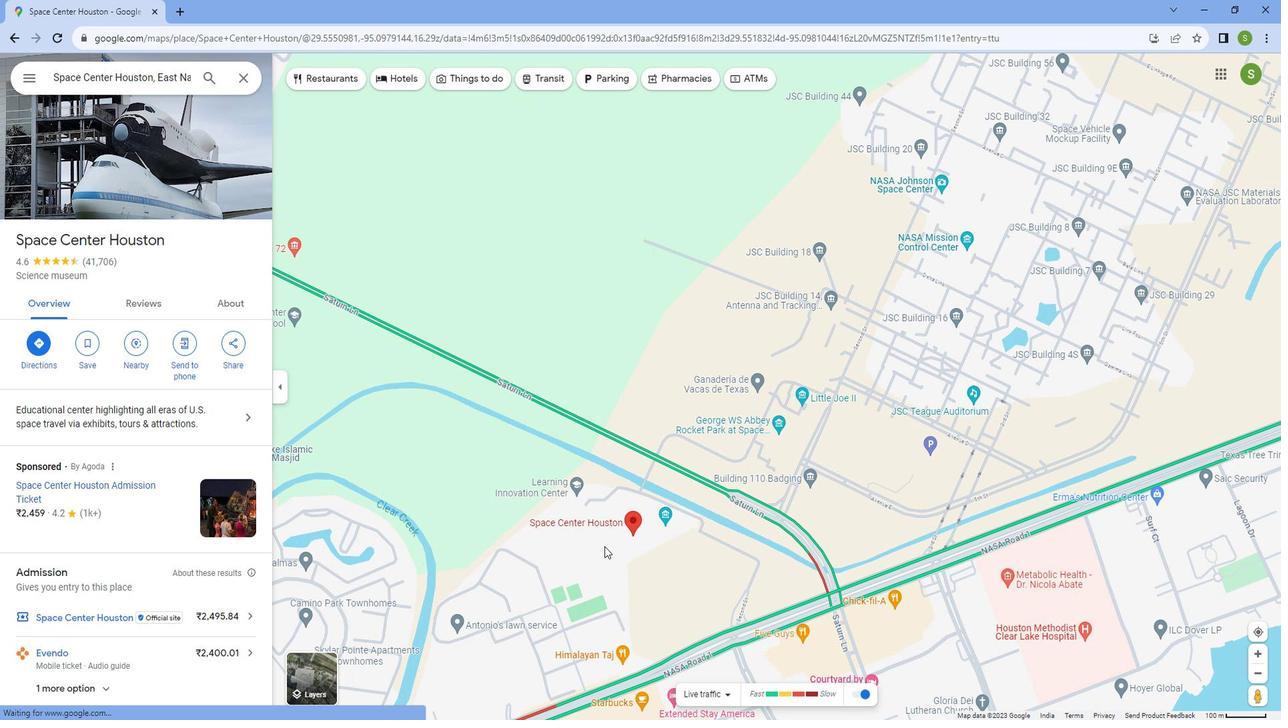 
Action: Mouse scrolled (627, 548) with delta (0, 0)
Screenshot: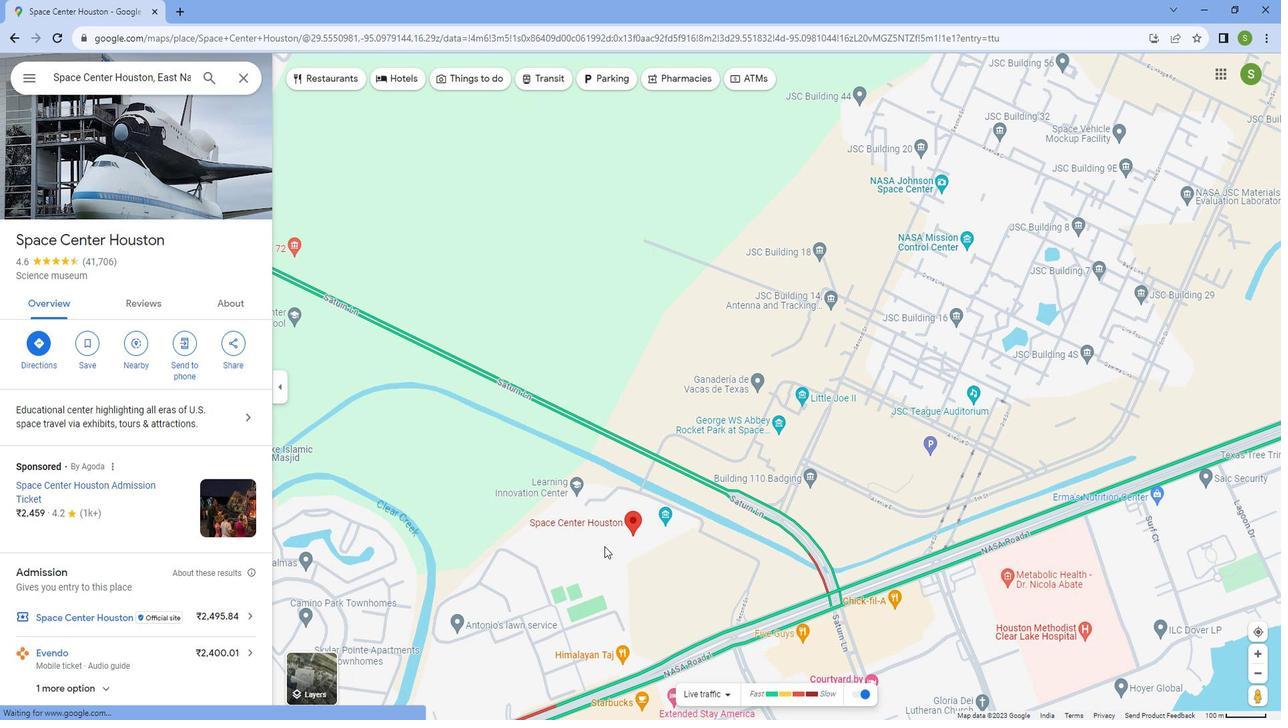 
Action: Mouse scrolled (627, 548) with delta (0, 0)
Screenshot: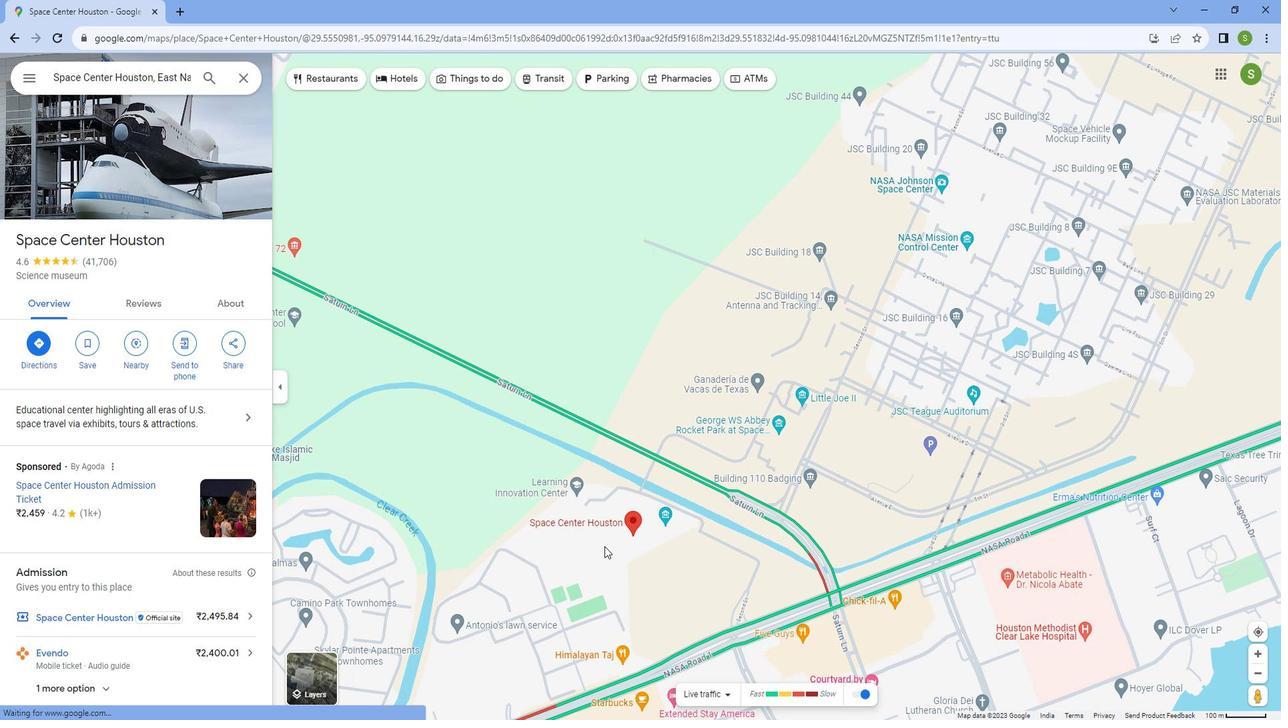 
Action: Mouse scrolled (627, 549) with delta (0, 0)
Screenshot: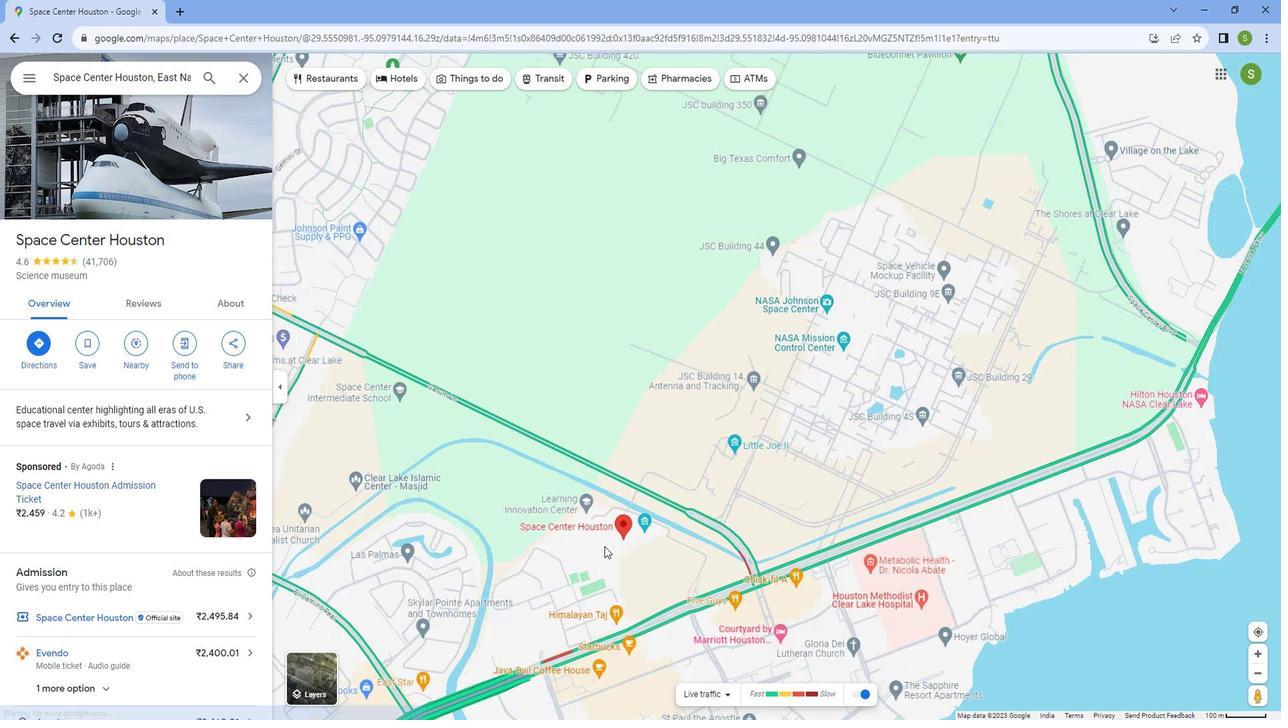 
